 Task: Compose an email with the signature Gage Hill with the subject Request for a survey and the message I am writing to confirm the details of the conference call. from softage.1@softage.net to softage.9@softage.net with an attached document Non-compete_agreement.pdf Undo the message and rewrite the message as Please let me know if there are any changes to the project scope. Send the email. Finally, move the email from Sent Items to the label Shoes
Action: Mouse moved to (388, 621)
Screenshot: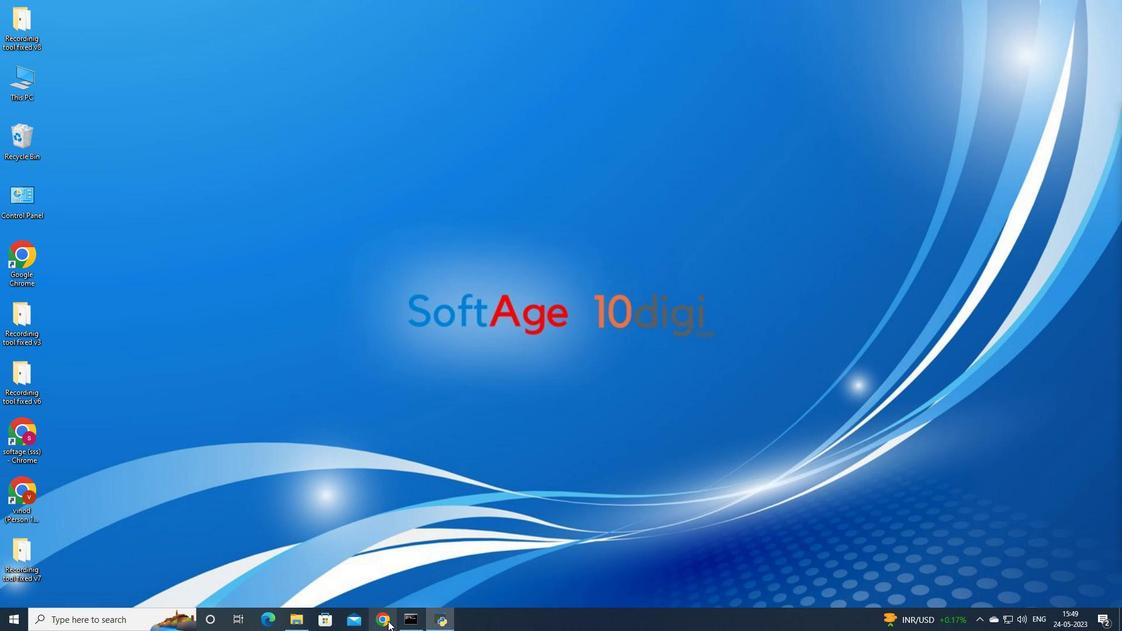 
Action: Mouse pressed left at (388, 621)
Screenshot: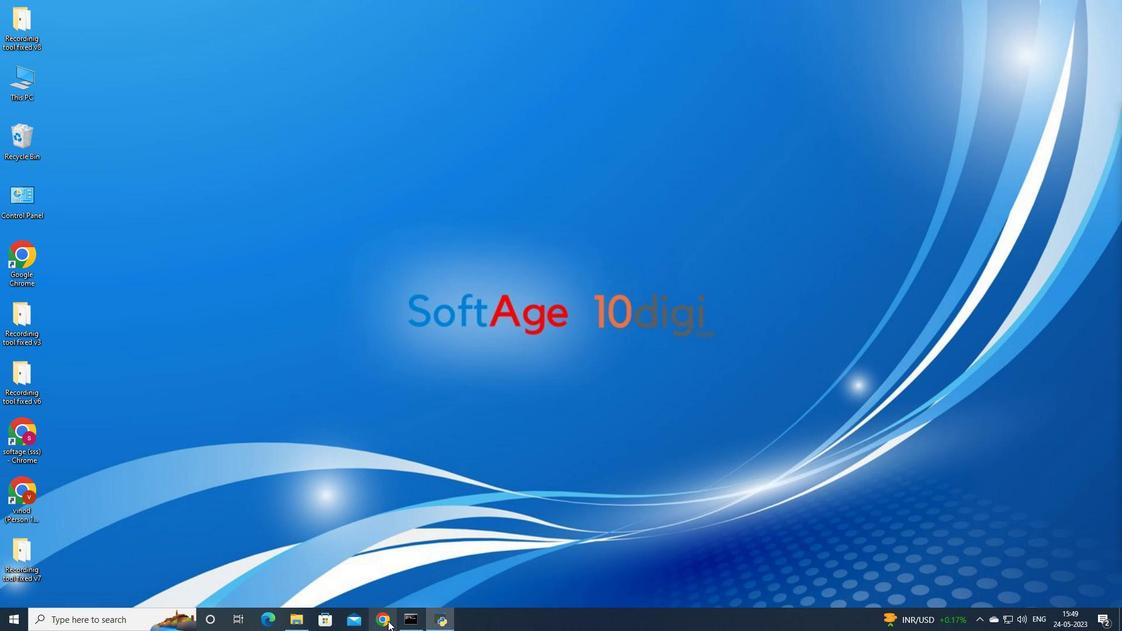 
Action: Mouse moved to (520, 376)
Screenshot: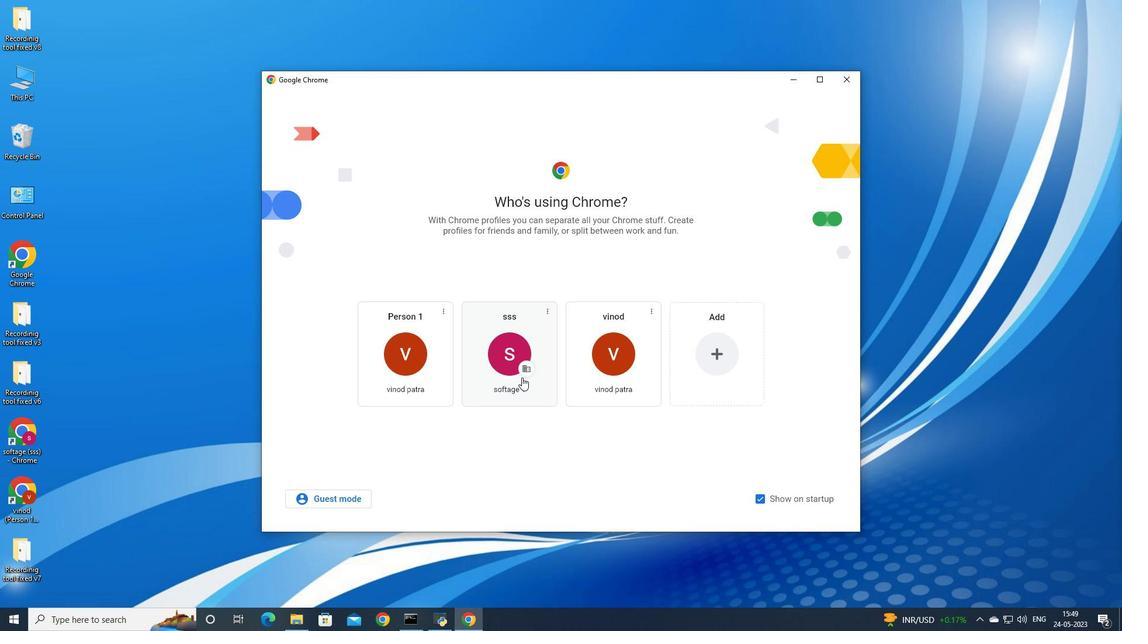 
Action: Mouse pressed left at (520, 376)
Screenshot: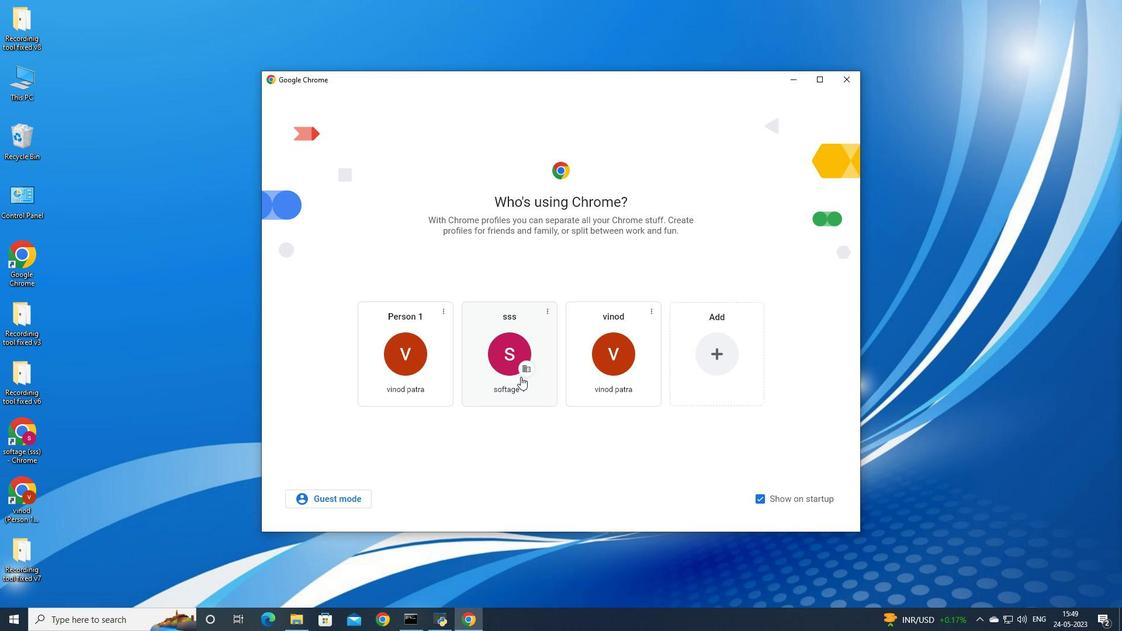 
Action: Mouse moved to (1019, 59)
Screenshot: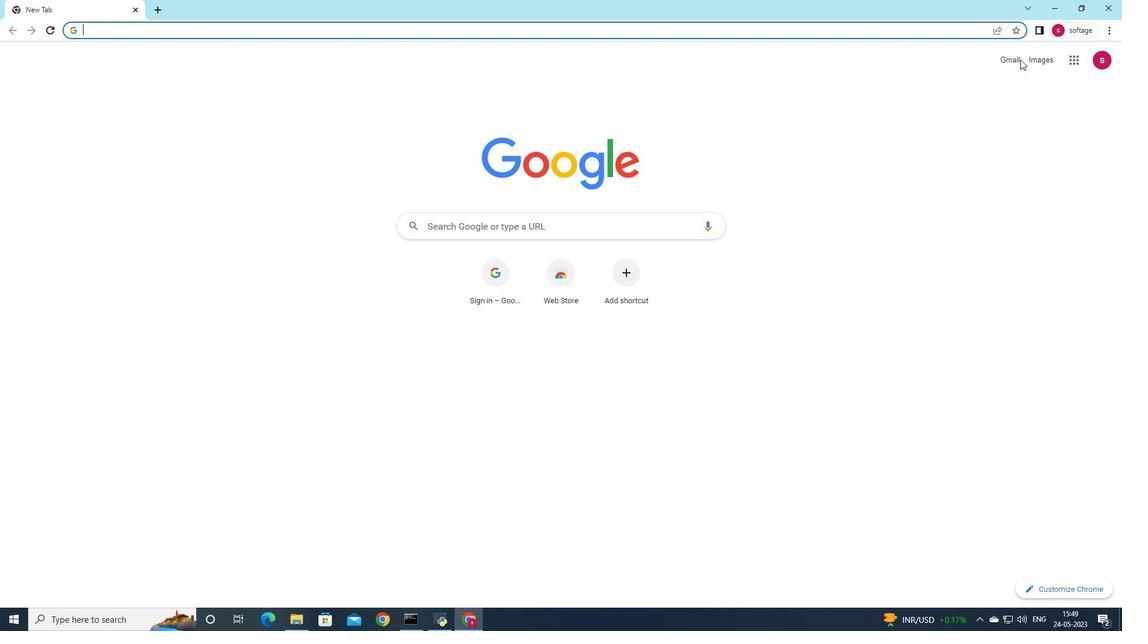 
Action: Mouse pressed left at (1019, 59)
Screenshot: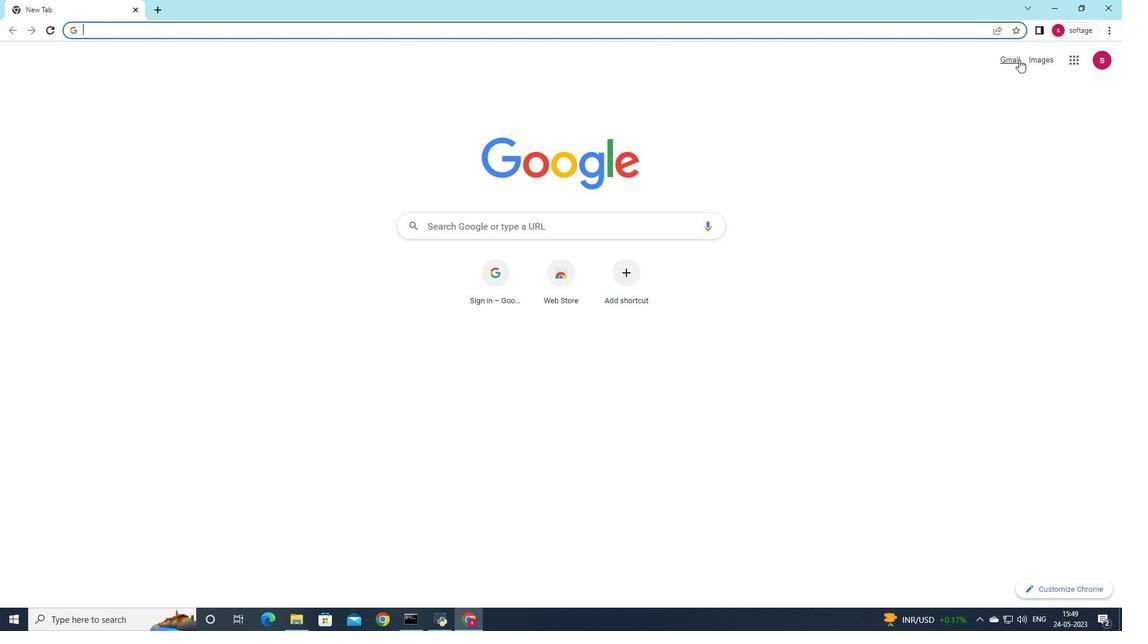 
Action: Mouse moved to (992, 85)
Screenshot: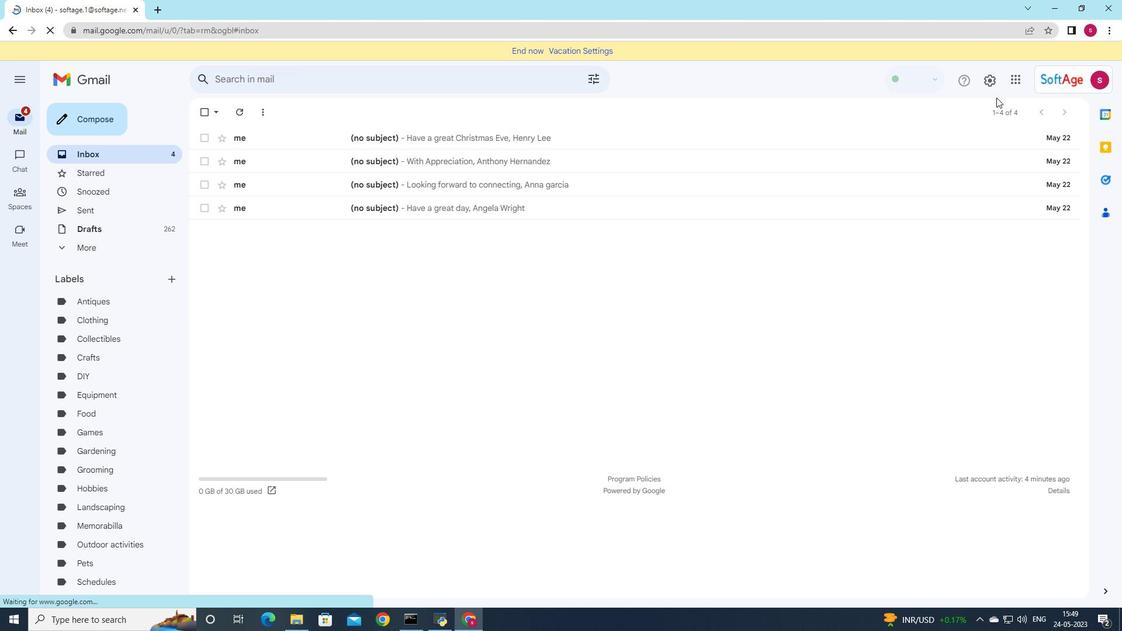 
Action: Mouse pressed left at (992, 85)
Screenshot: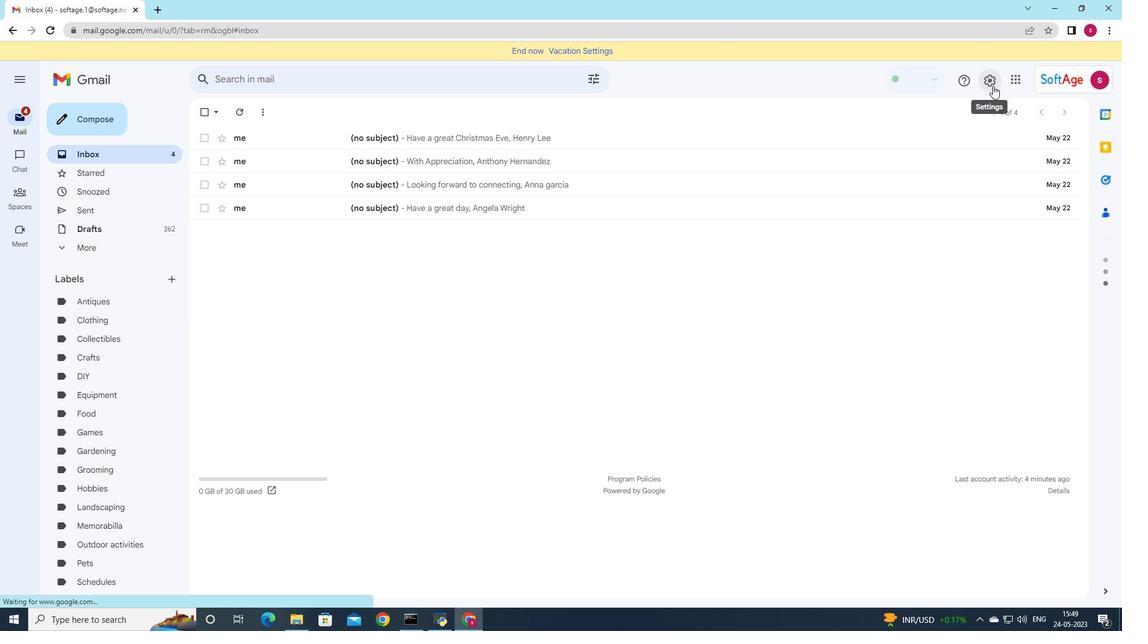 
Action: Mouse moved to (1002, 136)
Screenshot: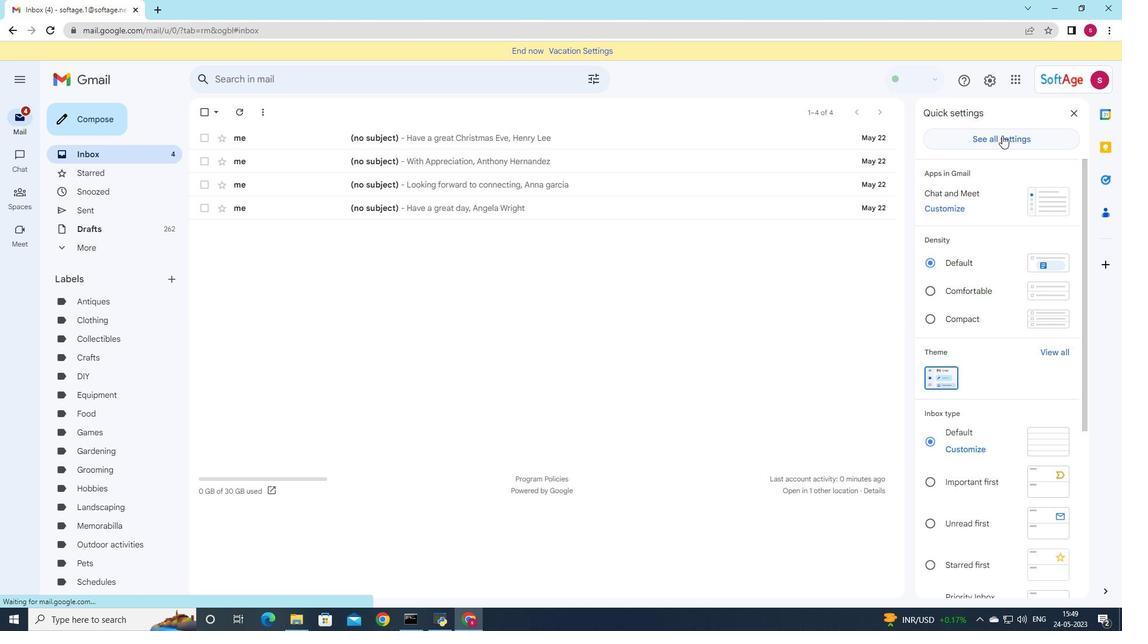 
Action: Mouse pressed left at (1002, 136)
Screenshot: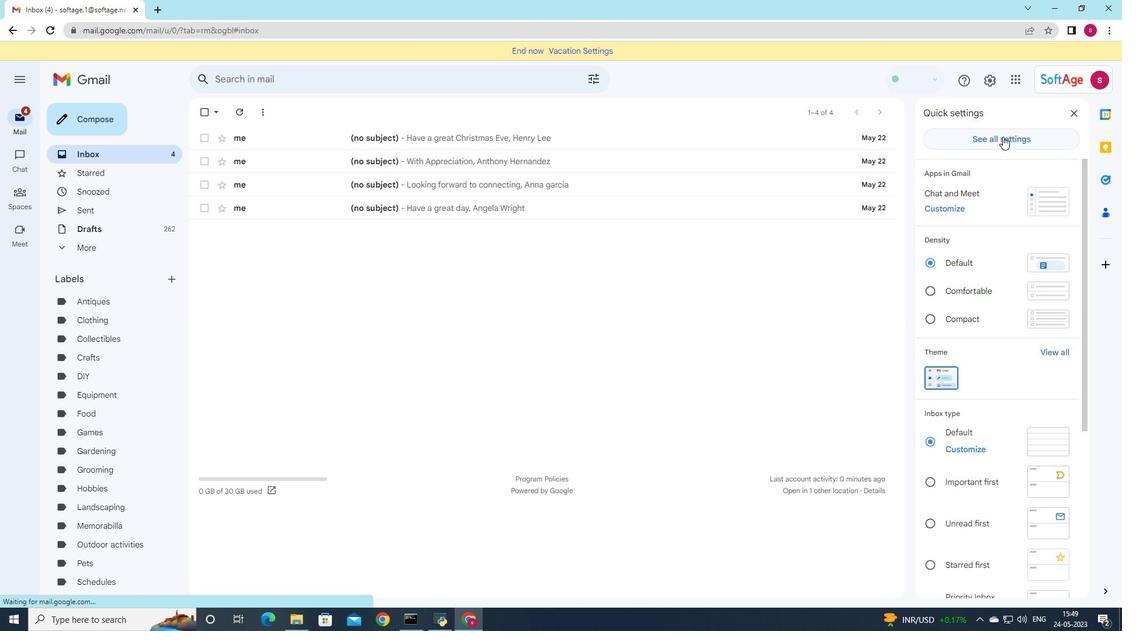 
Action: Mouse moved to (655, 365)
Screenshot: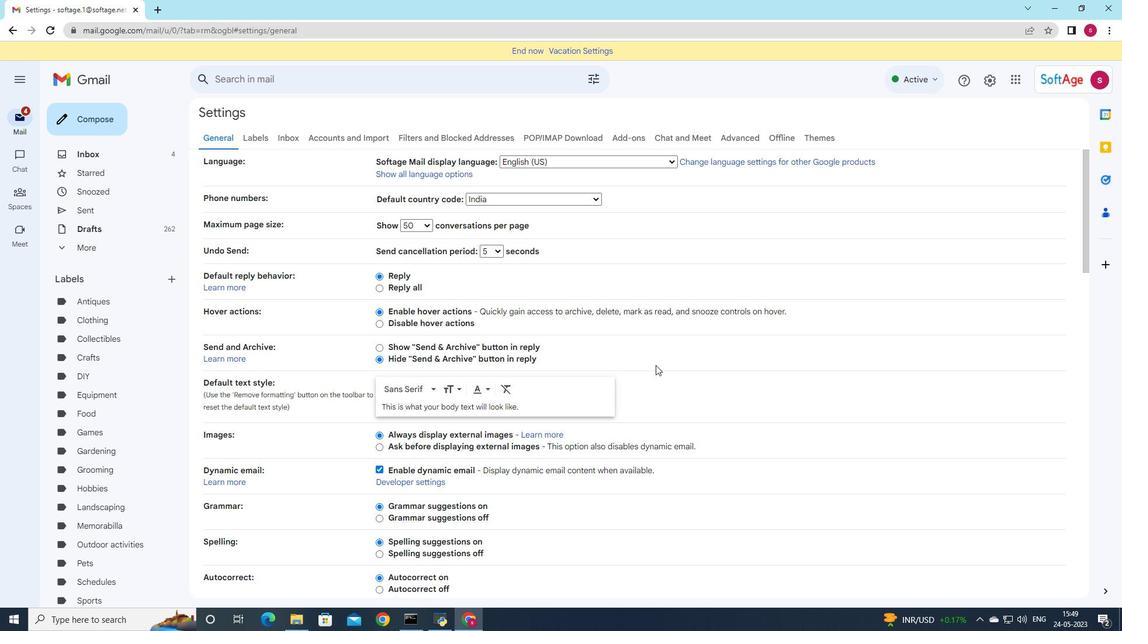 
Action: Mouse scrolled (655, 365) with delta (0, 0)
Screenshot: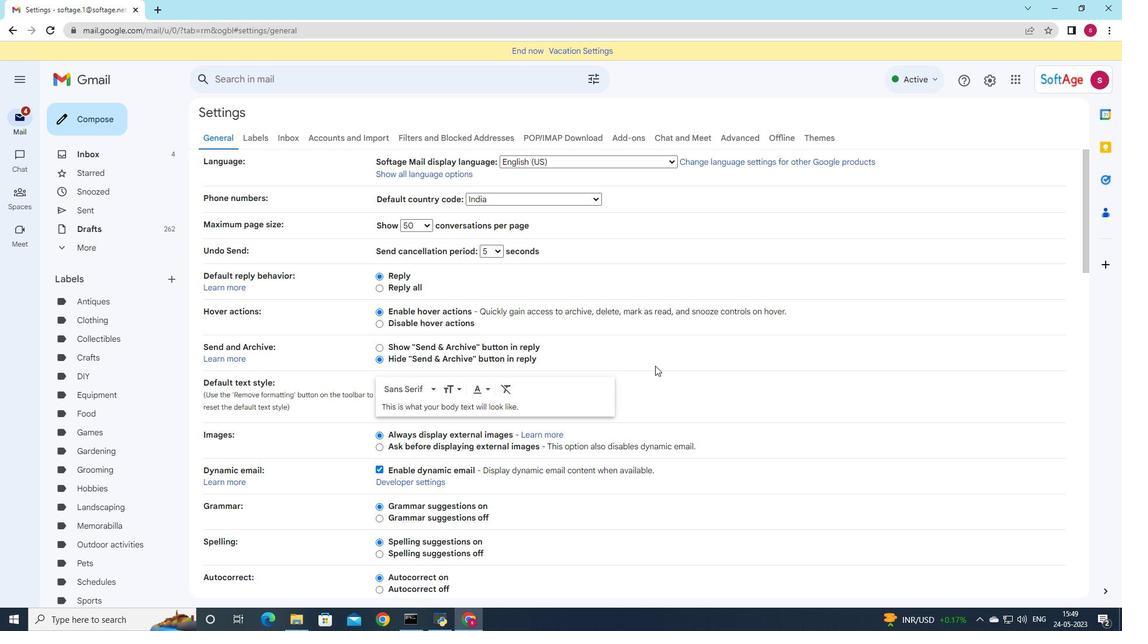 
Action: Mouse scrolled (655, 365) with delta (0, 0)
Screenshot: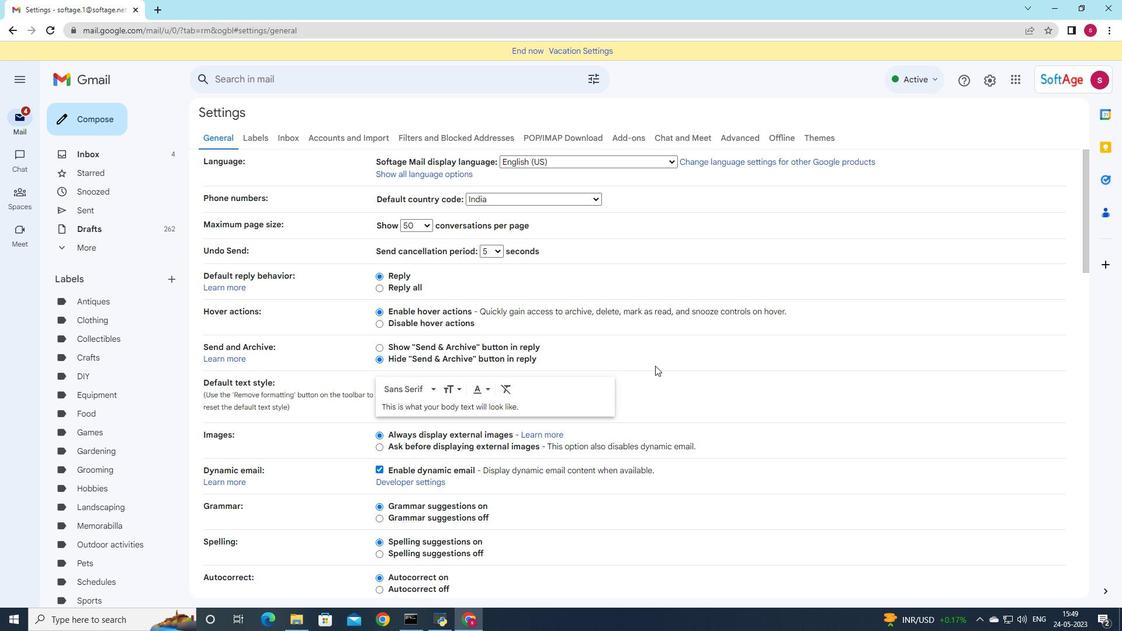 
Action: Mouse scrolled (655, 365) with delta (0, 0)
Screenshot: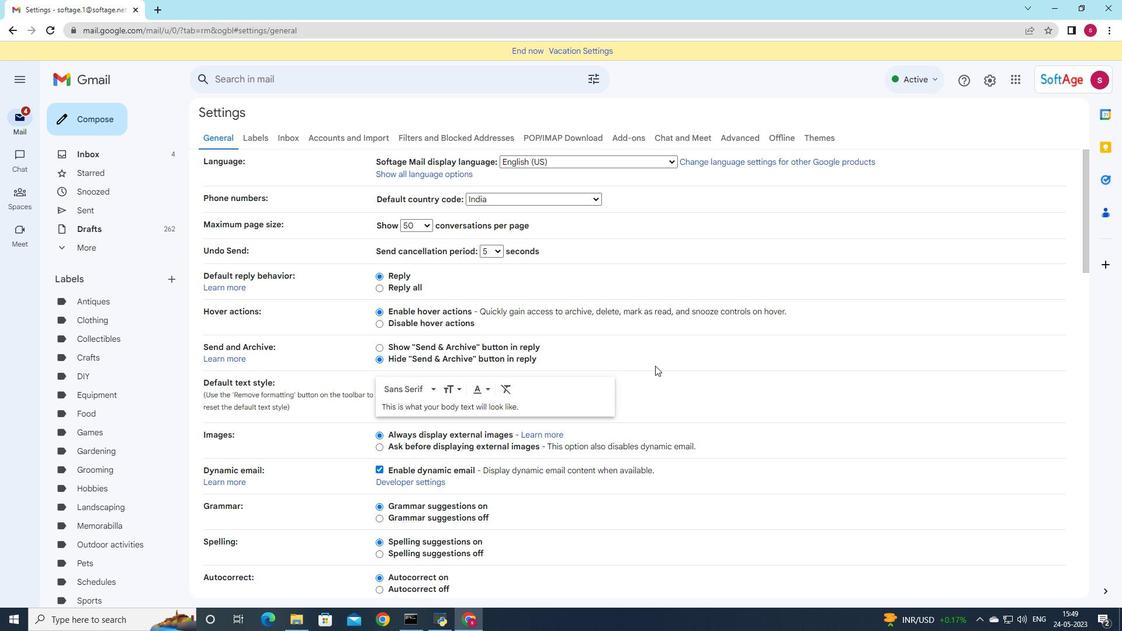 
Action: Mouse scrolled (655, 365) with delta (0, 0)
Screenshot: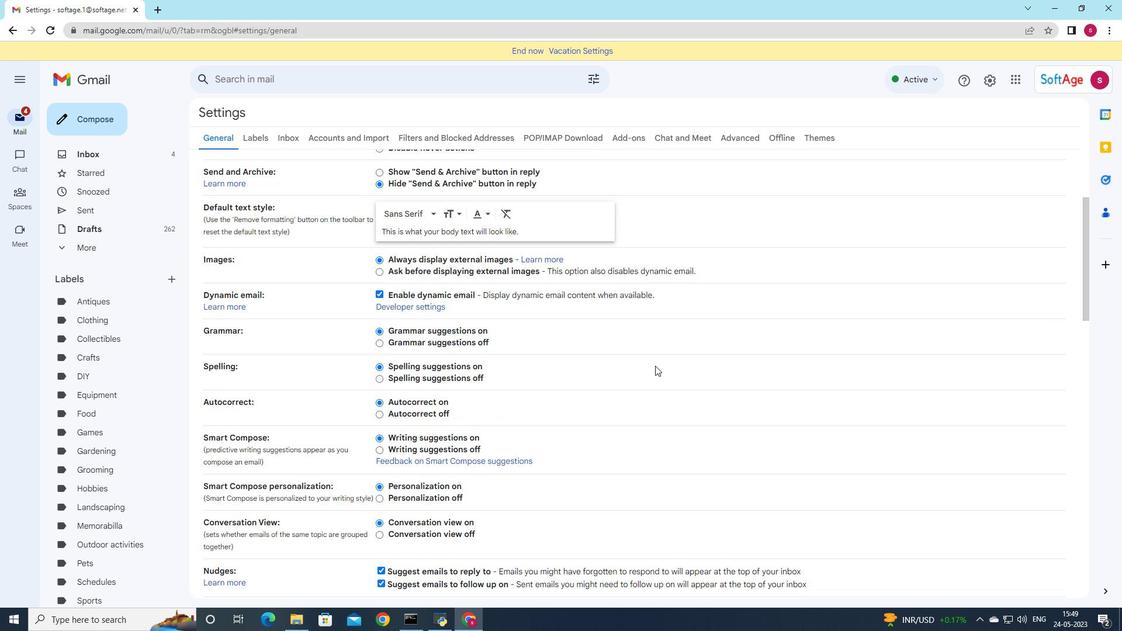 
Action: Mouse scrolled (655, 365) with delta (0, 0)
Screenshot: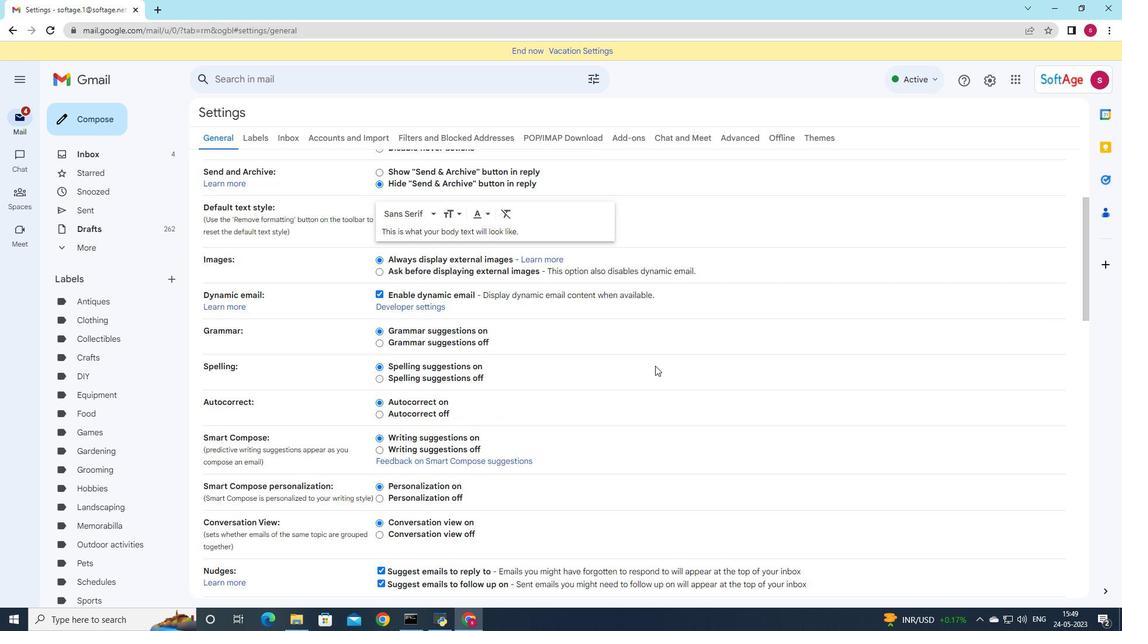 
Action: Mouse scrolled (655, 365) with delta (0, 0)
Screenshot: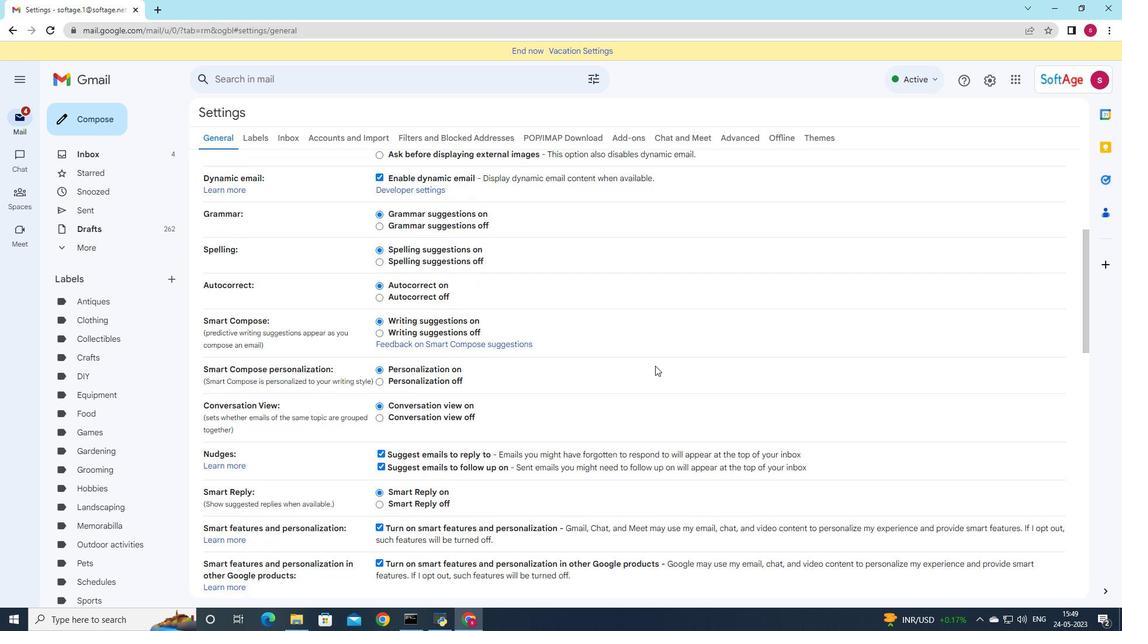 
Action: Mouse scrolled (655, 365) with delta (0, 0)
Screenshot: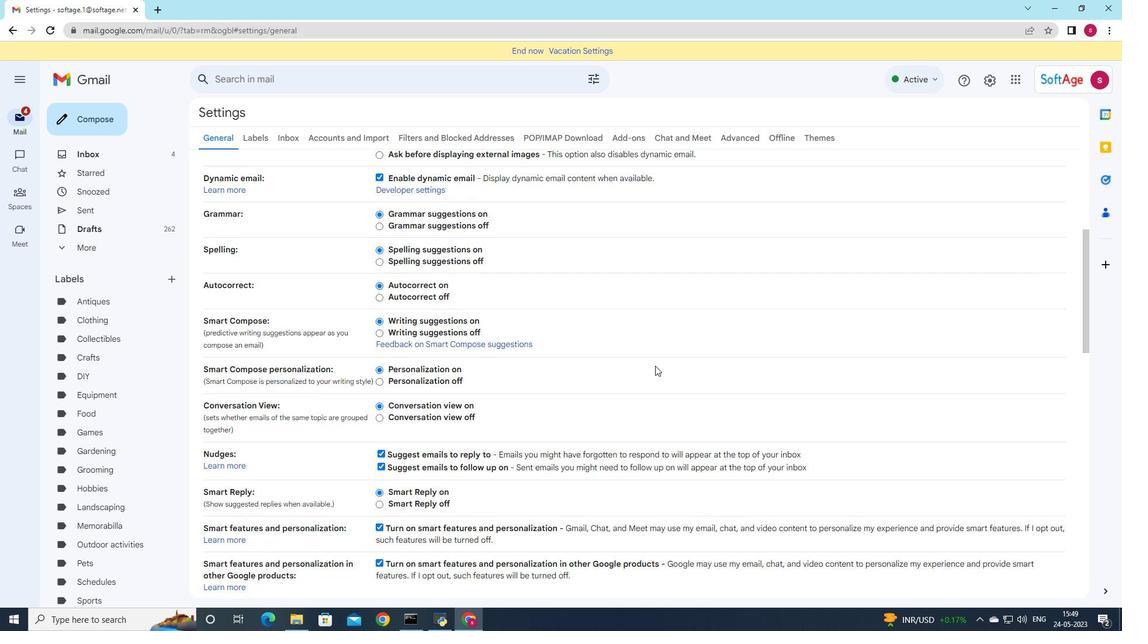 
Action: Mouse scrolled (655, 365) with delta (0, 0)
Screenshot: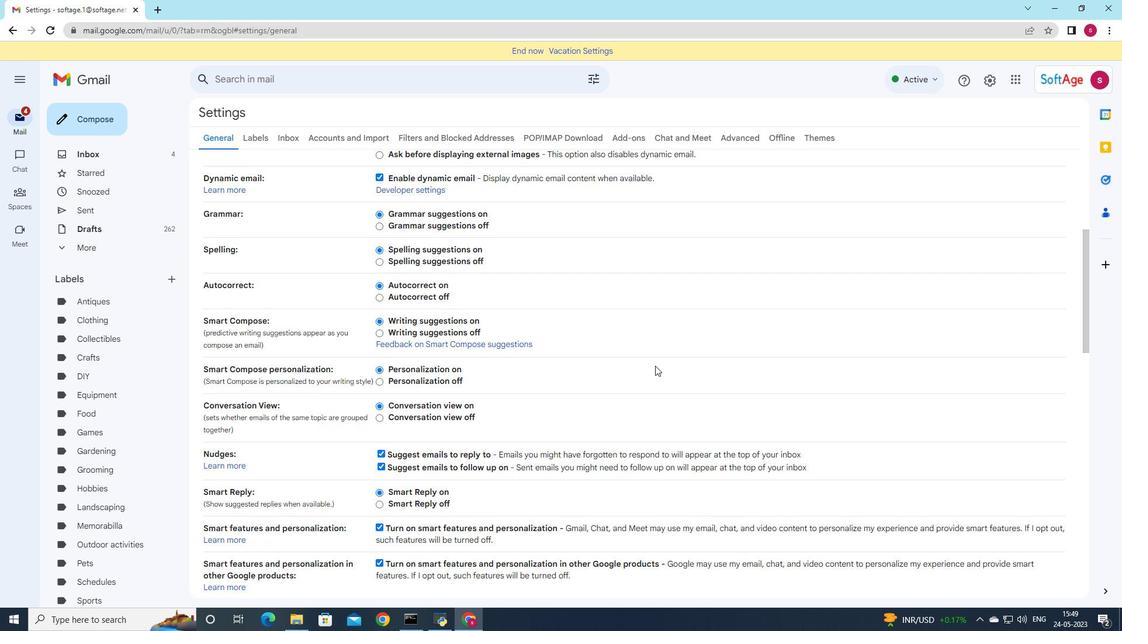 
Action: Mouse scrolled (655, 365) with delta (0, 0)
Screenshot: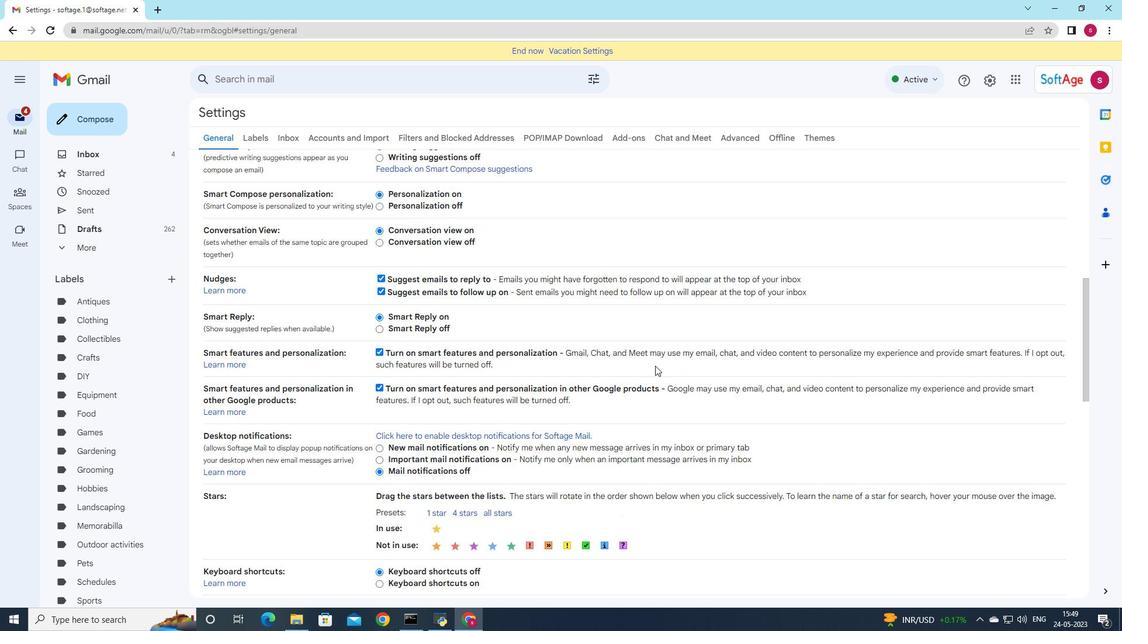 
Action: Mouse scrolled (655, 365) with delta (0, 0)
Screenshot: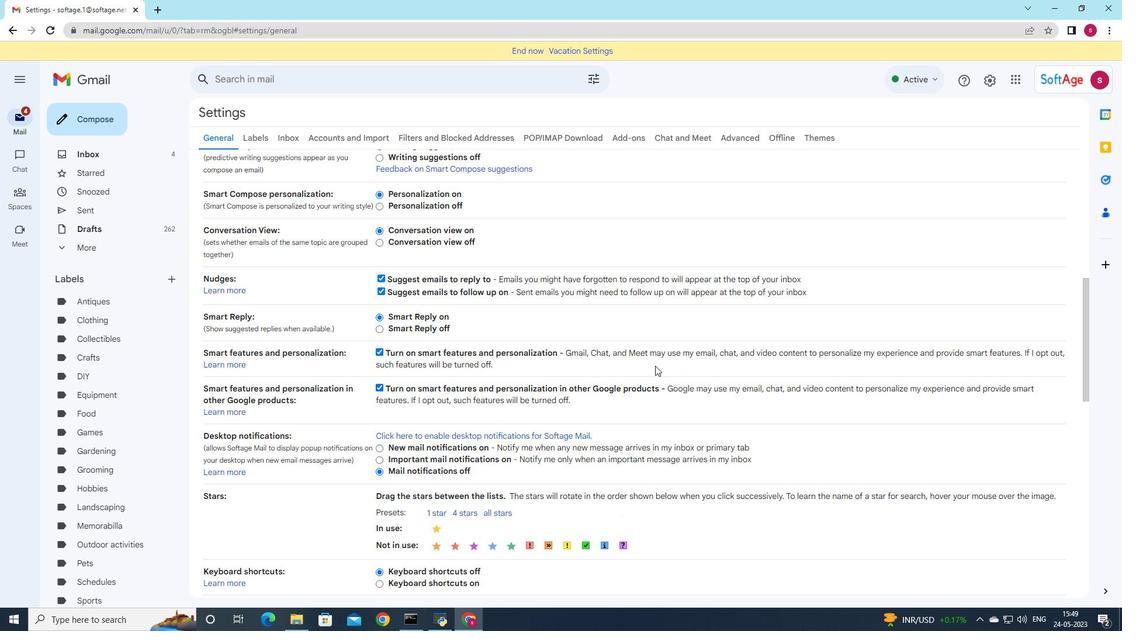 
Action: Mouse scrolled (655, 365) with delta (0, 0)
Screenshot: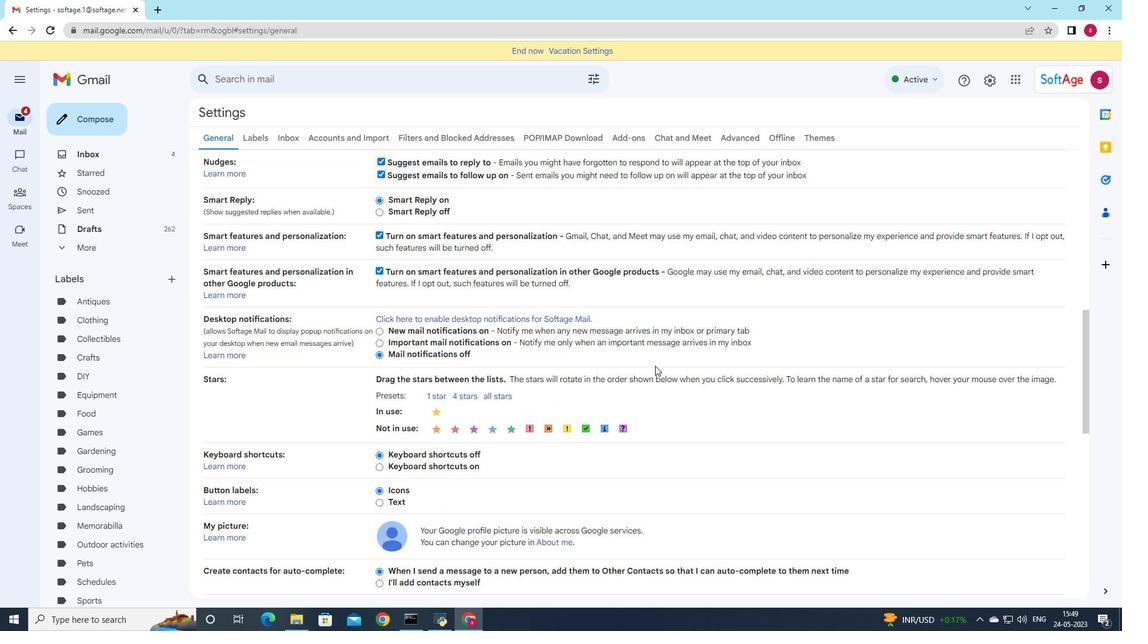 
Action: Mouse scrolled (655, 365) with delta (0, 0)
Screenshot: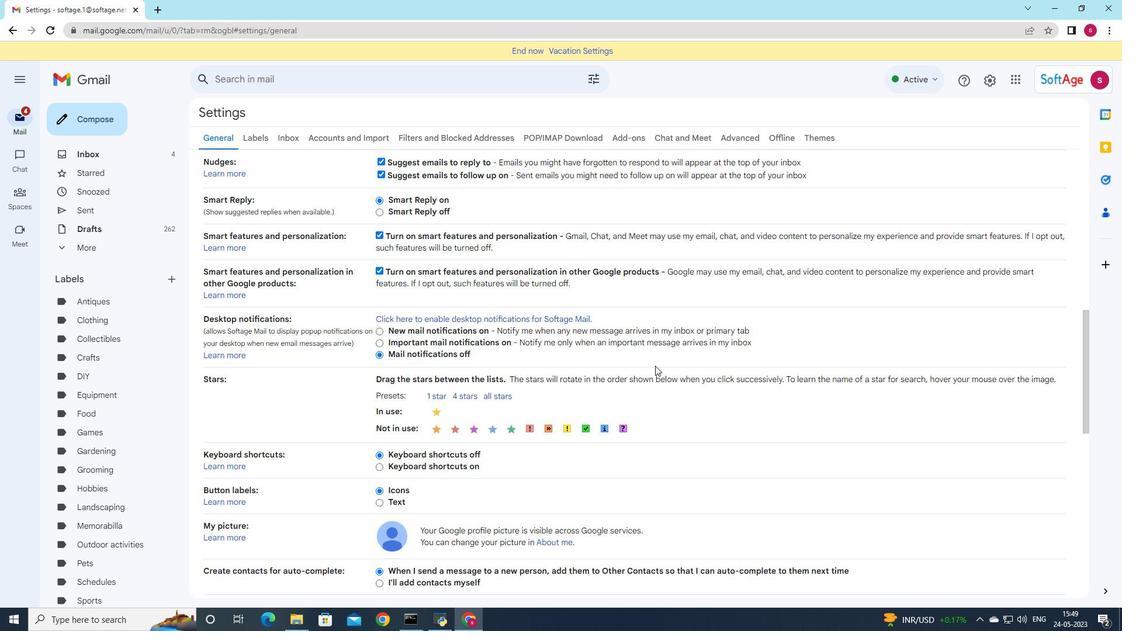 
Action: Mouse scrolled (655, 365) with delta (0, 0)
Screenshot: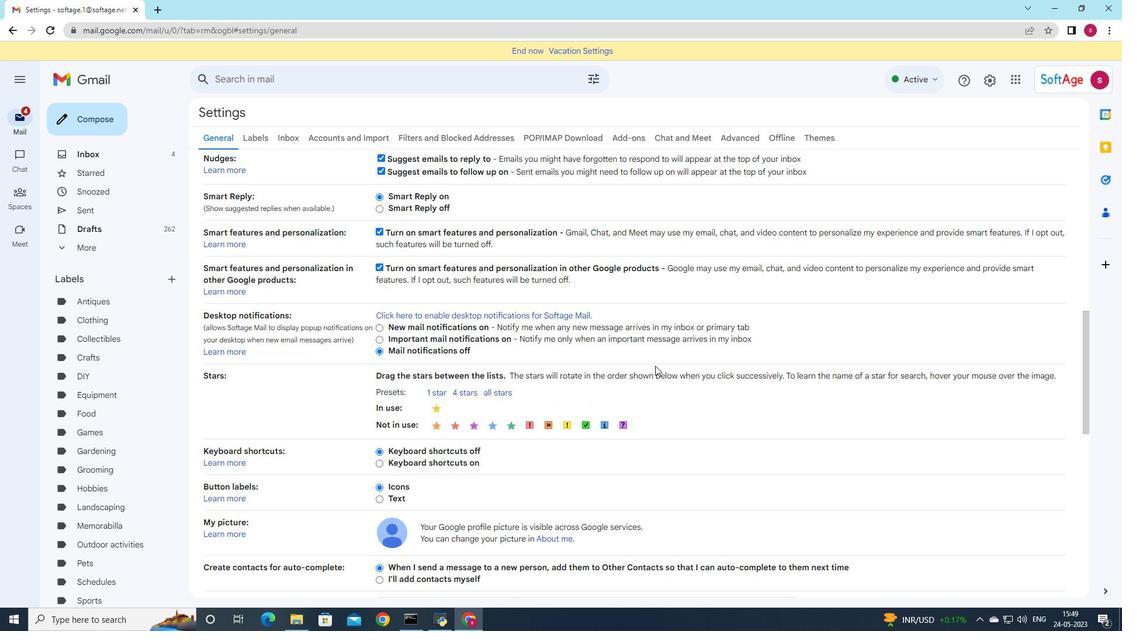 
Action: Mouse scrolled (655, 365) with delta (0, 0)
Screenshot: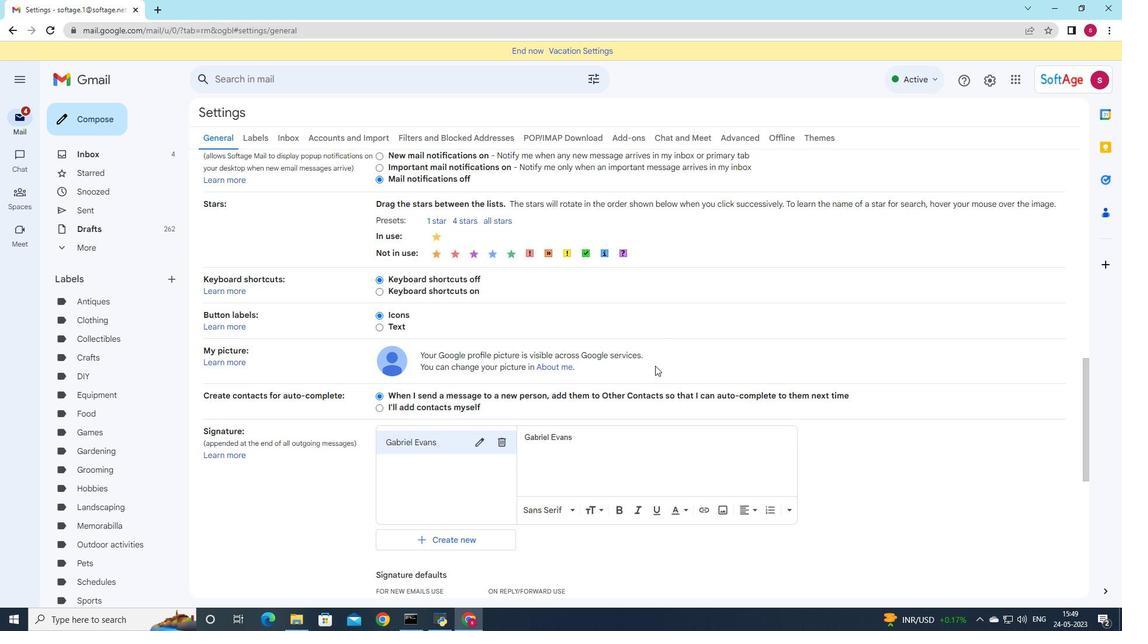 
Action: Mouse scrolled (655, 365) with delta (0, 0)
Screenshot: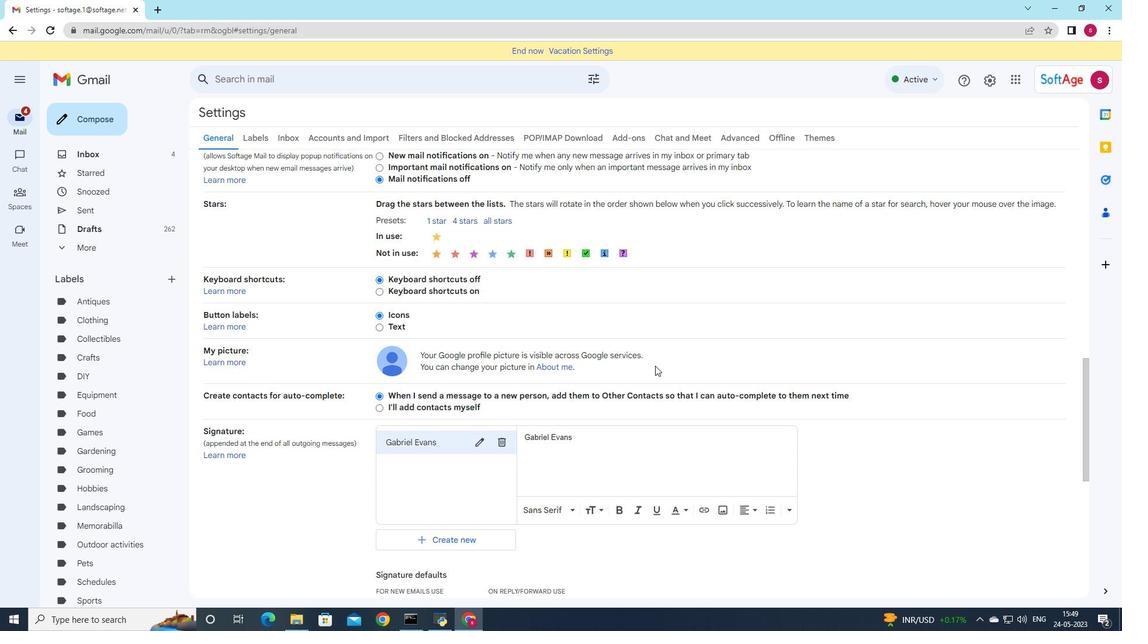 
Action: Mouse moved to (509, 329)
Screenshot: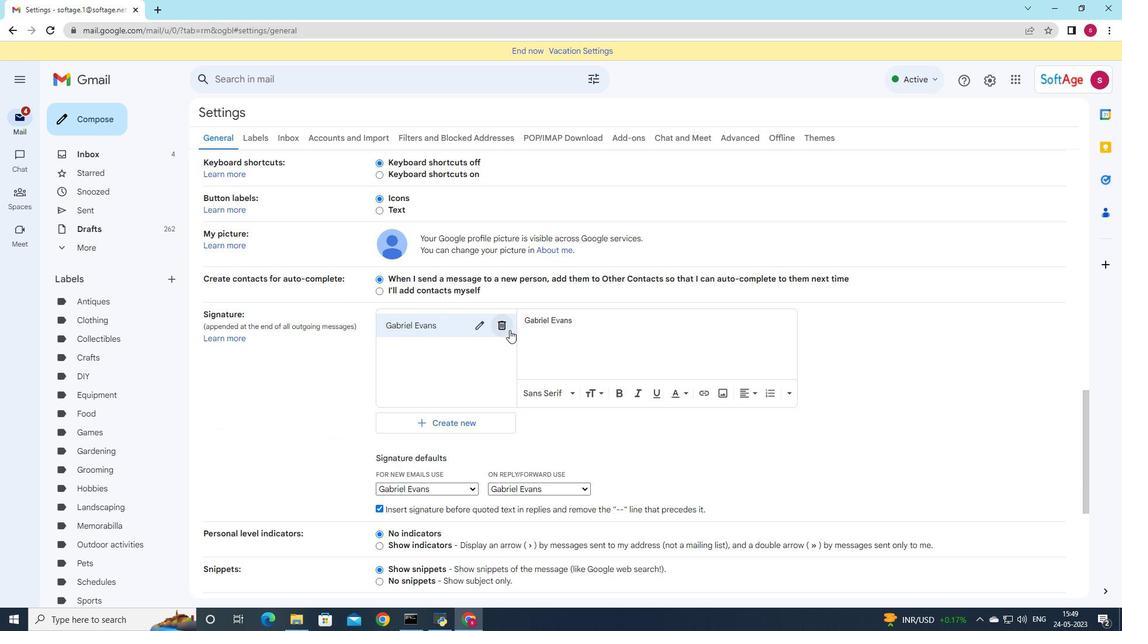
Action: Mouse pressed left at (509, 329)
Screenshot: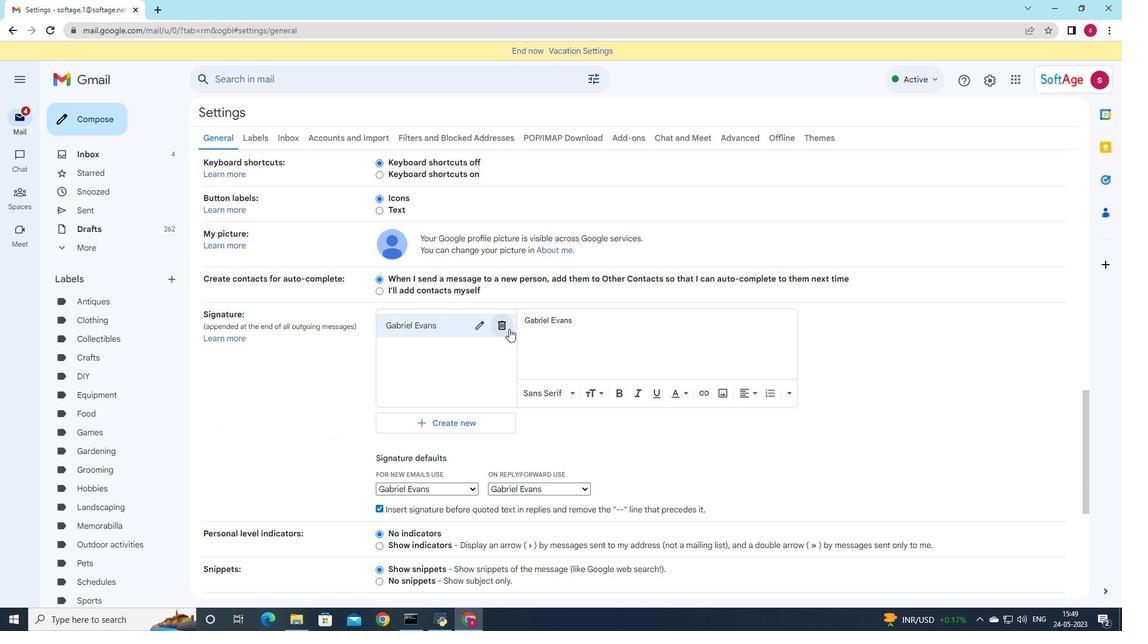 
Action: Mouse moved to (659, 350)
Screenshot: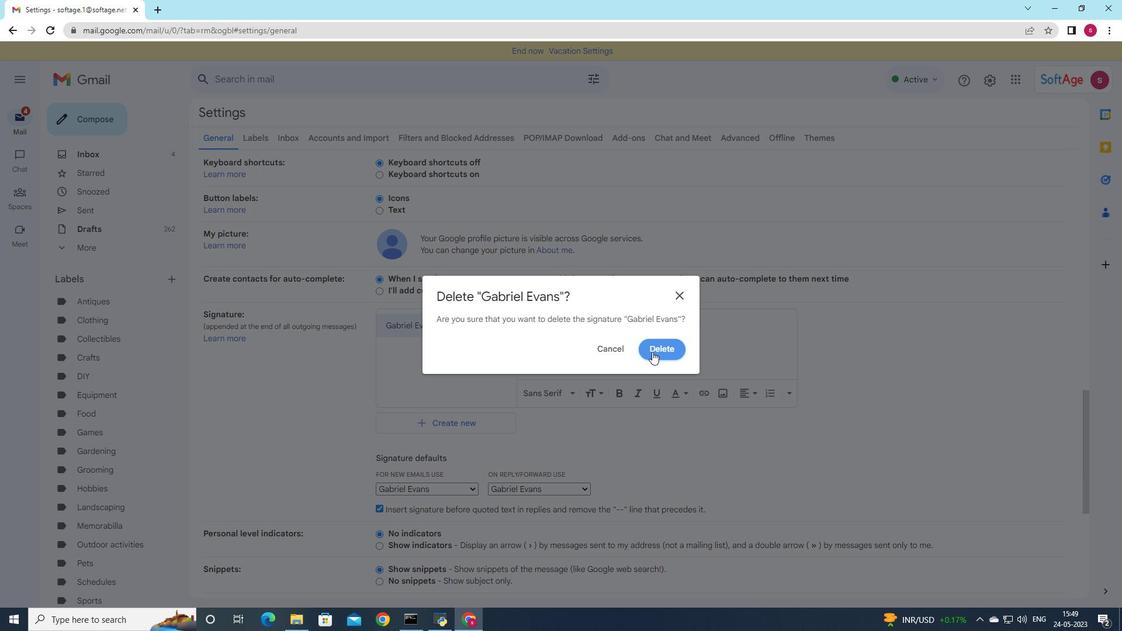 
Action: Mouse pressed left at (659, 350)
Screenshot: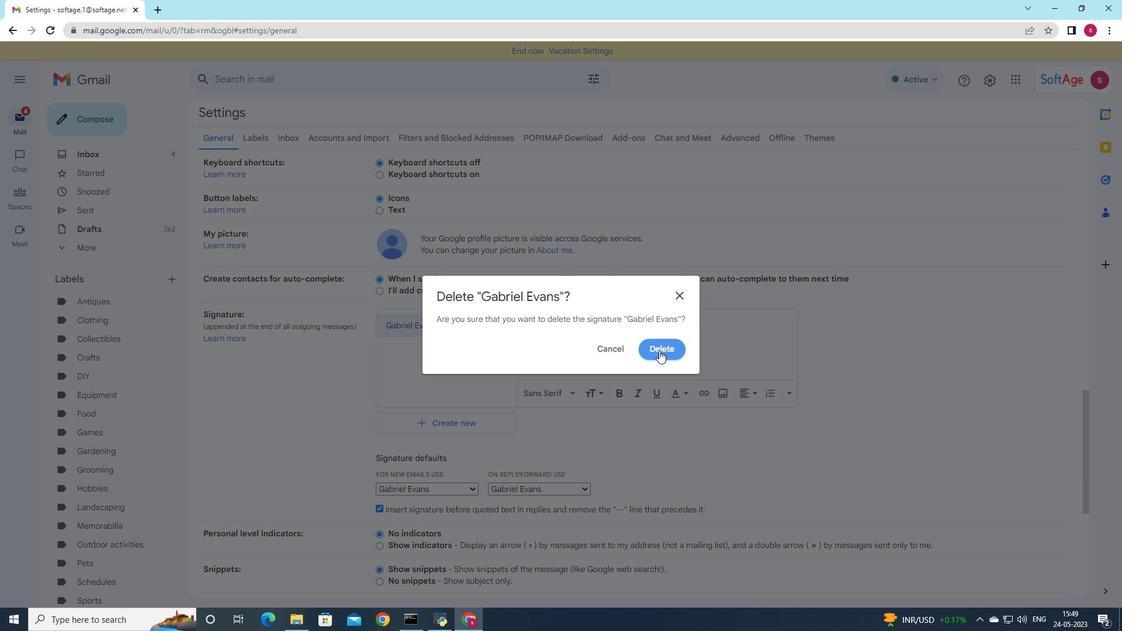 
Action: Mouse moved to (446, 335)
Screenshot: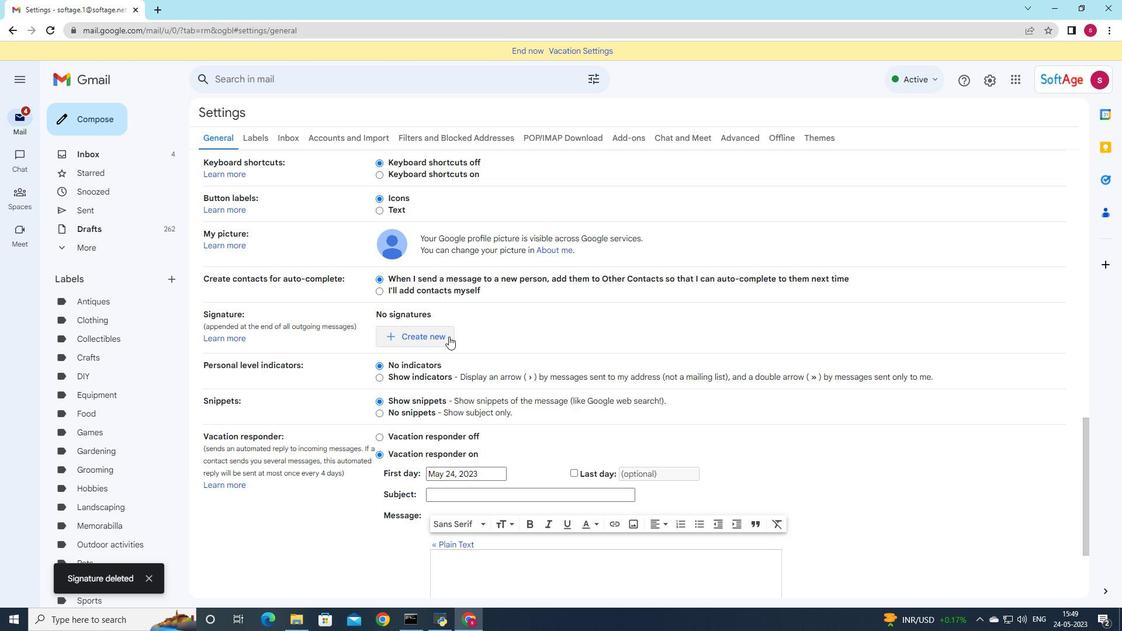 
Action: Mouse pressed left at (446, 335)
Screenshot: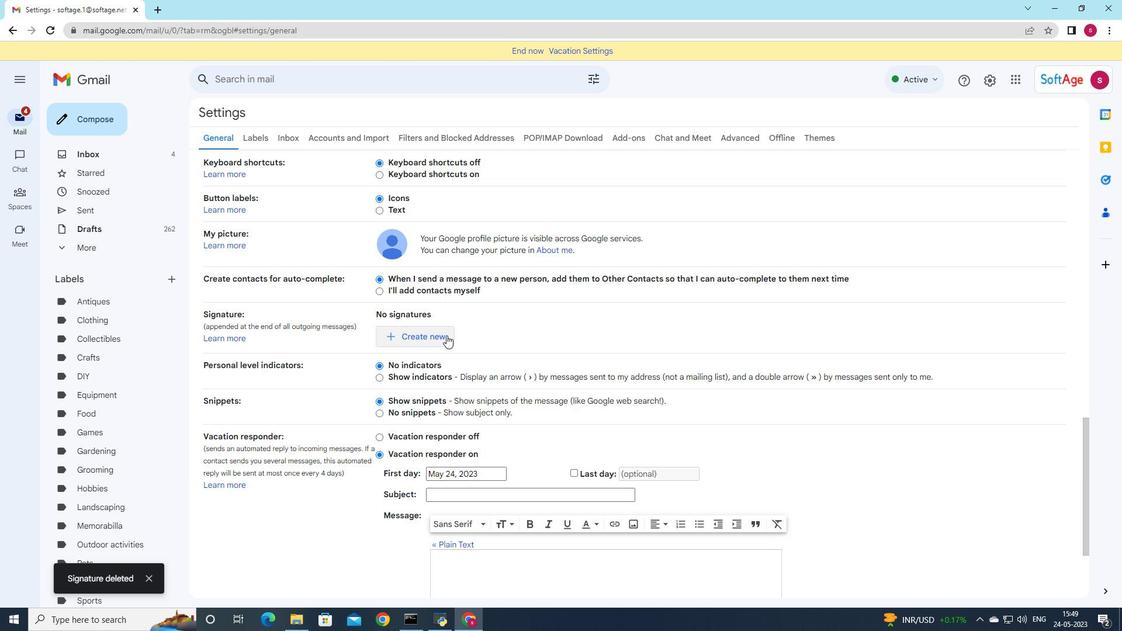
Action: Mouse moved to (584, 325)
Screenshot: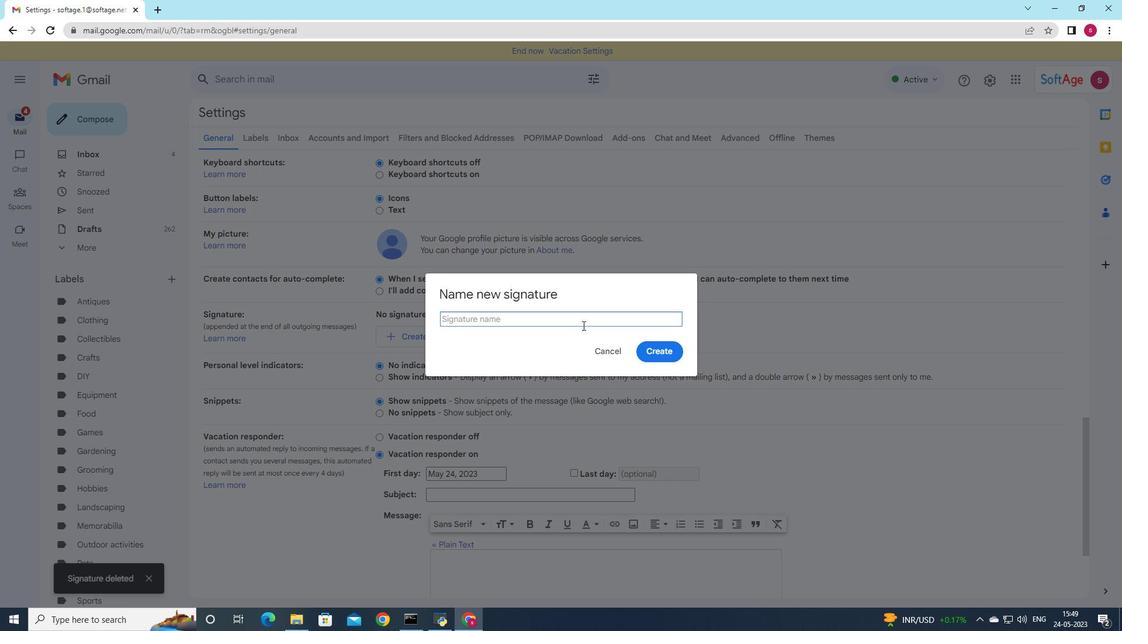 
Action: Key pressed <Key.shift>Gage<Key.space><Key.shift><Key.shift><Key.shift><Key.shift><Key.shift><Key.shift><Key.shift><Key.shift><Key.shift><Key.shift><Key.shift>Hill
Screenshot: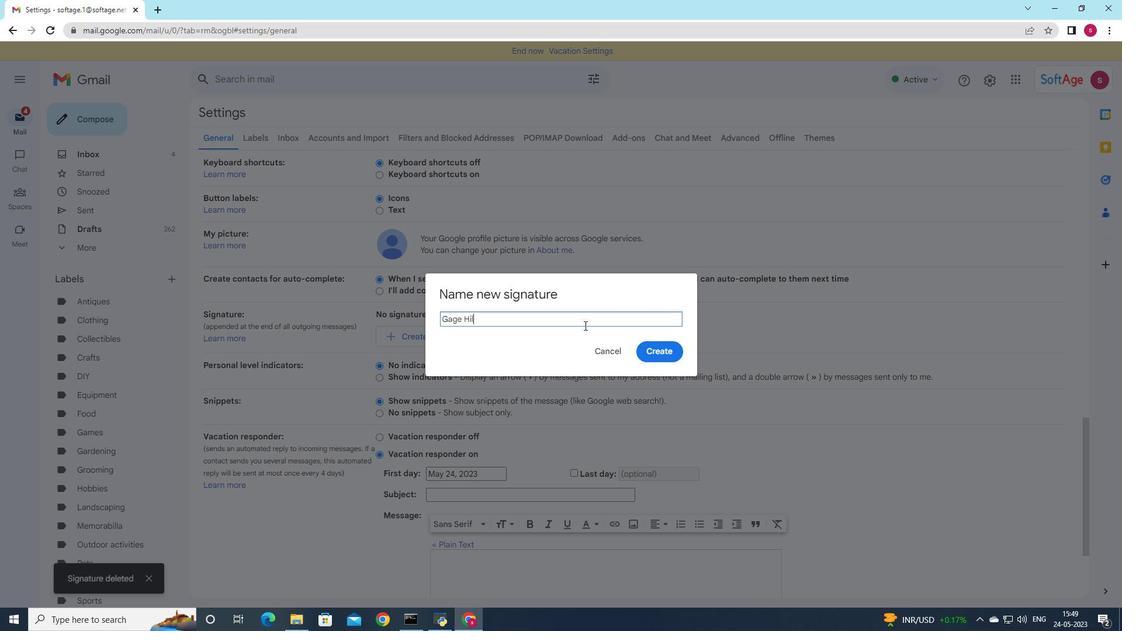 
Action: Mouse moved to (669, 345)
Screenshot: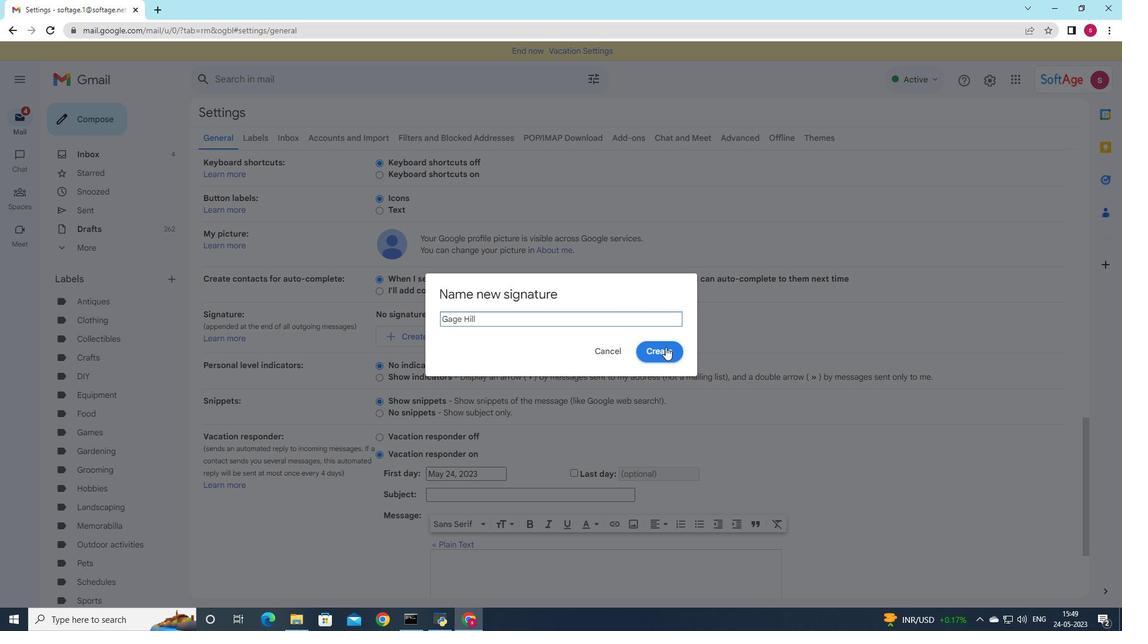 
Action: Mouse pressed left at (669, 345)
Screenshot: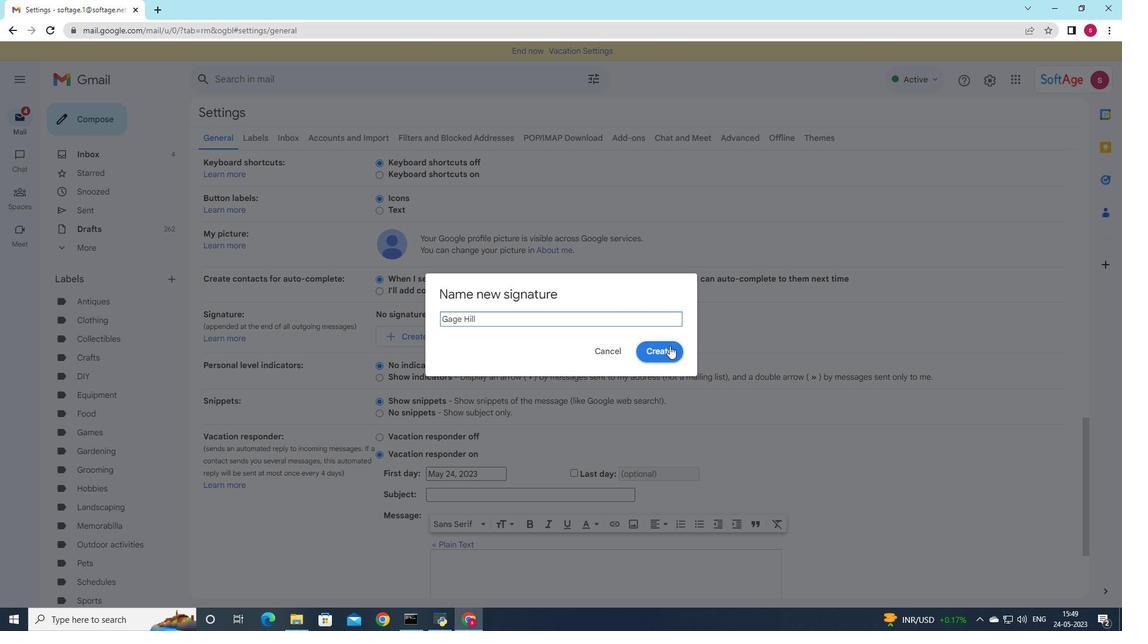 
Action: Mouse moved to (545, 323)
Screenshot: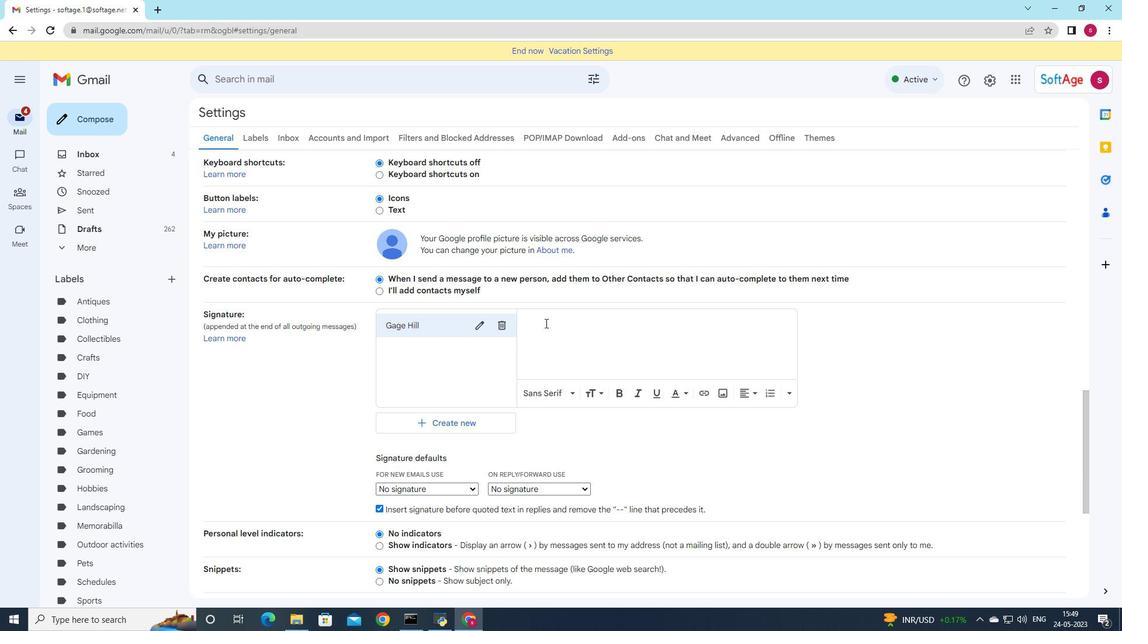 
Action: Mouse pressed left at (545, 323)
Screenshot: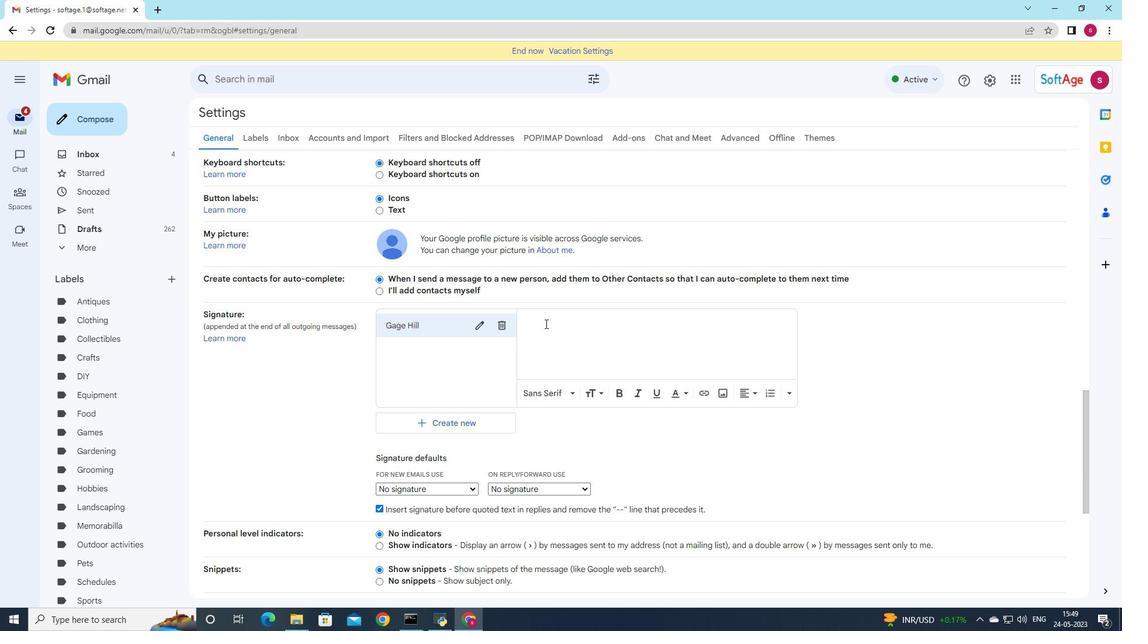 
Action: Key pressed <Key.shift><Key.shift><Key.shift><Key.shift><Key.shift><Key.shift><Key.shift><Key.shift><Key.shift>Gage<Key.space><Key.shift><Key.shift><Key.shift><Key.shift><Key.shift><Key.shift><Key.shift><Key.shift><Key.shift><Key.shift><Key.shift><Key.shift><Key.shift><Key.shift><Key.shift><Key.shift><Key.shift><Key.shift><Key.shift><Key.shift><Key.shift><Key.shift><Key.shift><Key.shift>Hill
Screenshot: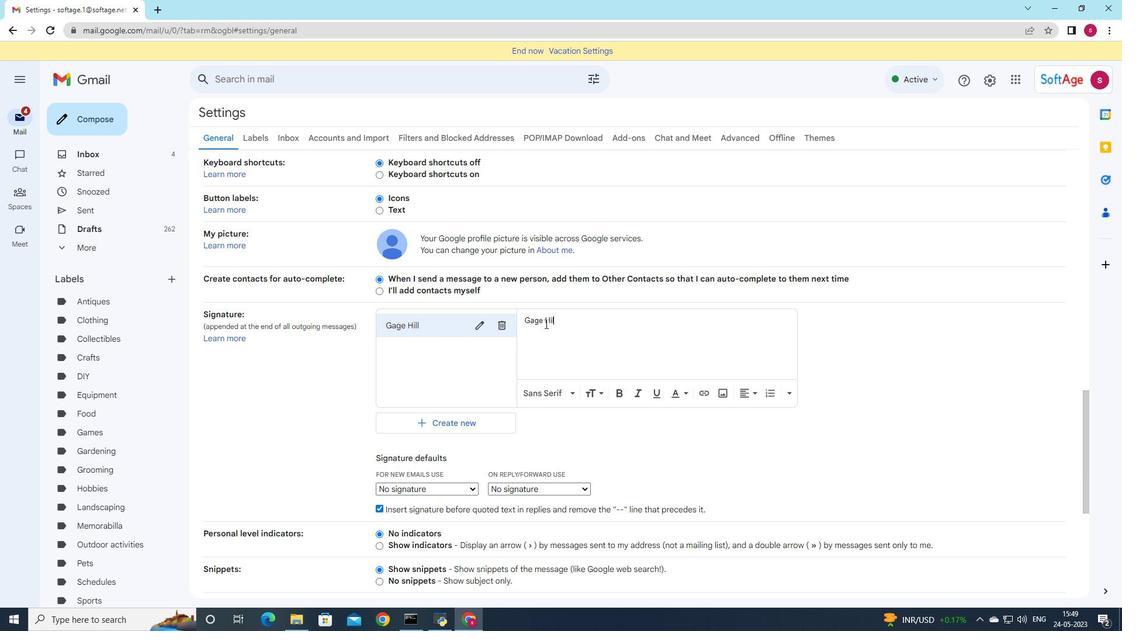 
Action: Mouse moved to (453, 488)
Screenshot: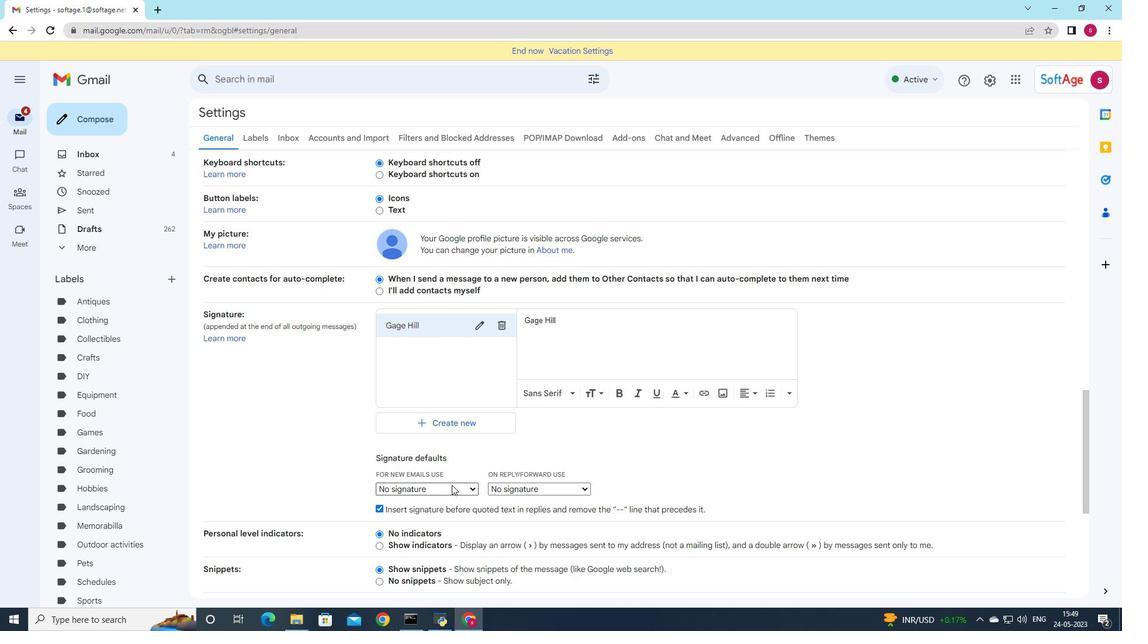 
Action: Mouse pressed left at (453, 488)
Screenshot: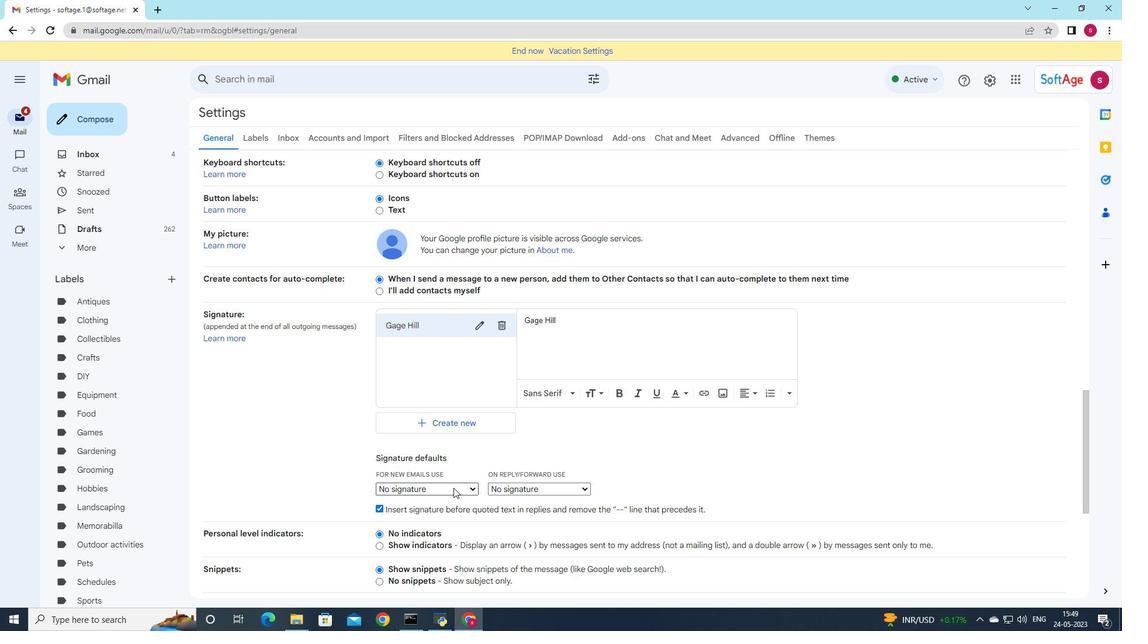 
Action: Mouse moved to (452, 513)
Screenshot: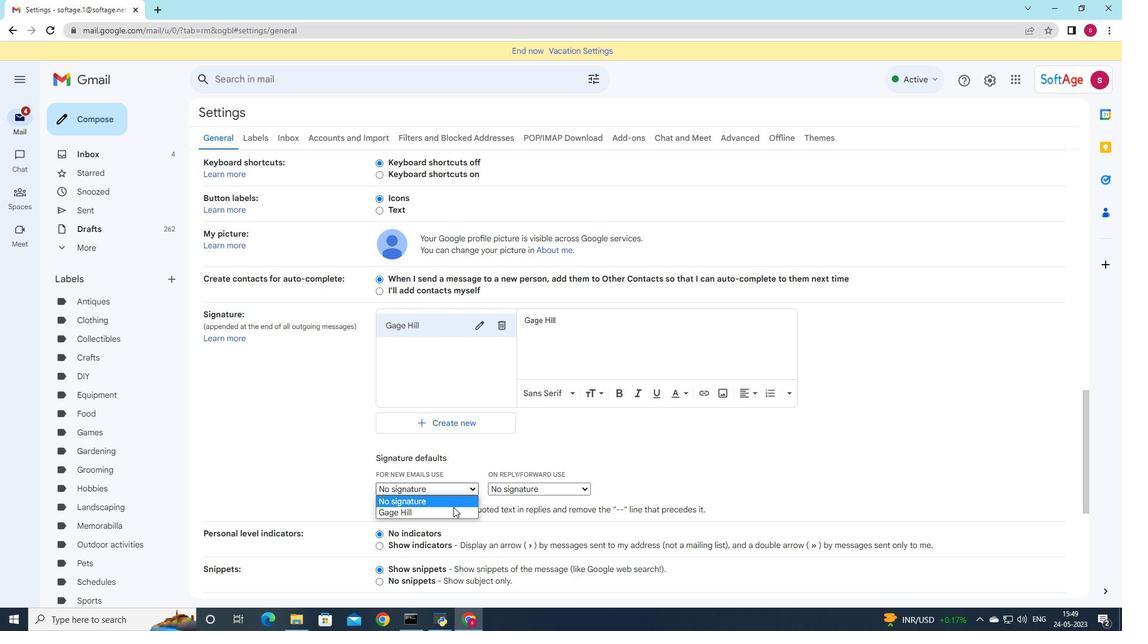 
Action: Mouse pressed left at (452, 513)
Screenshot: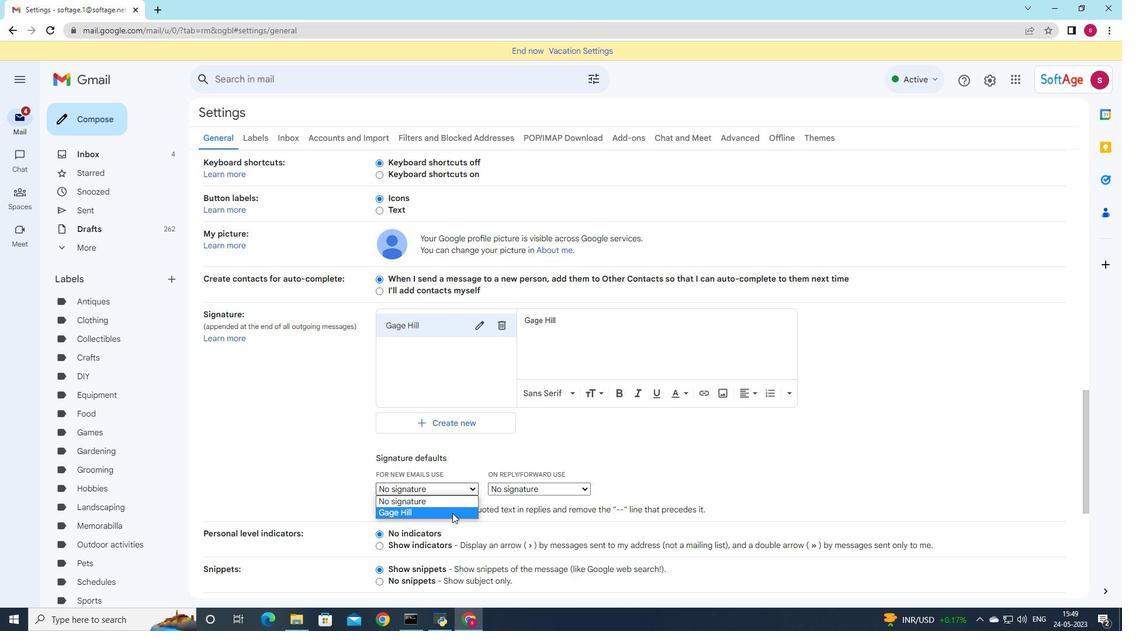
Action: Mouse moved to (520, 484)
Screenshot: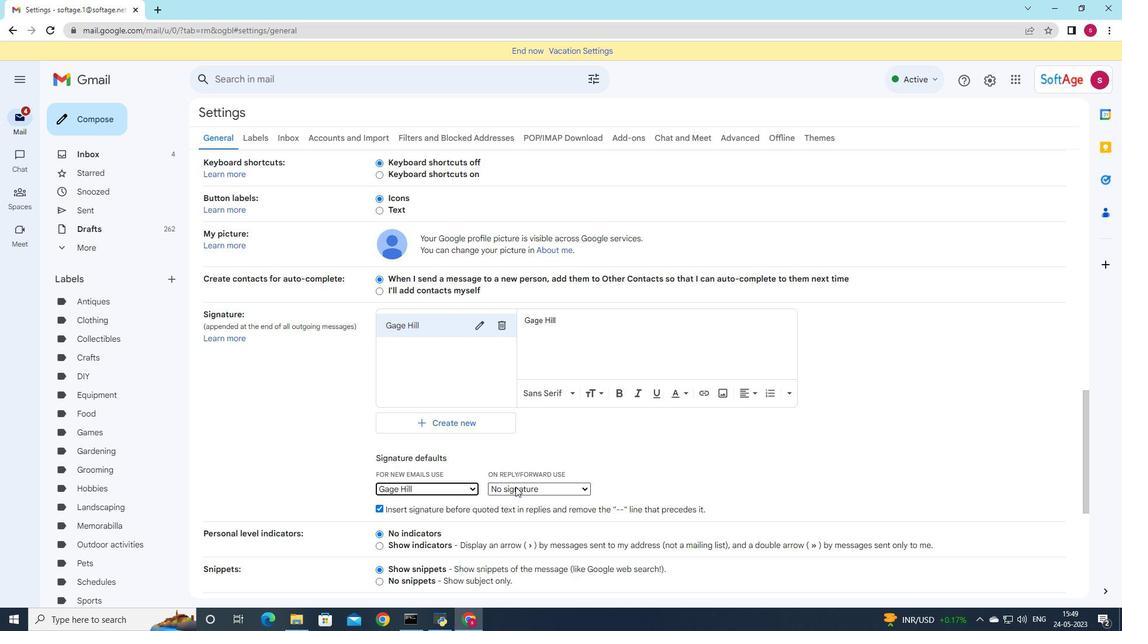 
Action: Mouse pressed left at (520, 484)
Screenshot: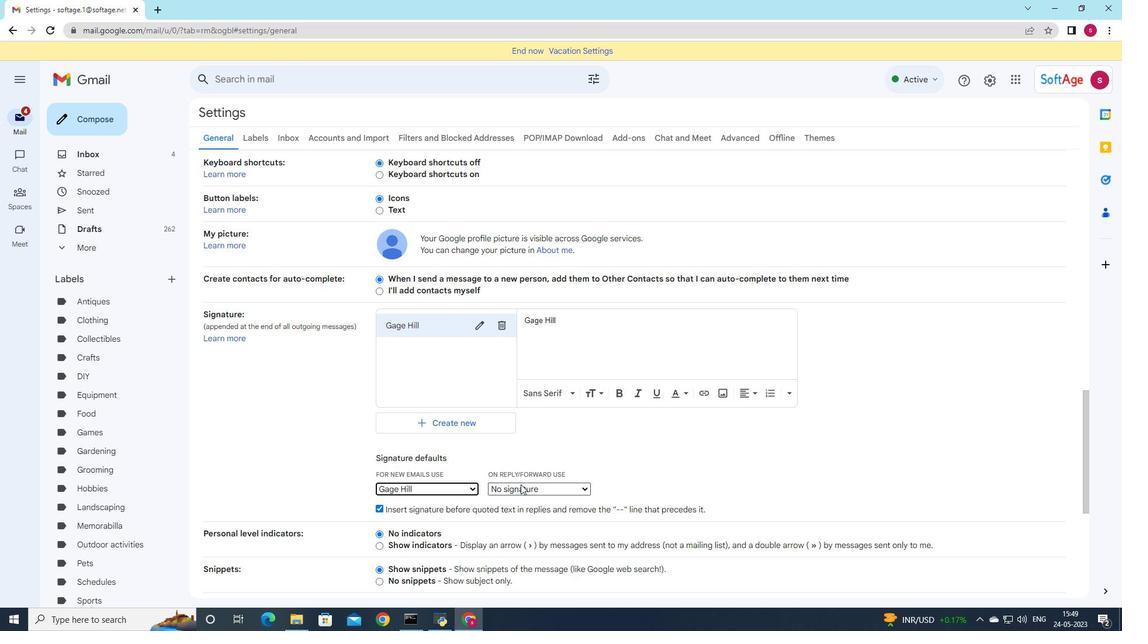 
Action: Mouse moved to (521, 510)
Screenshot: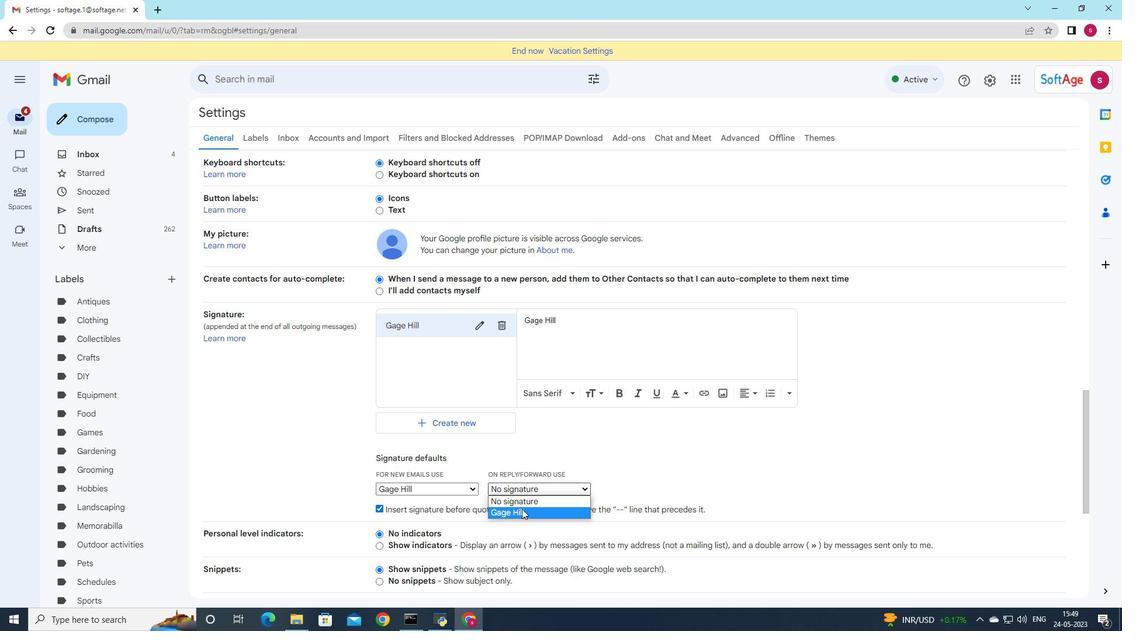 
Action: Mouse pressed left at (521, 510)
Screenshot: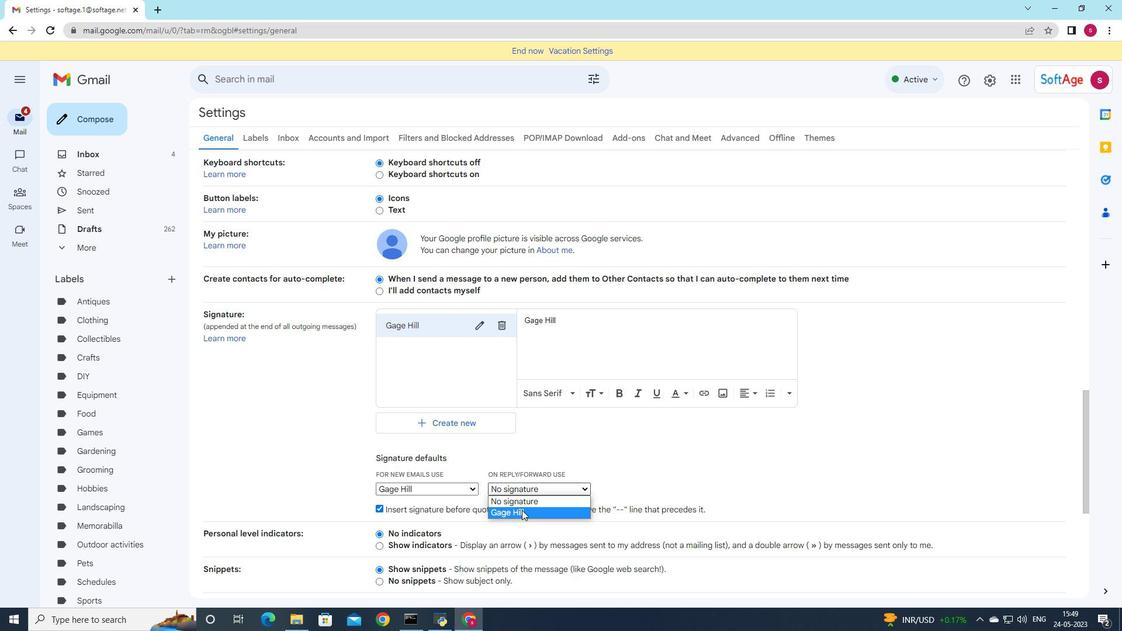 
Action: Mouse moved to (524, 489)
Screenshot: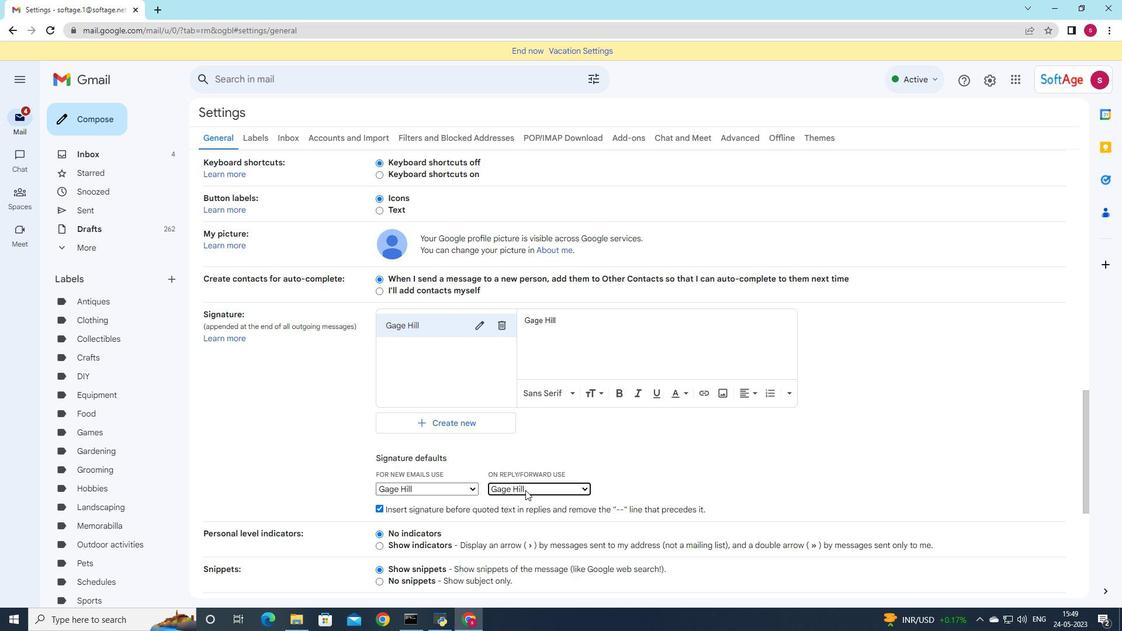 
Action: Mouse scrolled (524, 488) with delta (0, 0)
Screenshot: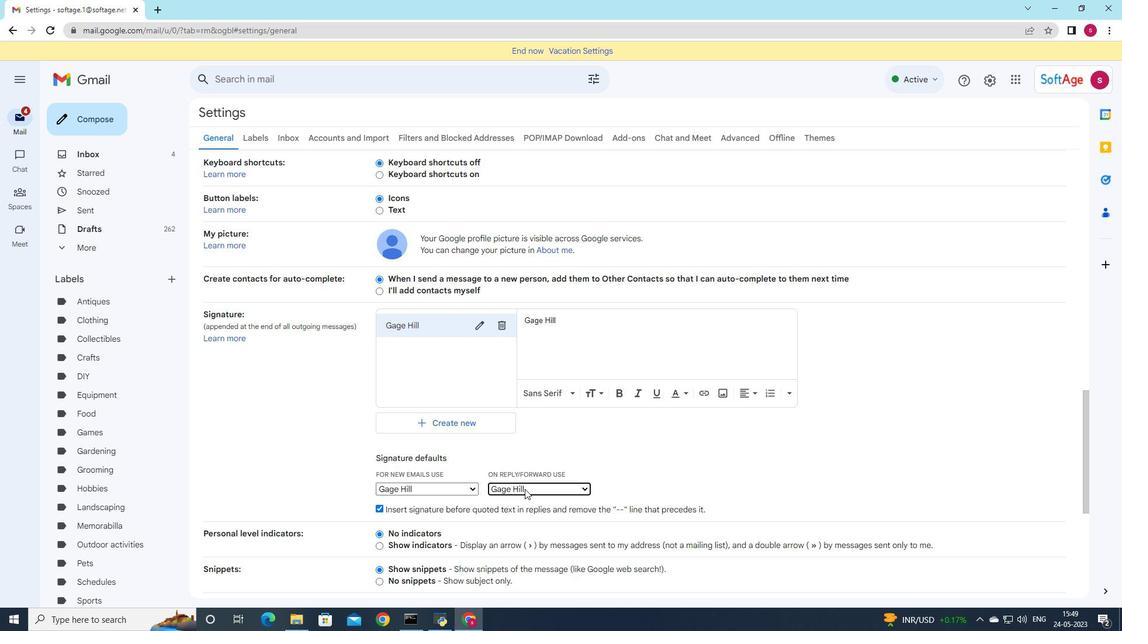 
Action: Mouse scrolled (524, 488) with delta (0, 0)
Screenshot: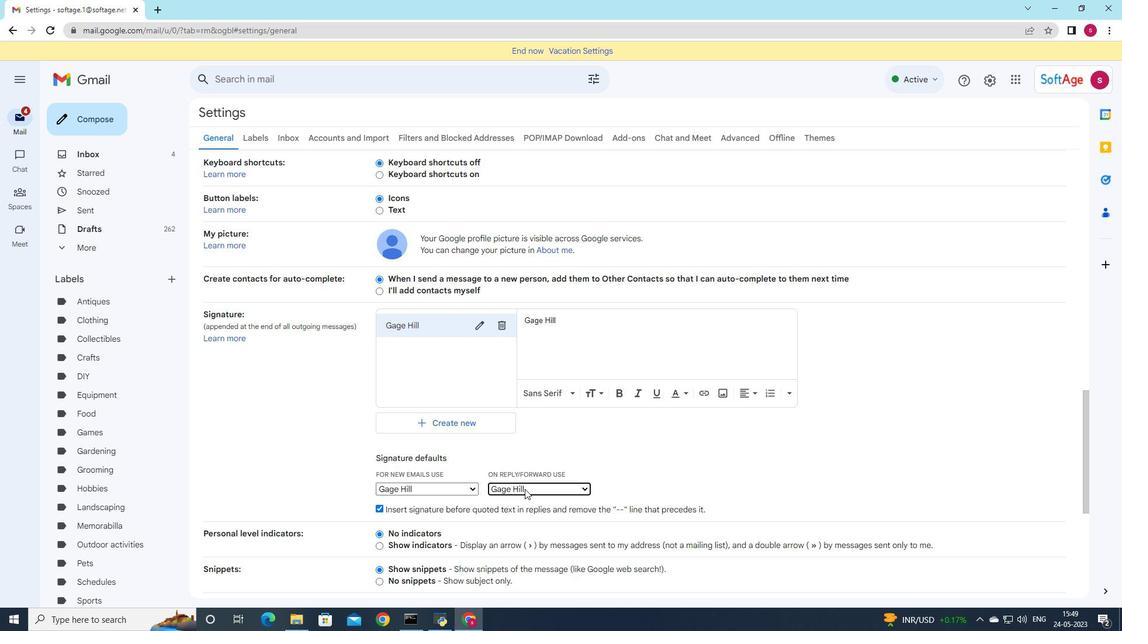 
Action: Mouse scrolled (524, 488) with delta (0, 0)
Screenshot: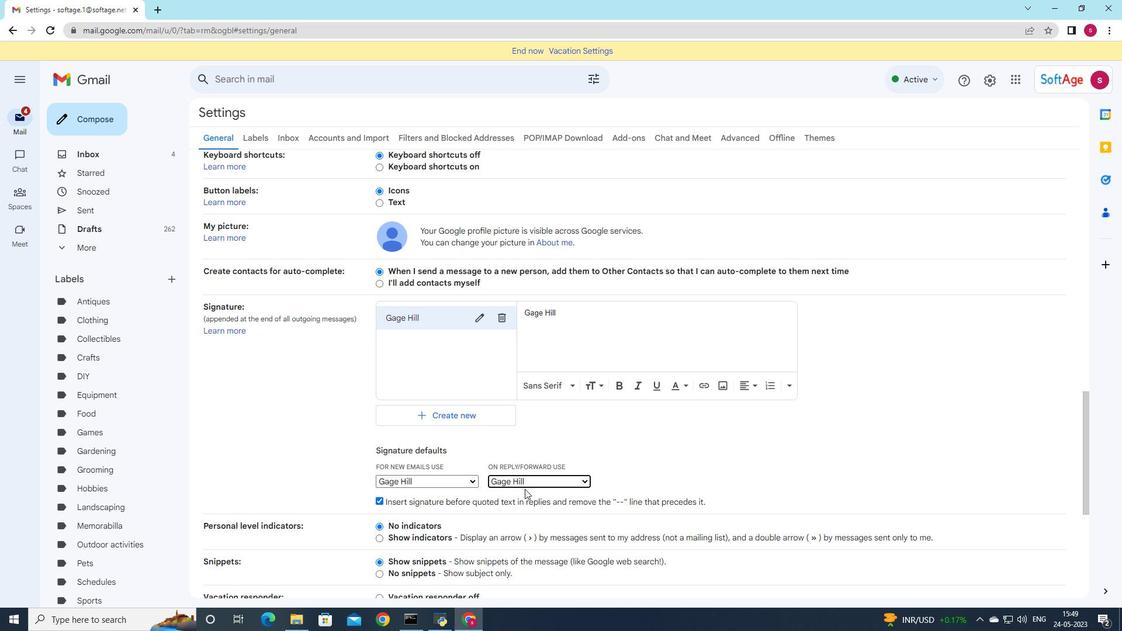 
Action: Mouse scrolled (524, 488) with delta (0, 0)
Screenshot: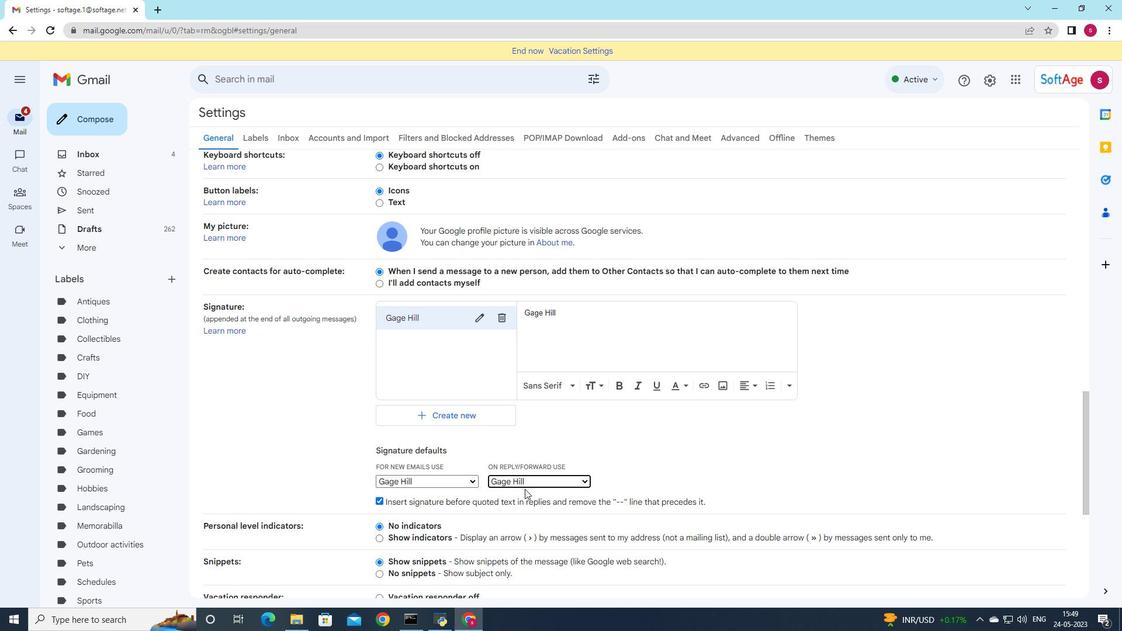 
Action: Mouse scrolled (524, 488) with delta (0, 0)
Screenshot: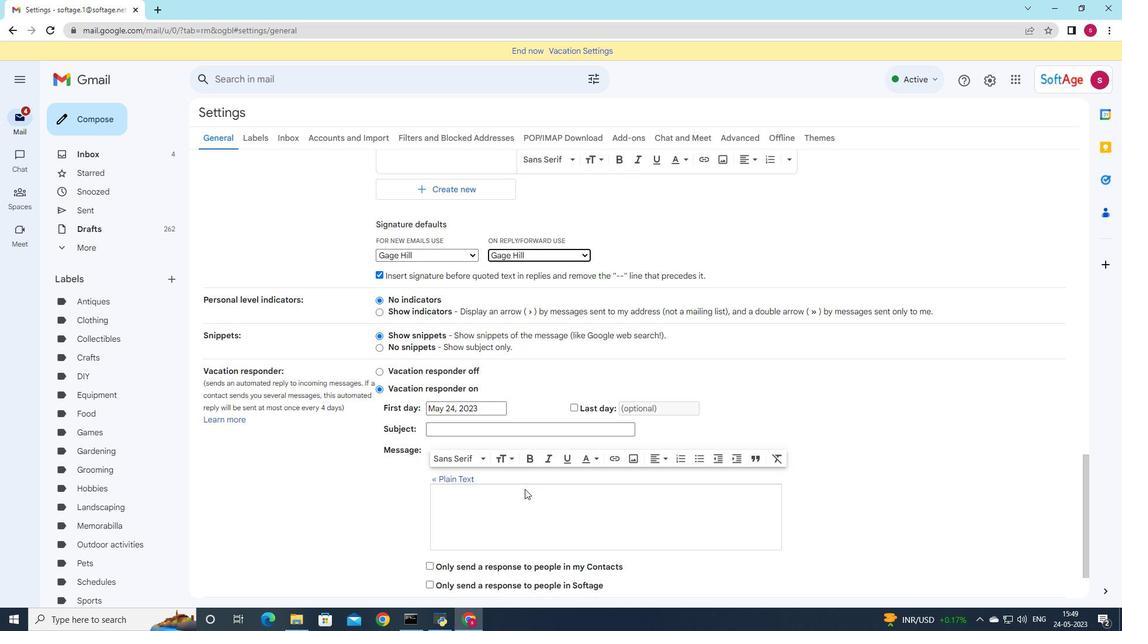 
Action: Mouse scrolled (524, 488) with delta (0, 0)
Screenshot: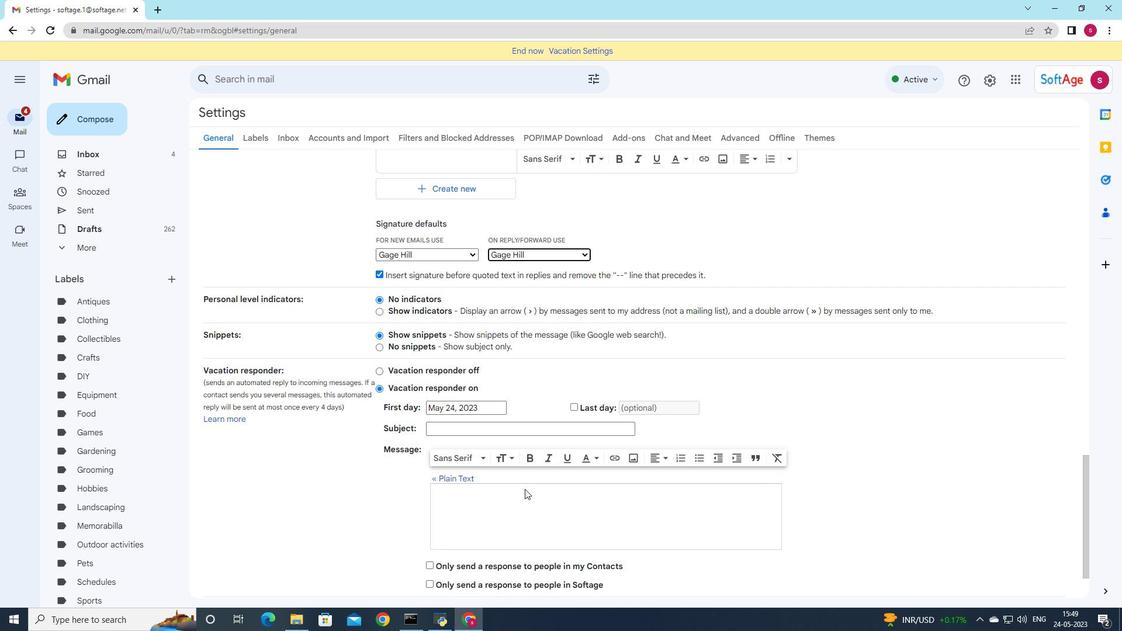 
Action: Mouse scrolled (524, 488) with delta (0, 0)
Screenshot: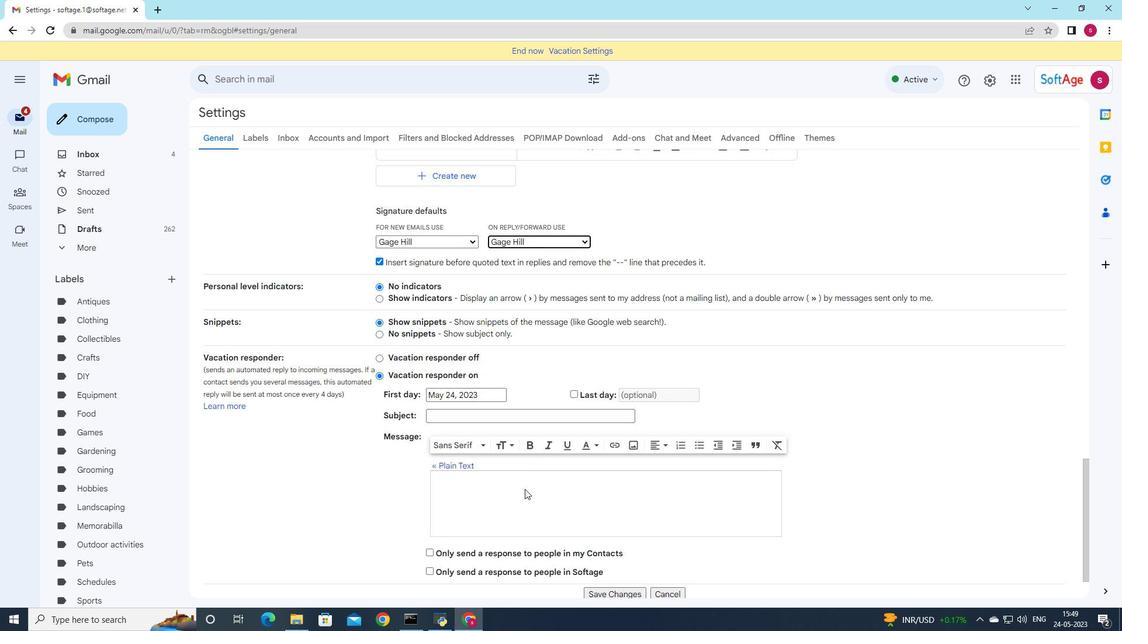 
Action: Mouse scrolled (524, 488) with delta (0, 0)
Screenshot: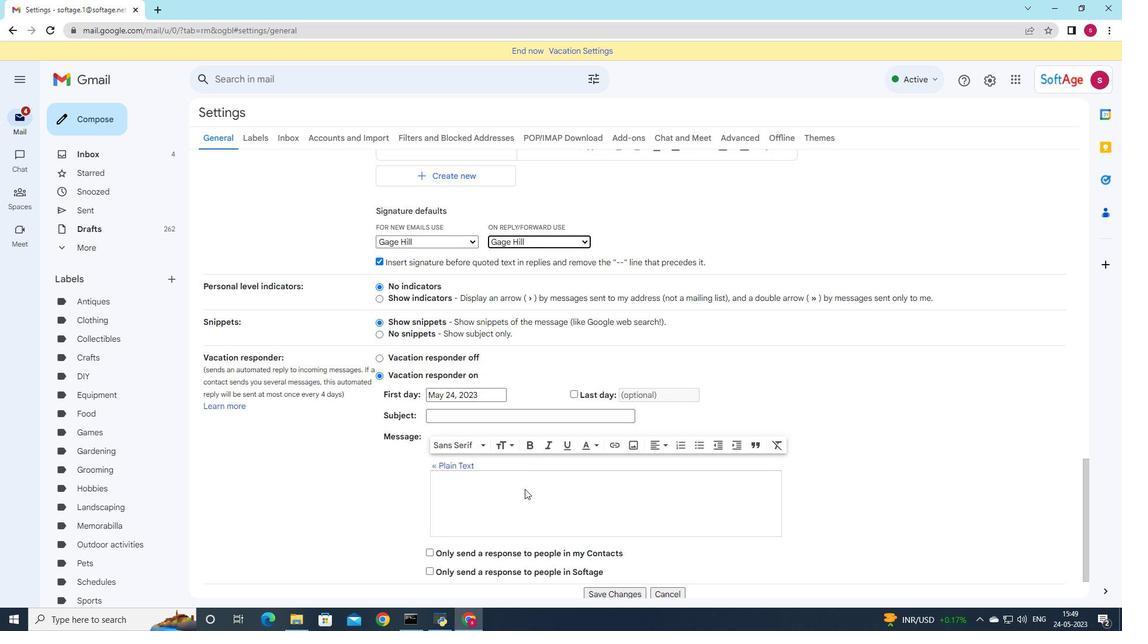 
Action: Mouse moved to (527, 490)
Screenshot: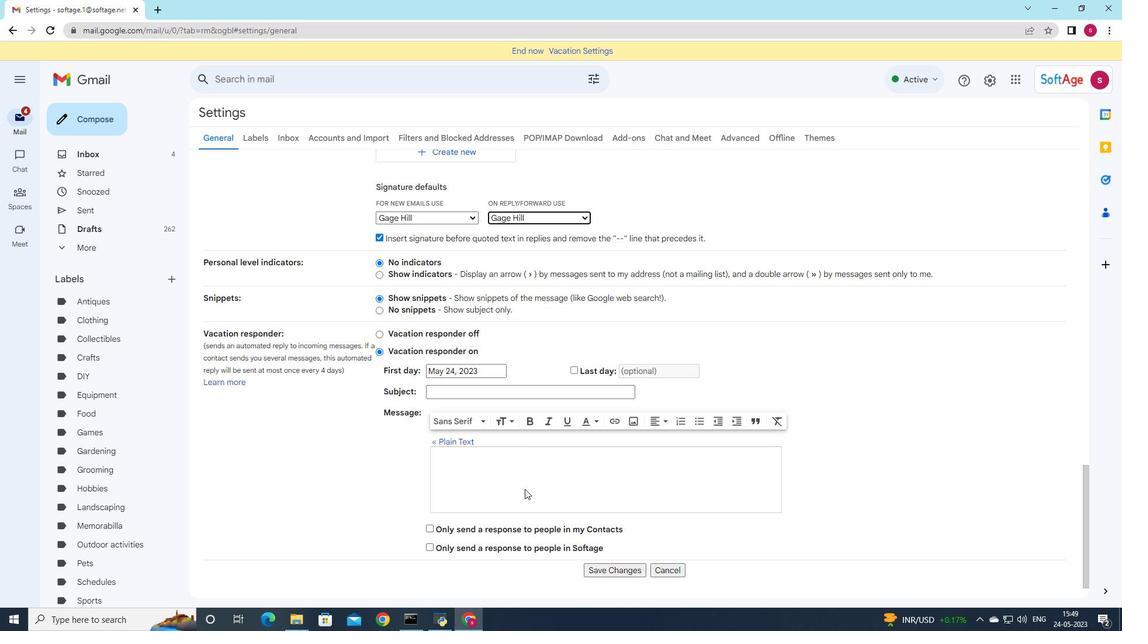 
Action: Mouse scrolled (527, 489) with delta (0, 0)
Screenshot: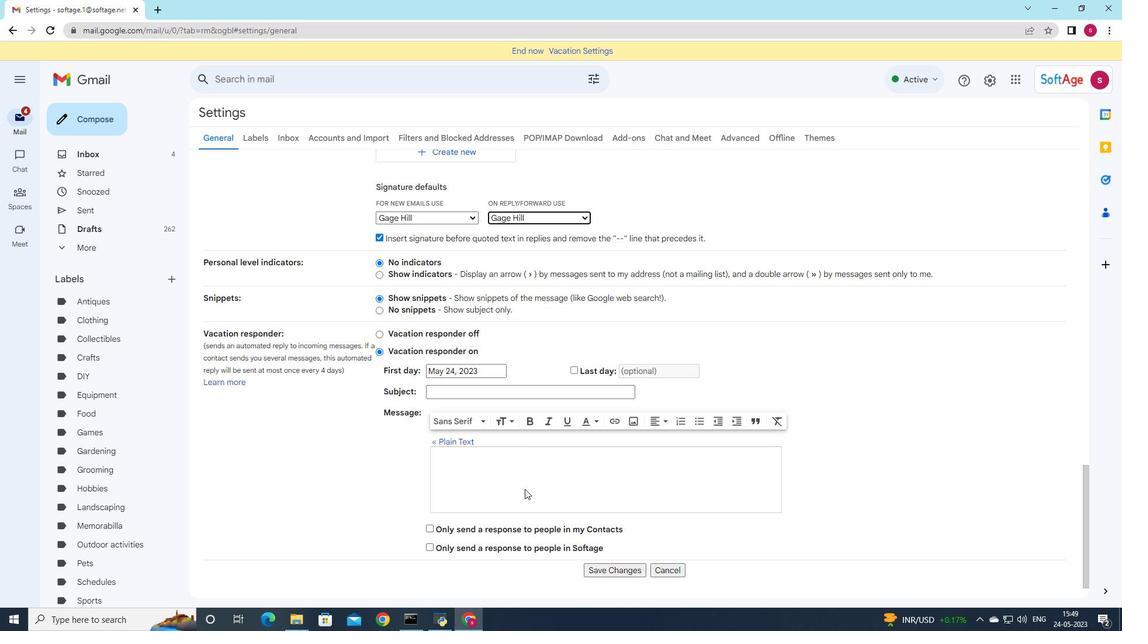 
Action: Mouse moved to (611, 540)
Screenshot: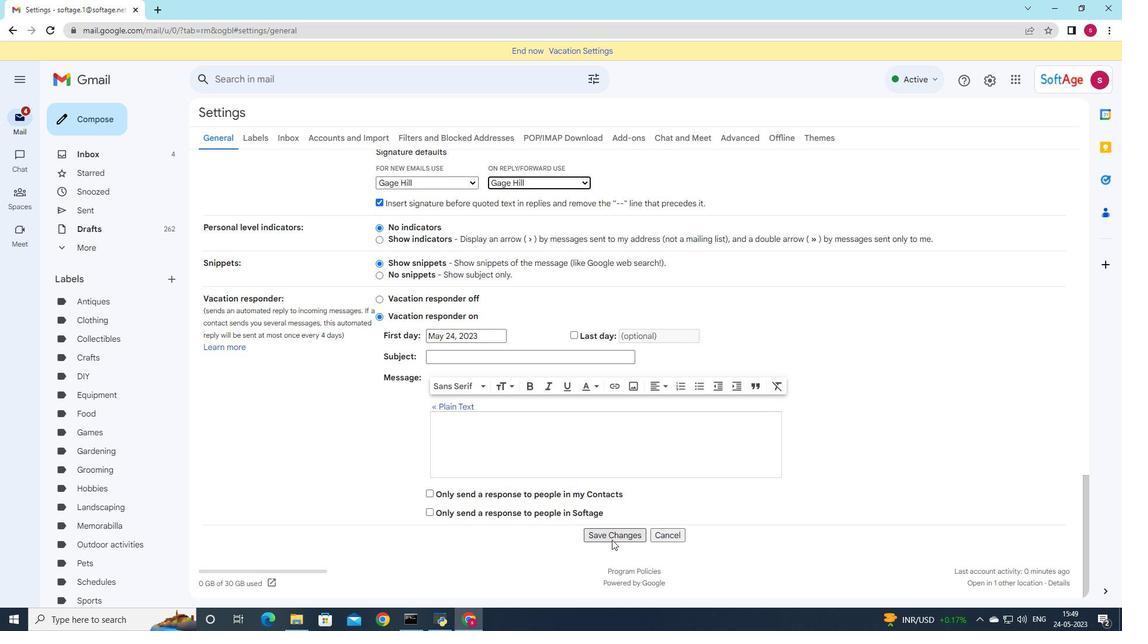 
Action: Mouse pressed left at (611, 540)
Screenshot: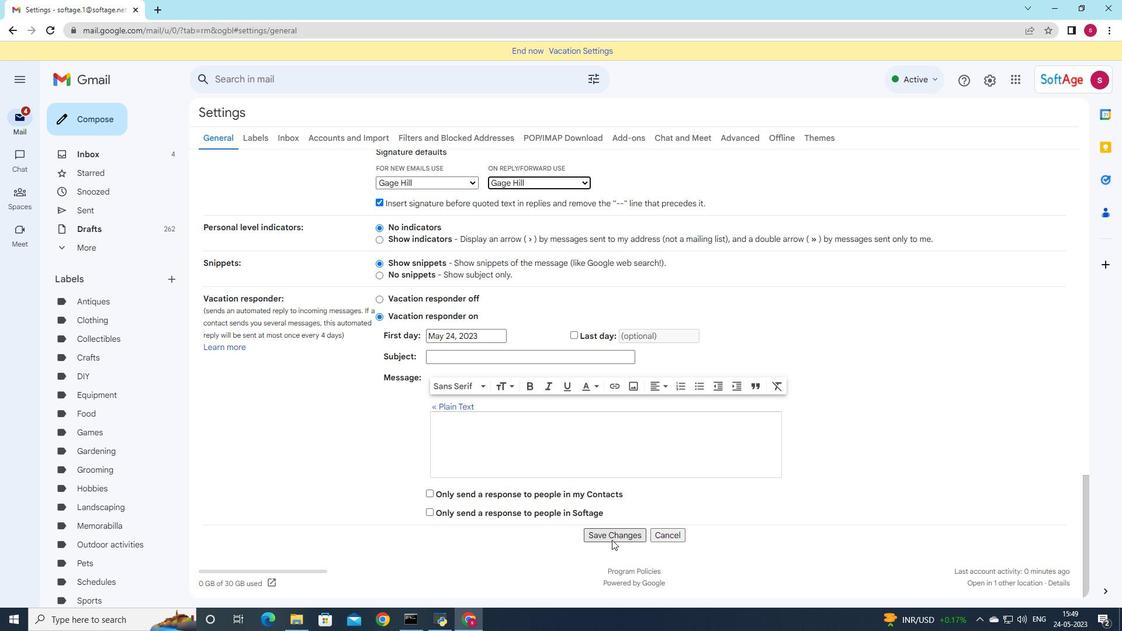 
Action: Mouse moved to (97, 118)
Screenshot: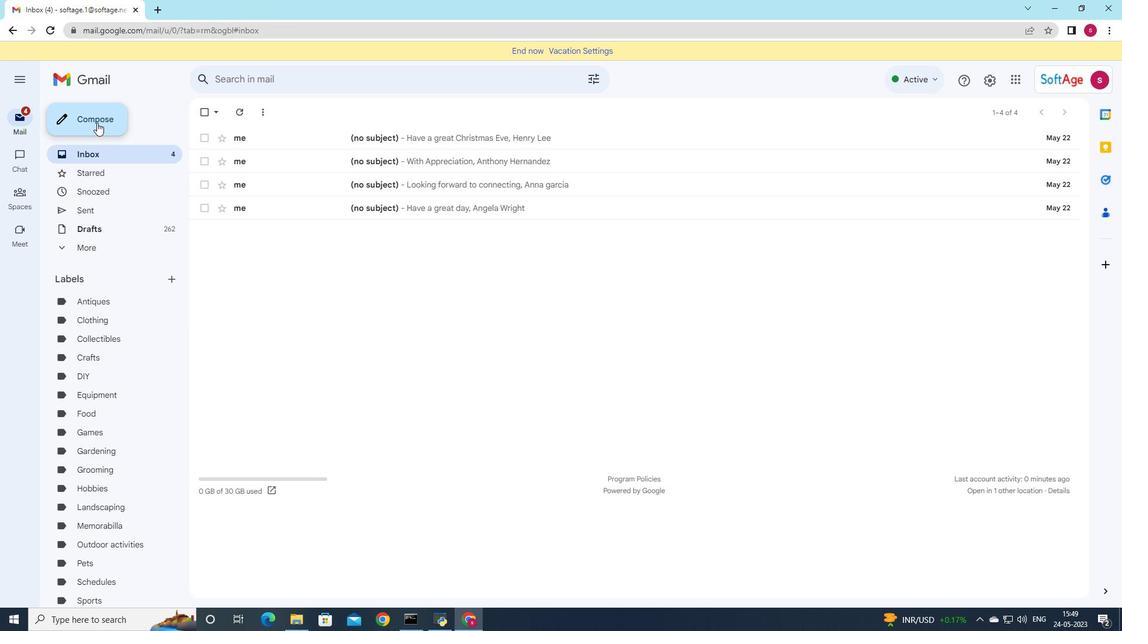 
Action: Mouse pressed left at (97, 118)
Screenshot: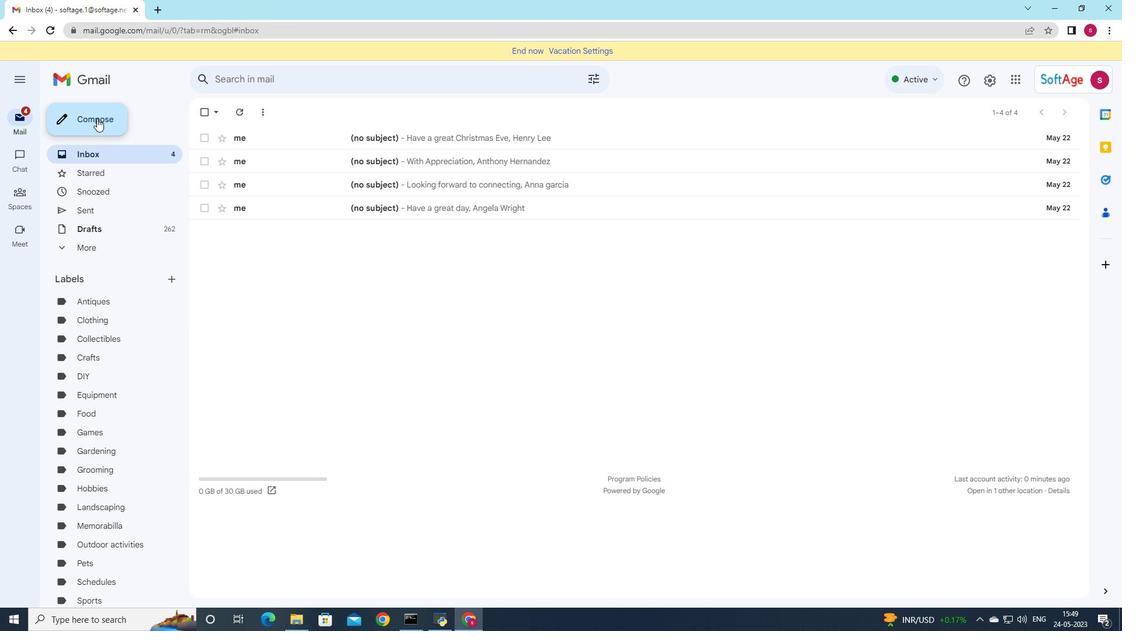 
Action: Mouse moved to (721, 372)
Screenshot: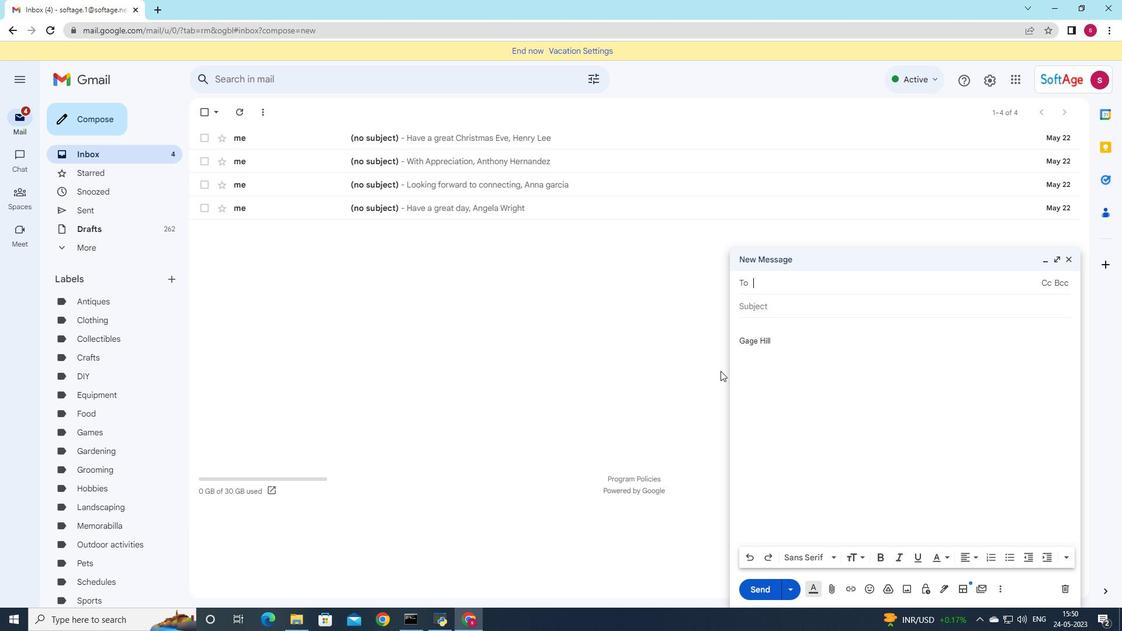 
Action: Key pressed softage.9
Screenshot: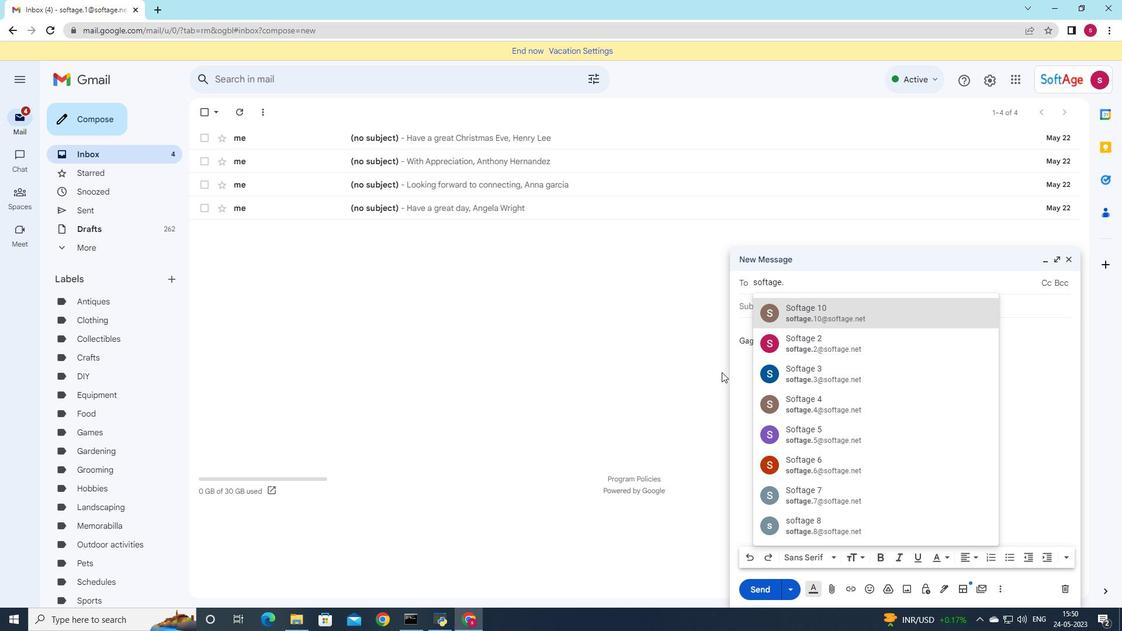 
Action: Mouse moved to (870, 308)
Screenshot: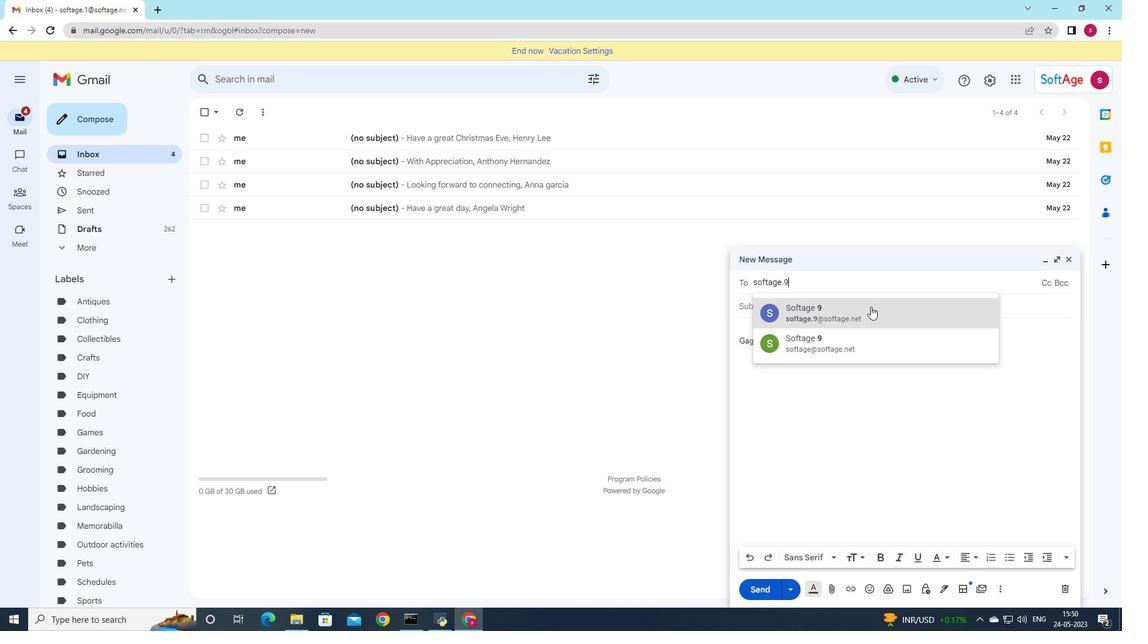 
Action: Mouse pressed left at (870, 308)
Screenshot: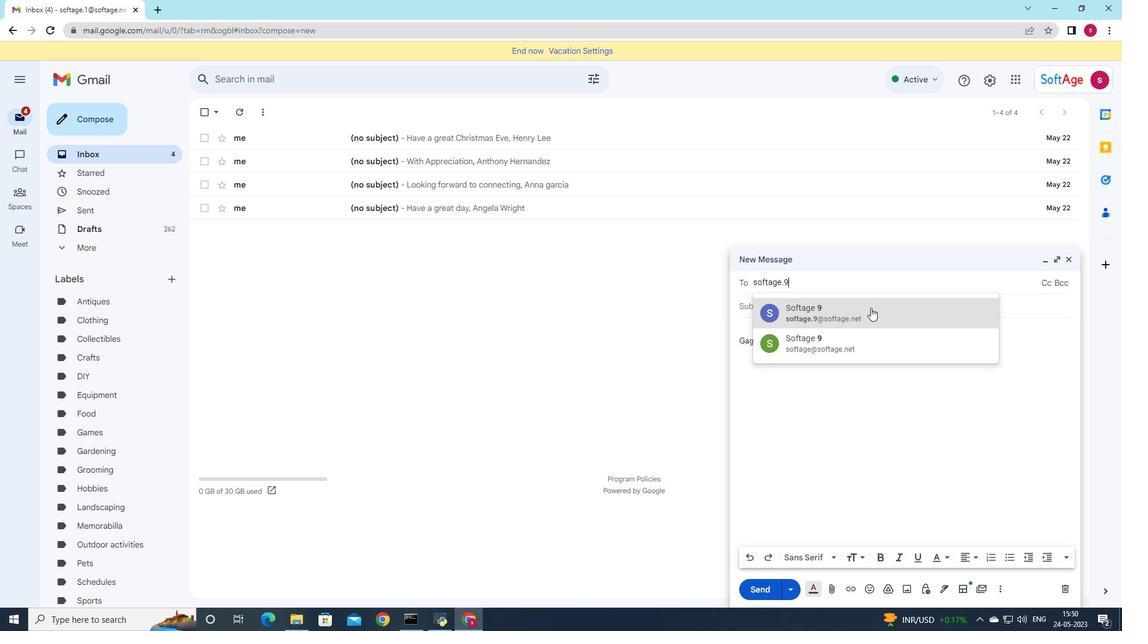 
Action: Mouse moved to (756, 313)
Screenshot: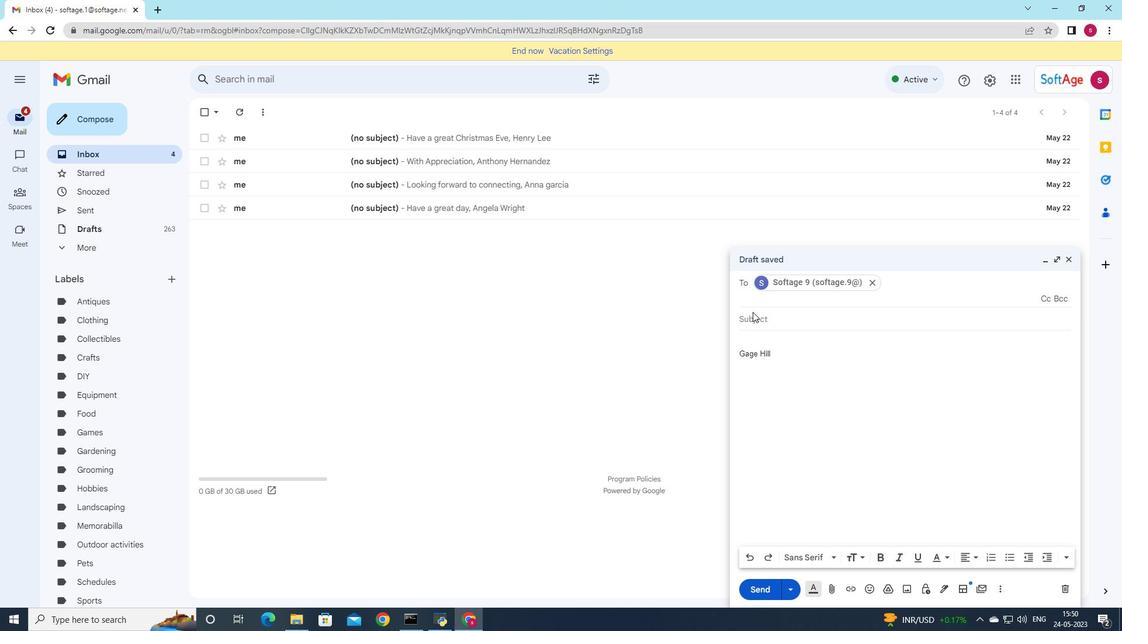 
Action: Mouse pressed left at (756, 313)
Screenshot: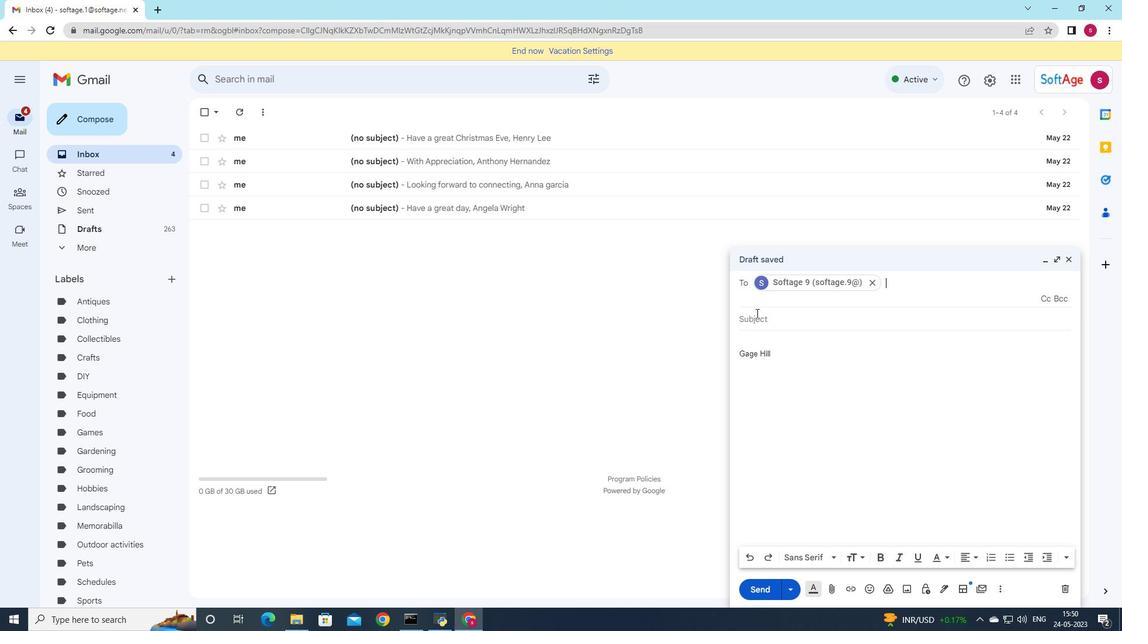 
Action: Key pressed <Key.shift><Key.shift><Key.shift><Key.shift><Key.shift><Key.shift><Key.shift><Key.shift><Key.shift><Key.shift><Key.shift><Key.shift>Request<Key.space>fo<Key.space>a<Key.space>sue<Key.backspace>rvey
Screenshot: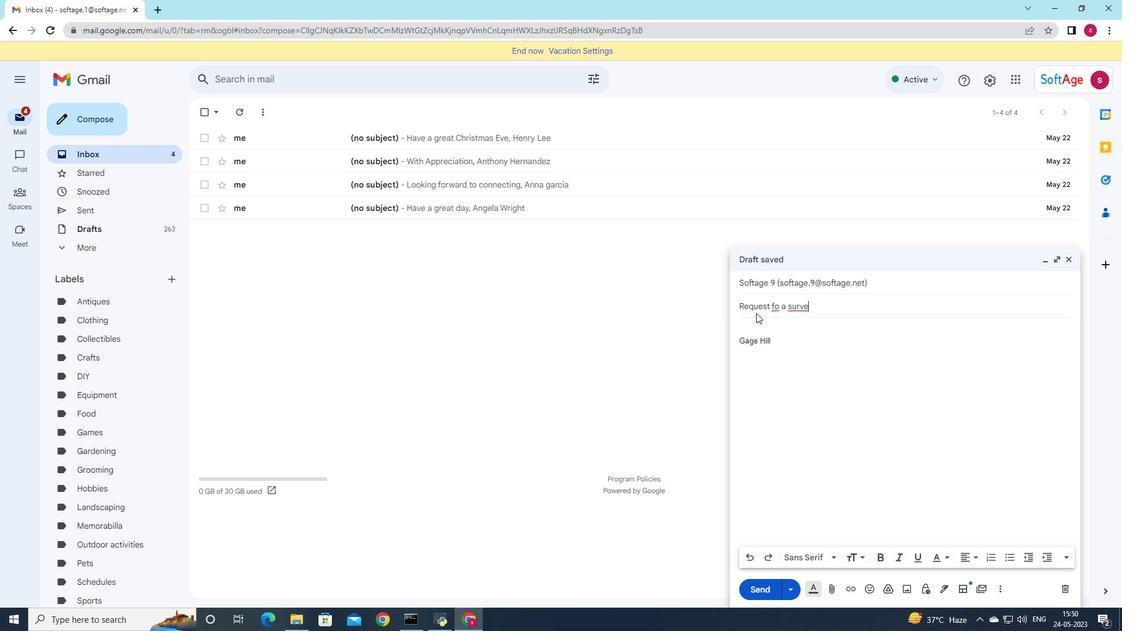 
Action: Mouse moved to (777, 307)
Screenshot: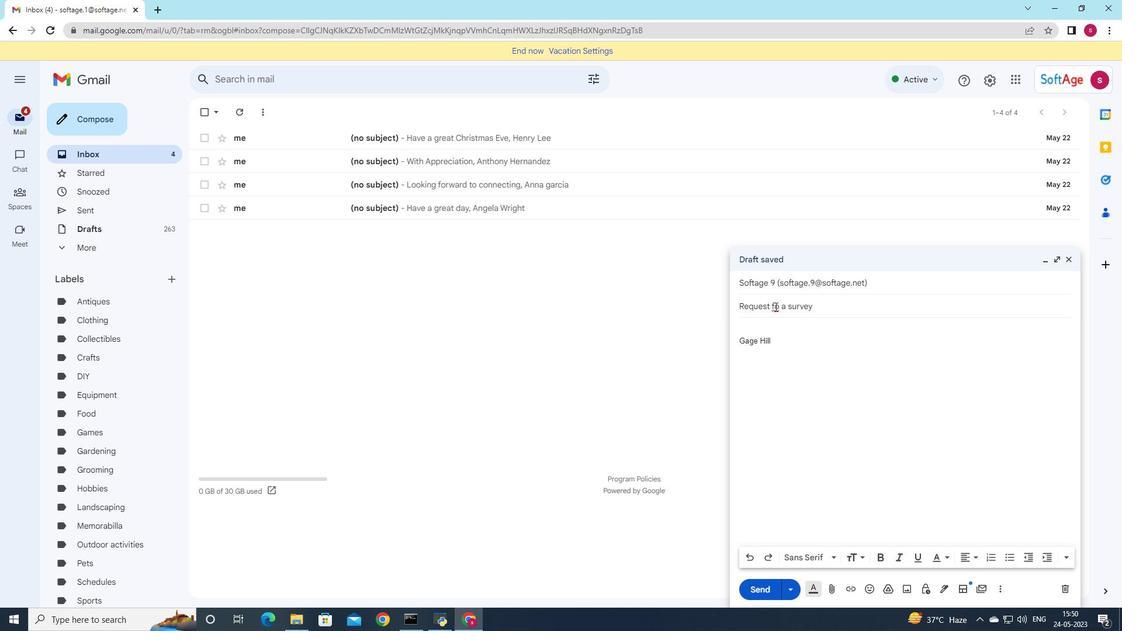 
Action: Mouse pressed left at (777, 307)
Screenshot: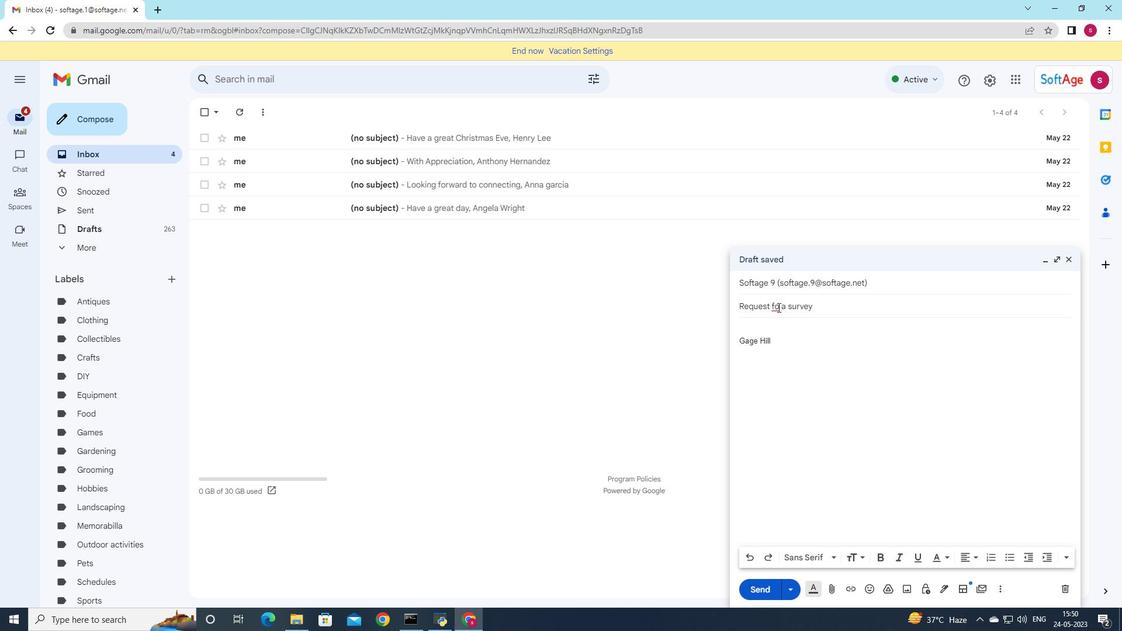 
Action: Key pressed r
Screenshot: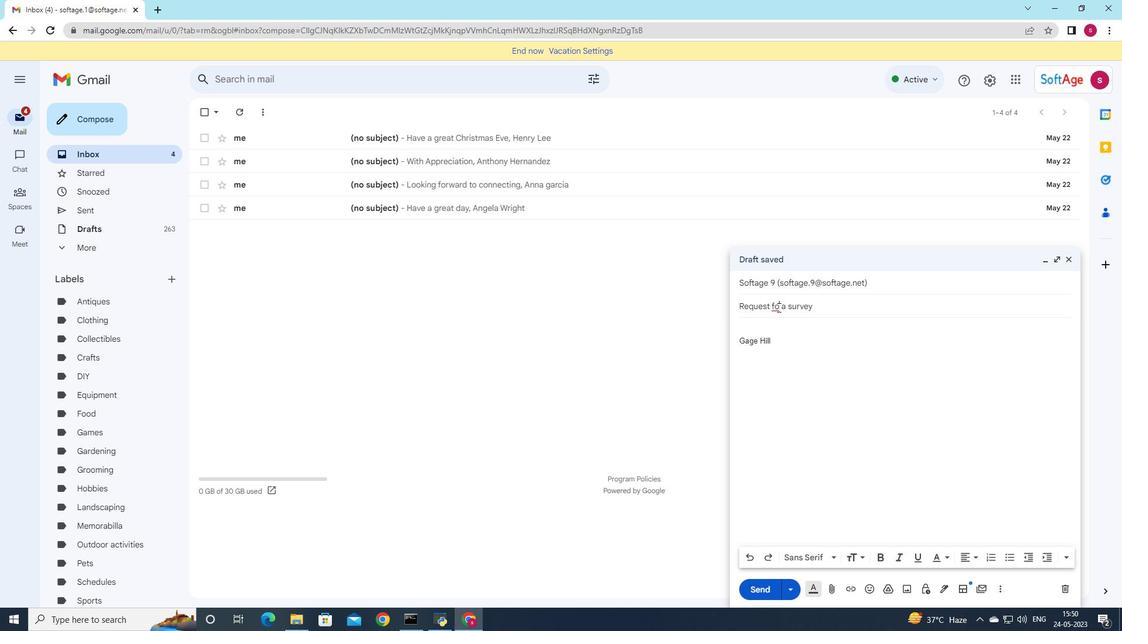 
Action: Mouse moved to (834, 593)
Screenshot: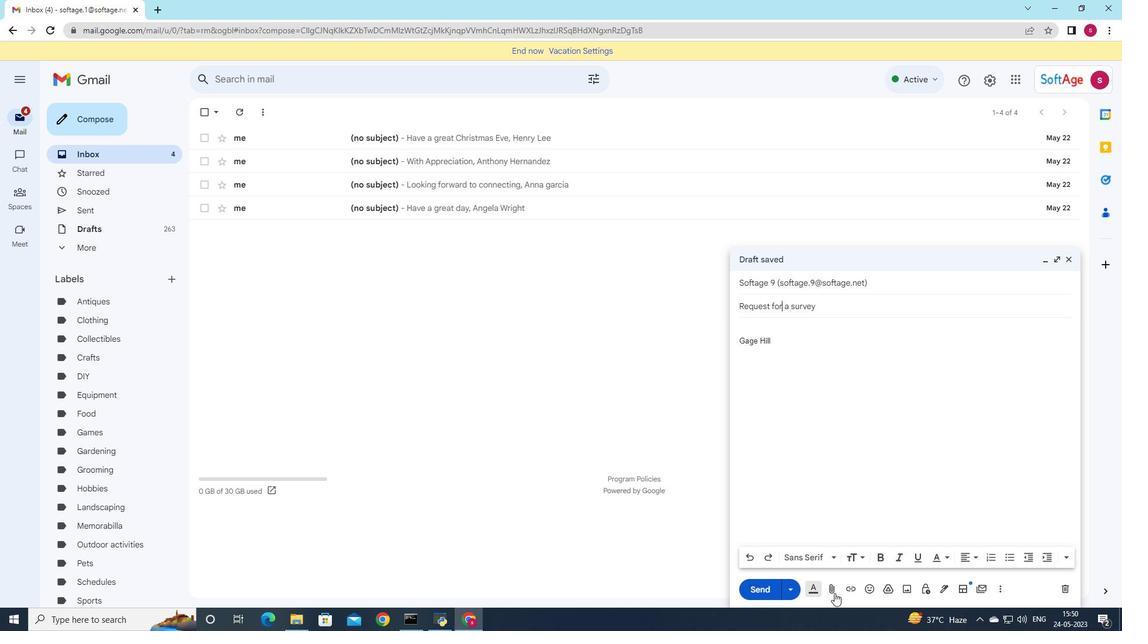 
Action: Mouse pressed left at (834, 593)
Screenshot: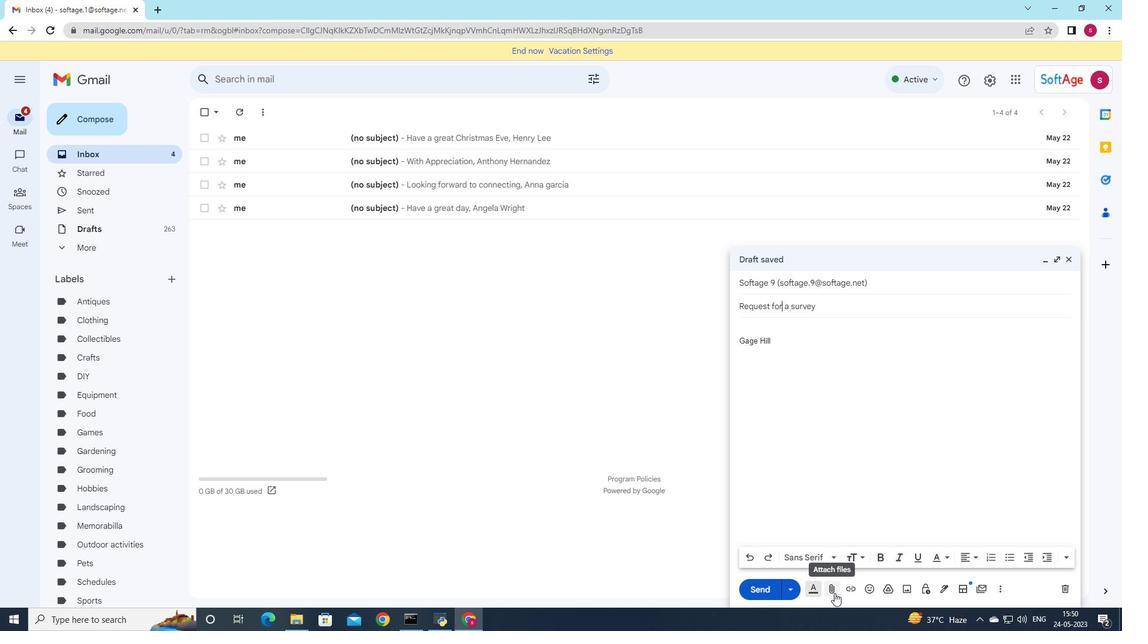 
Action: Mouse moved to (270, 88)
Screenshot: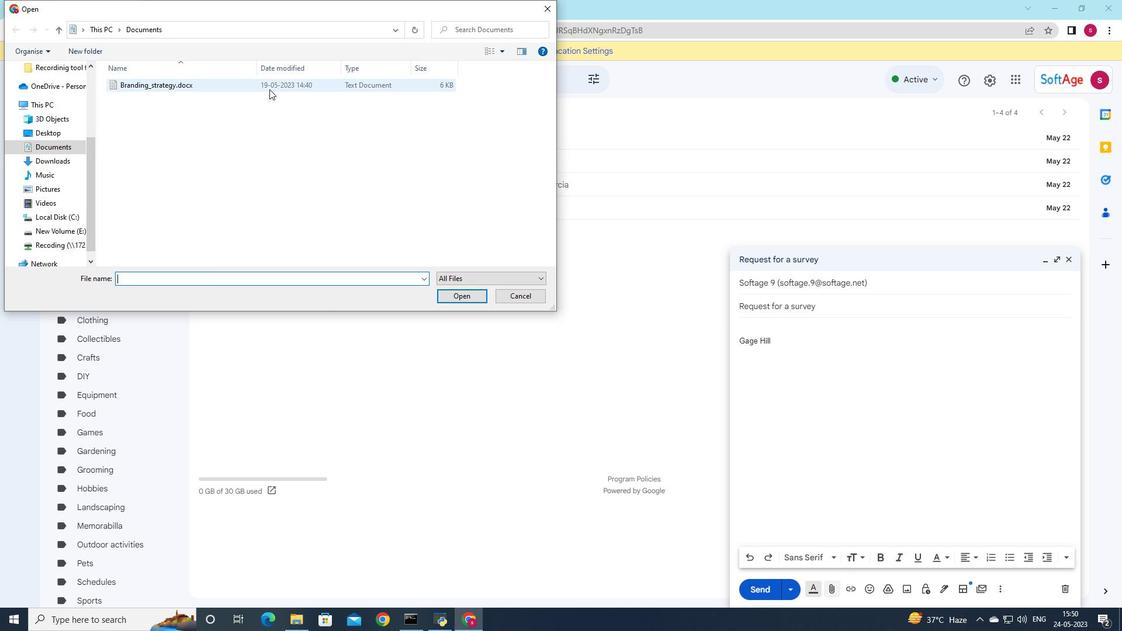 
Action: Mouse pressed left at (270, 88)
Screenshot: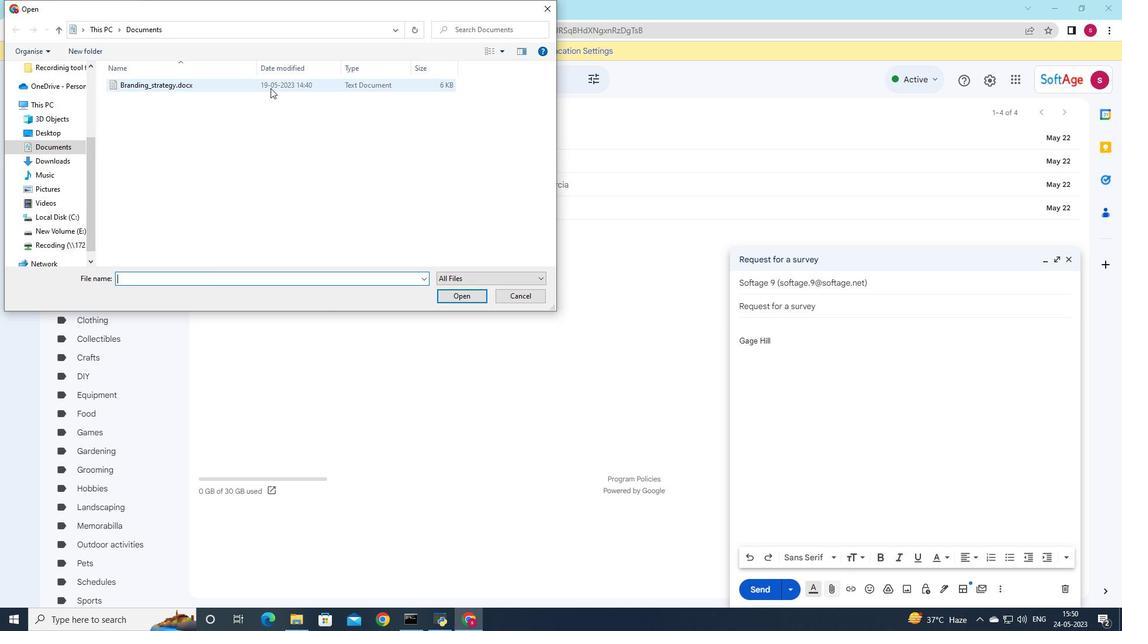 
Action: Mouse pressed left at (270, 88)
Screenshot: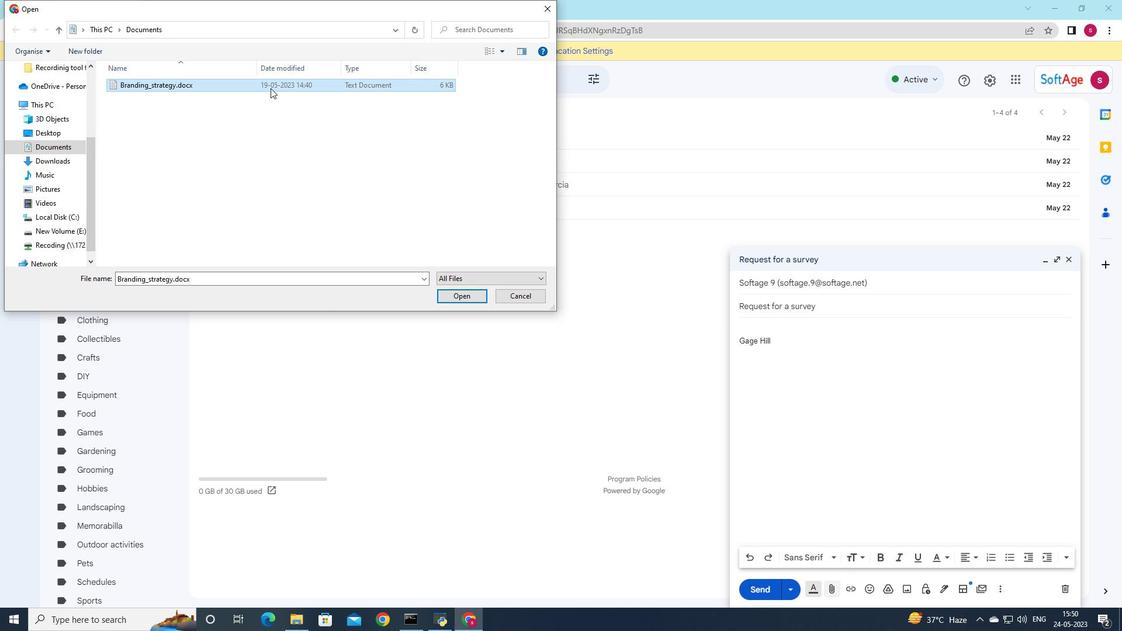 
Action: Mouse moved to (209, 84)
Screenshot: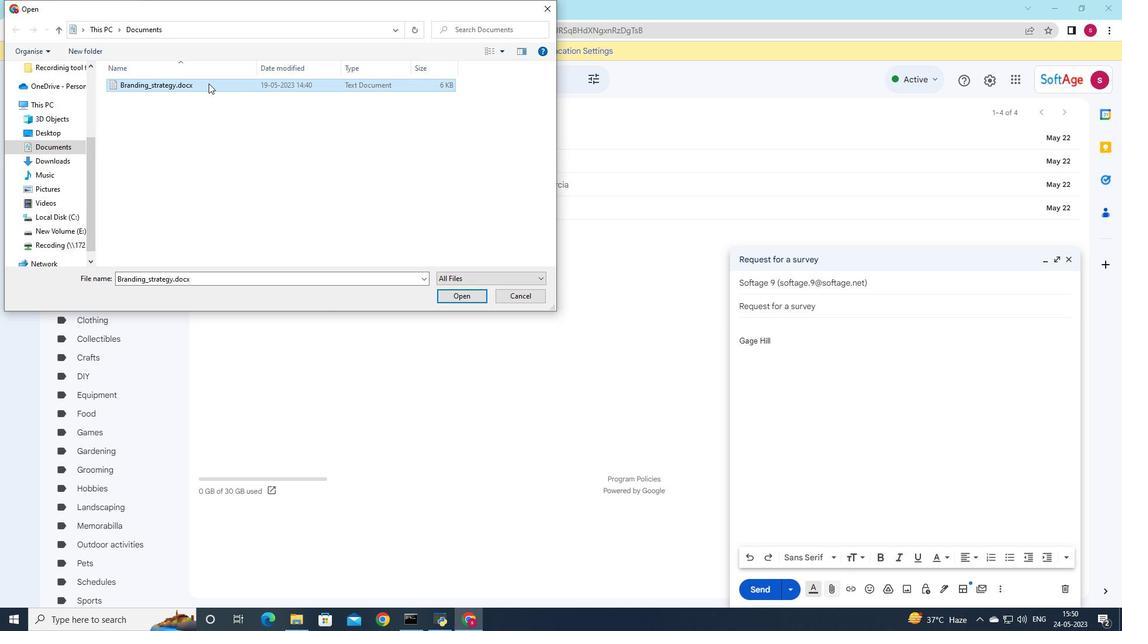 
Action: Mouse pressed left at (209, 84)
Screenshot: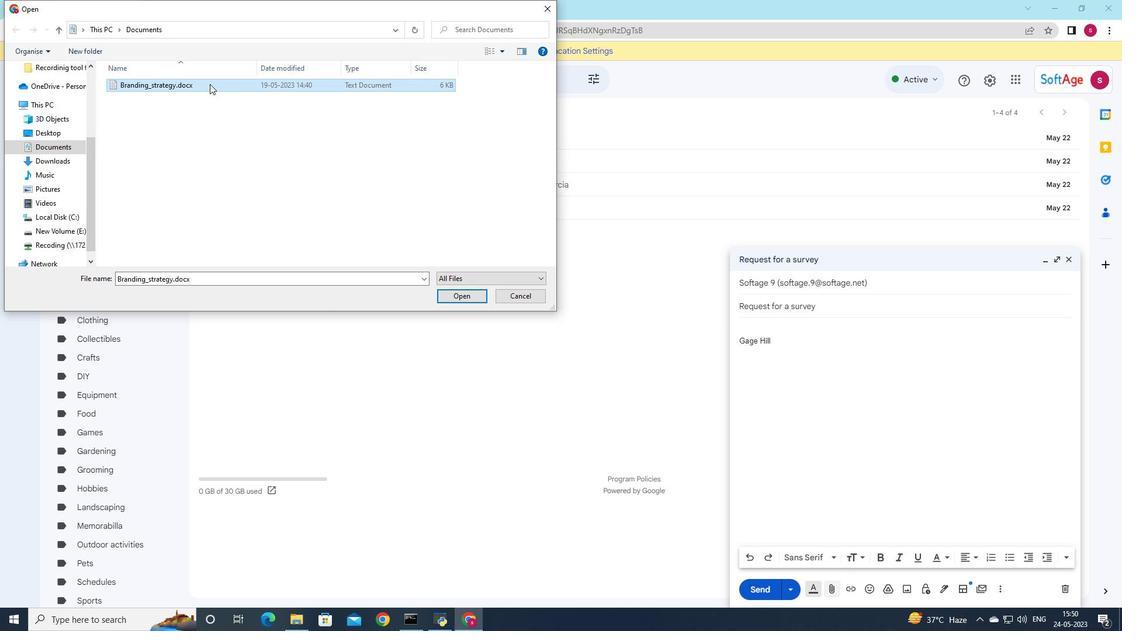 
Action: Mouse moved to (561, 309)
Screenshot: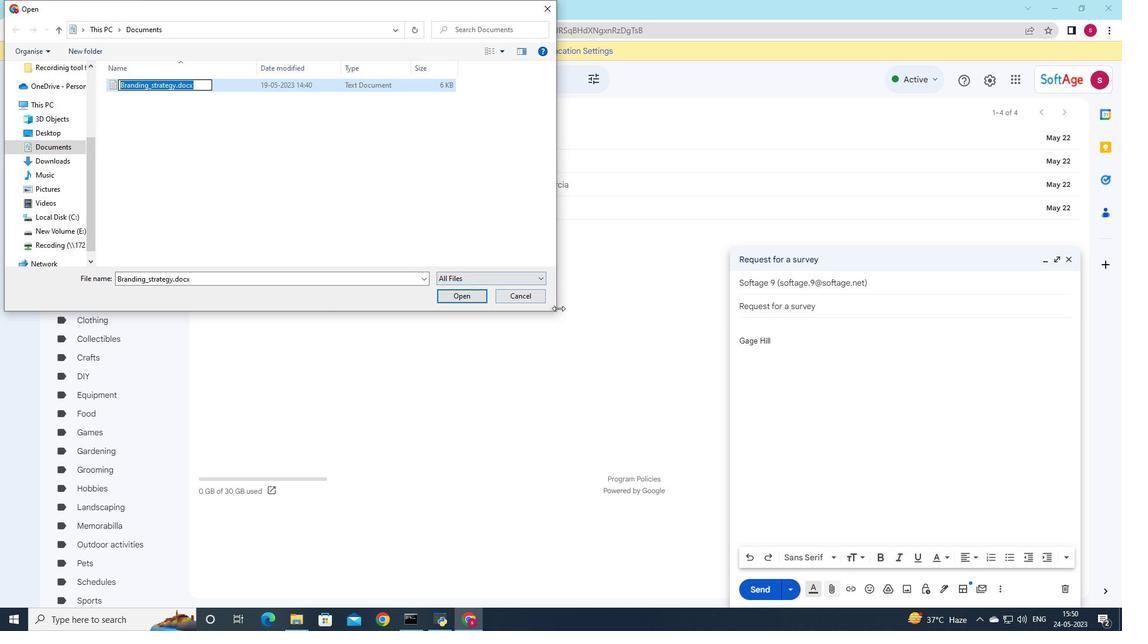 
Action: Key pressed <Key.shift><Key.shift><Key.shift><Key.shift><Key.shift><Key.shift><Key.shift><Key.shift><Key.shift>Non-complete<Key.shift><Key.shift><Key.shift><Key.shift><Key.shift><Key.shift><Key.shift><Key.shift_r><Key.shift_r><Key.shift_r><Key.shift_r><Key.shift_r>_agreement.pdf
Screenshot: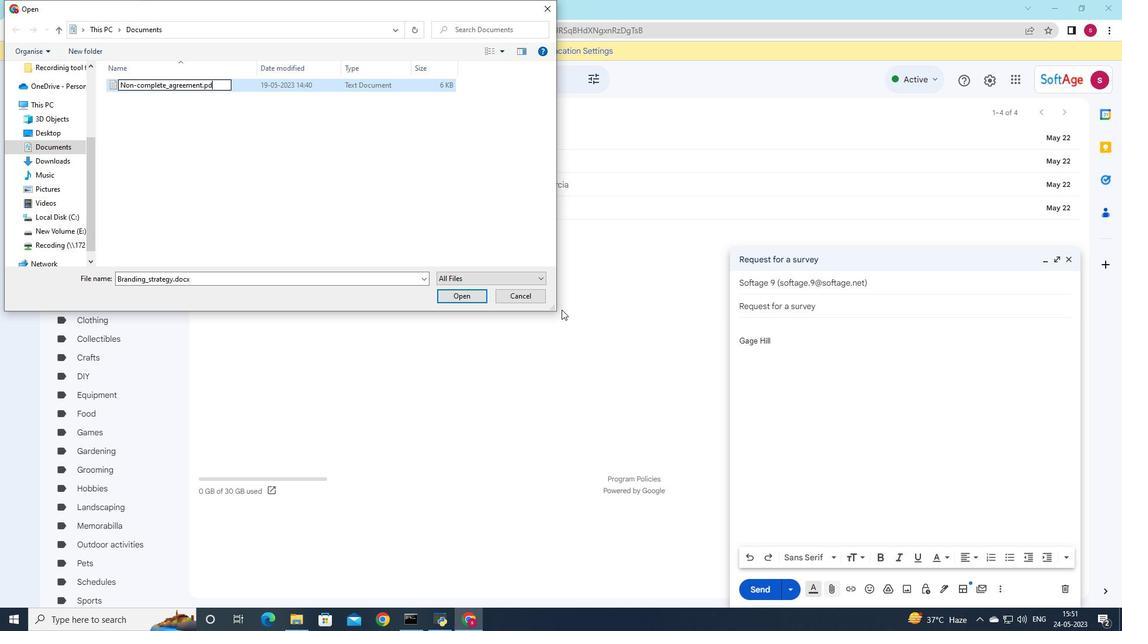 
Action: Mouse moved to (424, 86)
Screenshot: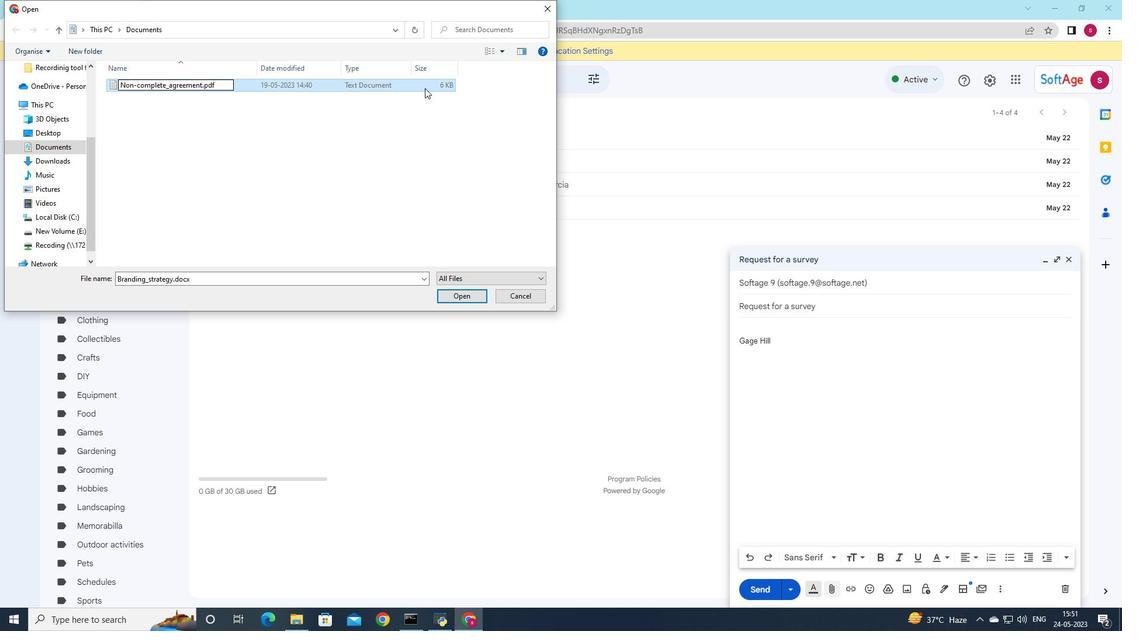 
Action: Mouse pressed left at (424, 86)
Screenshot: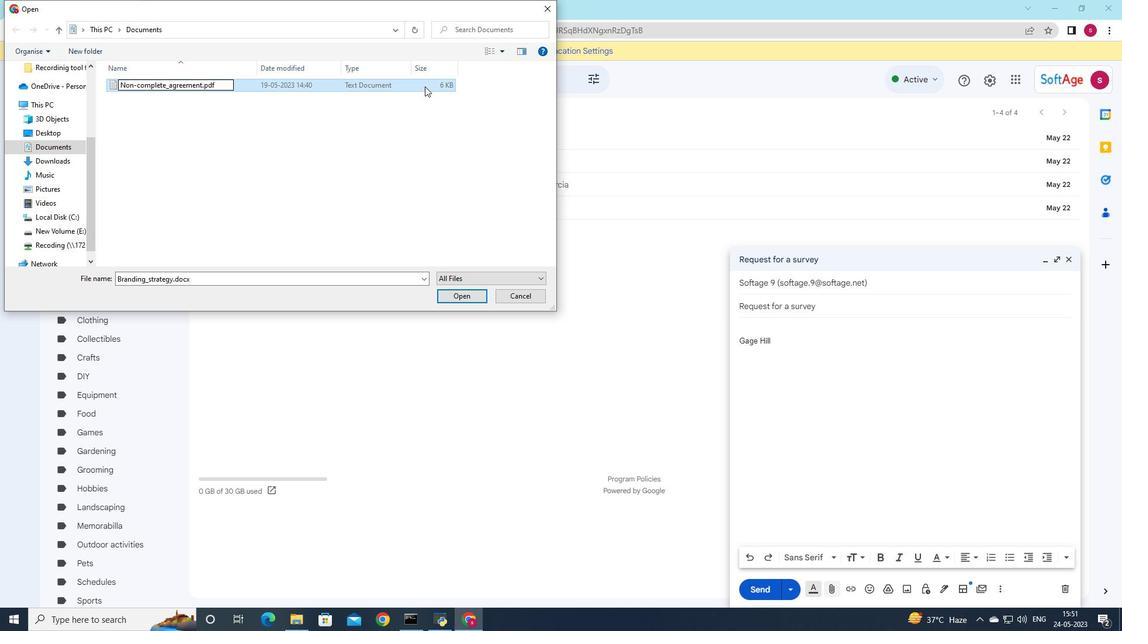 
Action: Mouse moved to (454, 302)
Screenshot: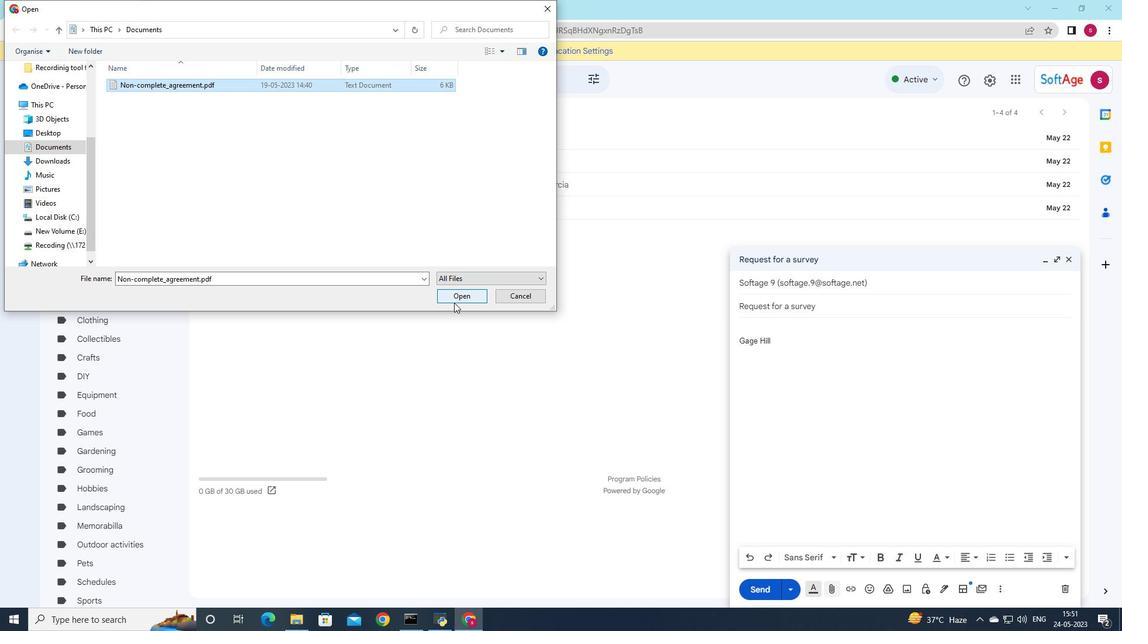 
Action: Mouse pressed left at (454, 302)
Screenshot: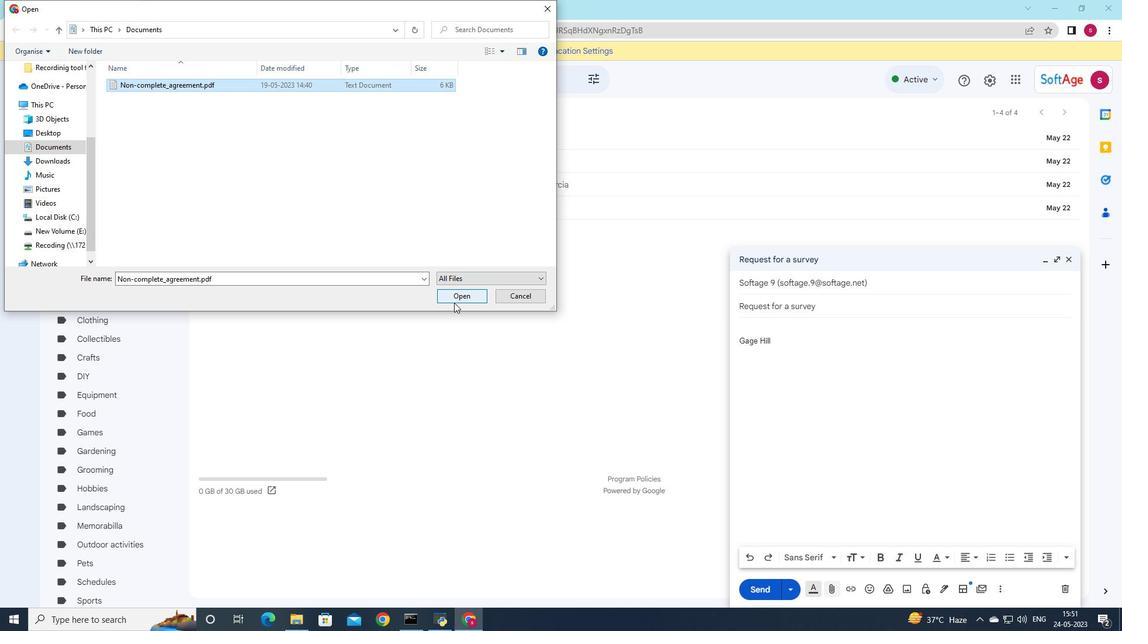 
Action: Mouse moved to (777, 377)
Screenshot: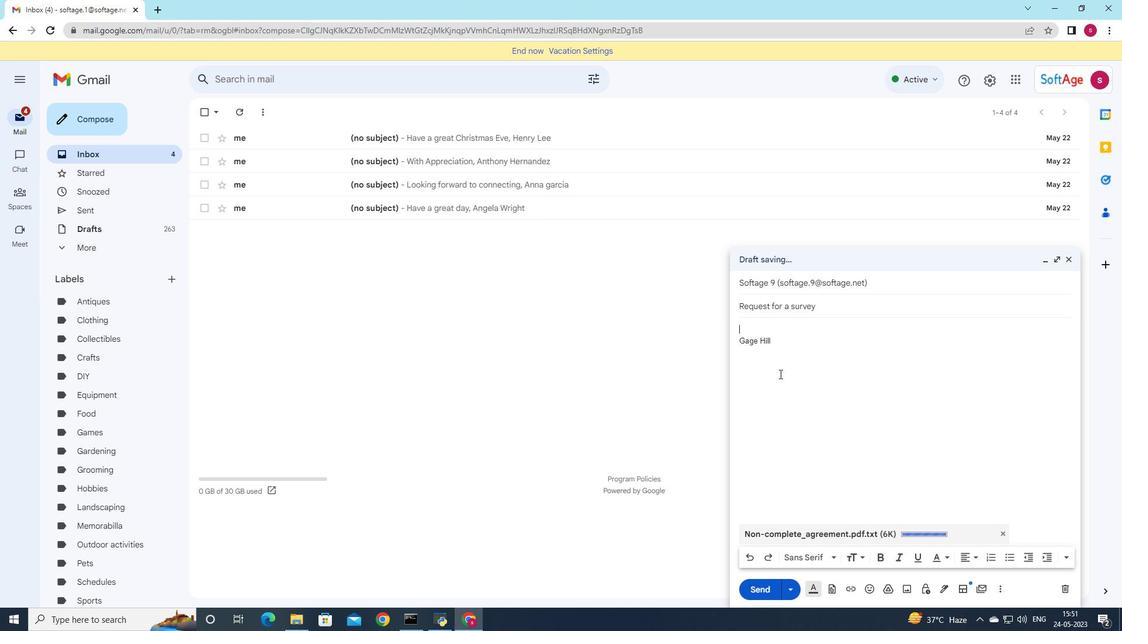 
Action: Key pressed <Key.shift><Key.shift><Key.shift><Key.shift>I<Key.space>am<Key.space>writing<Key.space>to<Key.space>confirm<Key.space>the<Key.space>details<Key.space>of<Key.space>the<Key.space>conference<Key.space>call.
Screenshot: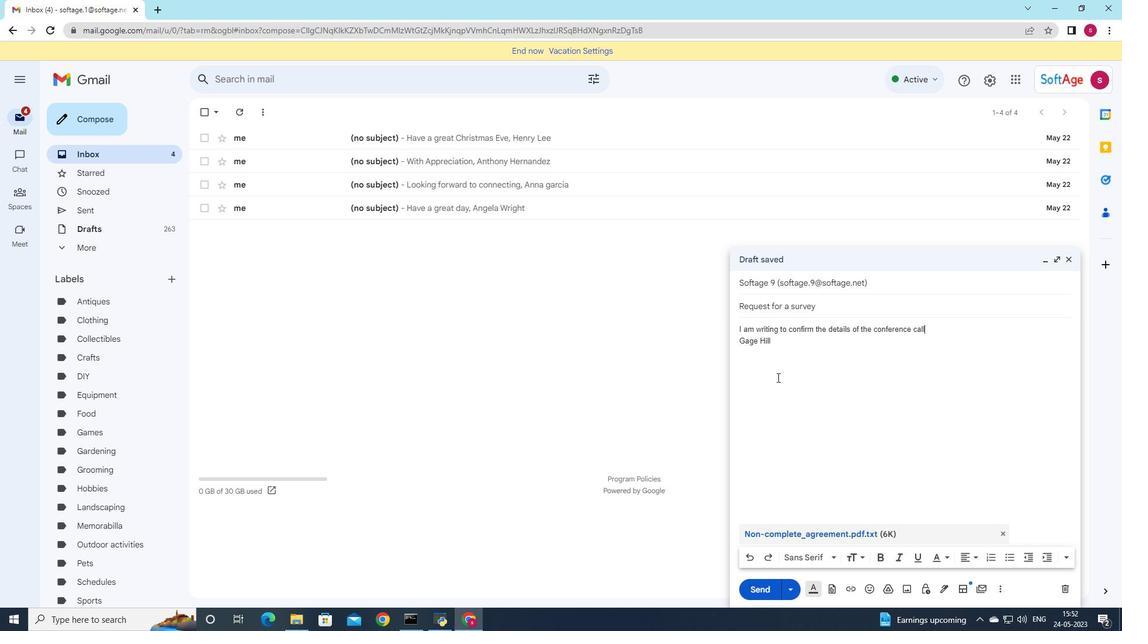 
Action: Mouse moved to (748, 559)
Screenshot: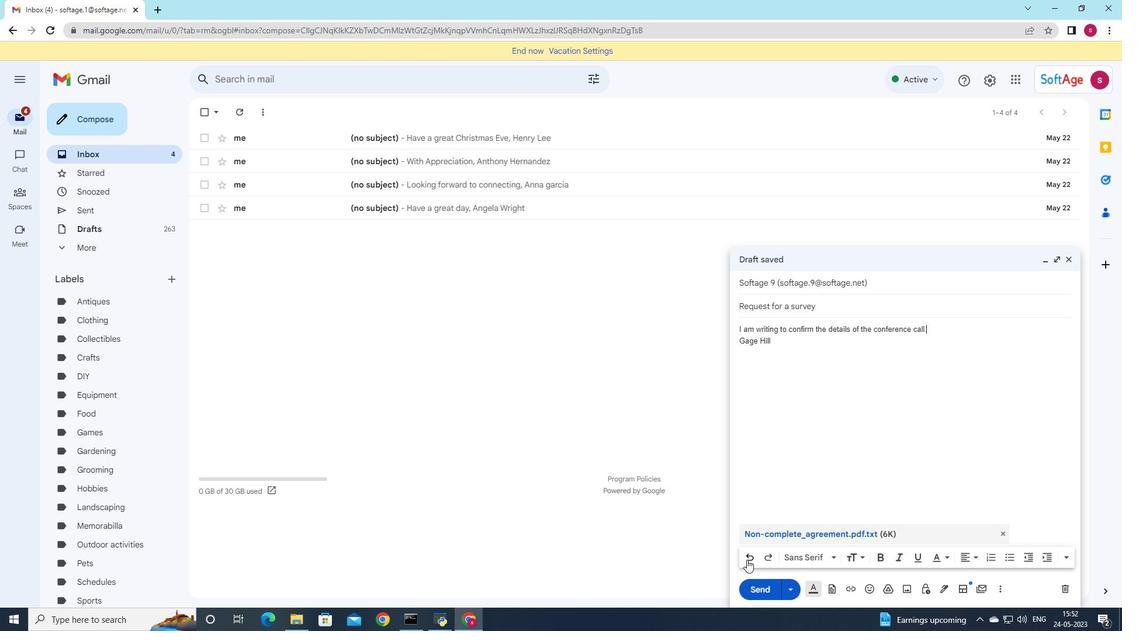 
Action: Mouse pressed left at (748, 559)
Screenshot: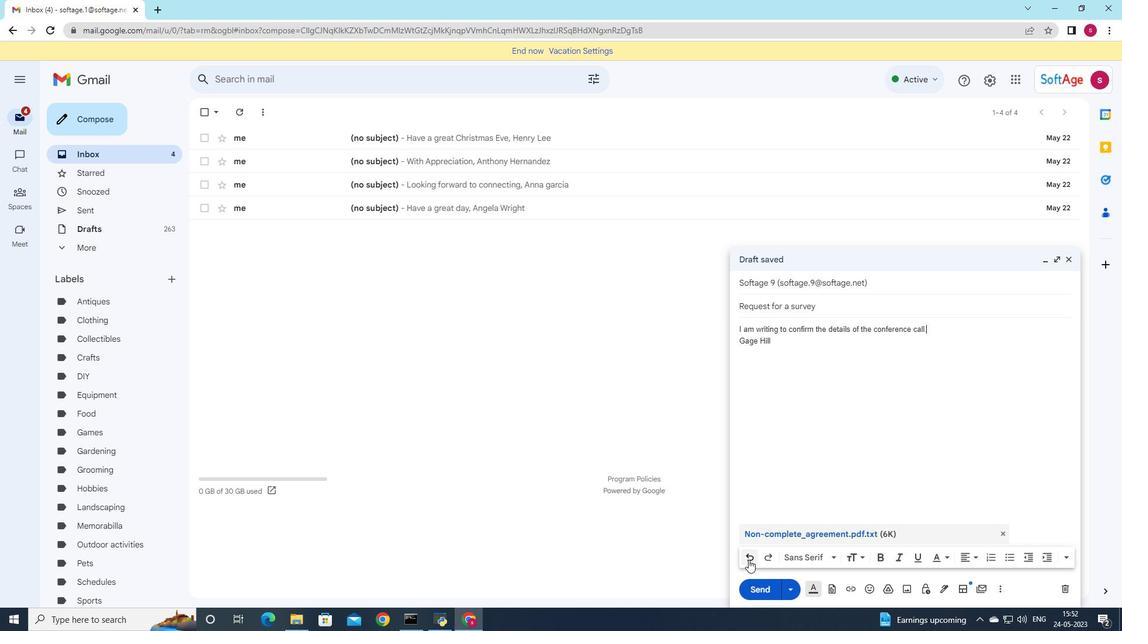 
Action: Mouse pressed left at (748, 559)
Screenshot: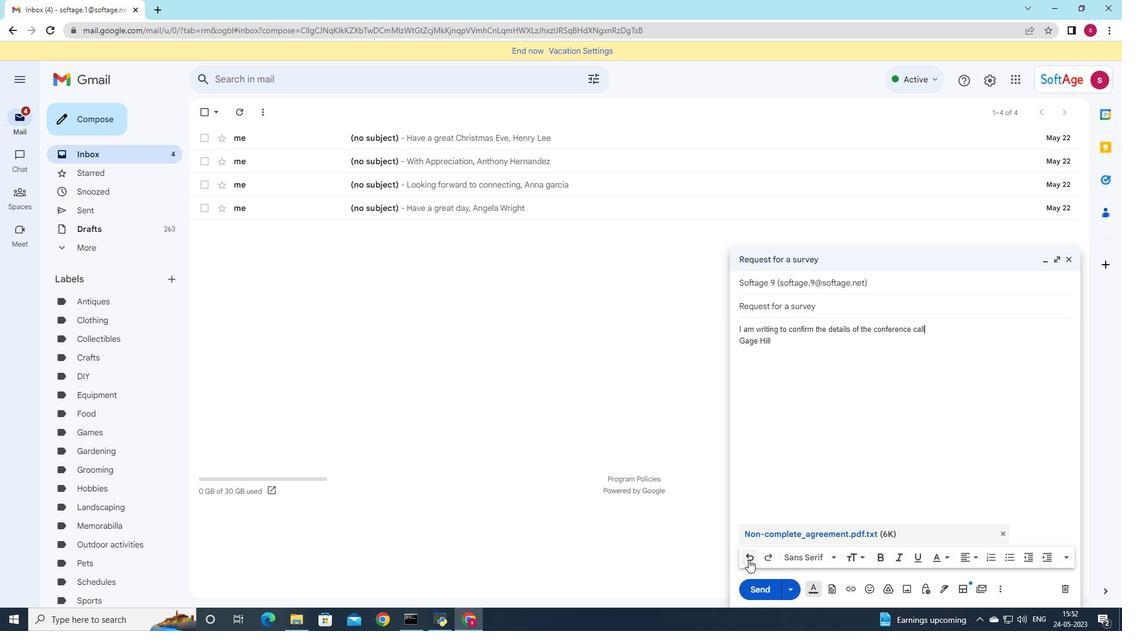 
Action: Mouse pressed left at (748, 559)
Screenshot: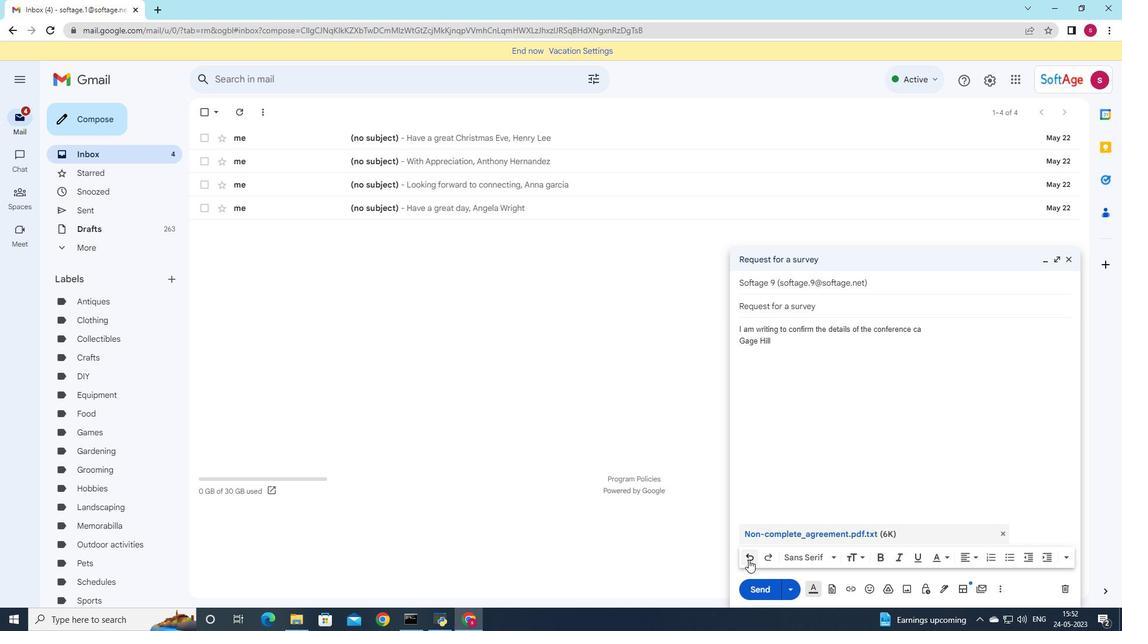 
Action: Mouse pressed left at (748, 559)
Screenshot: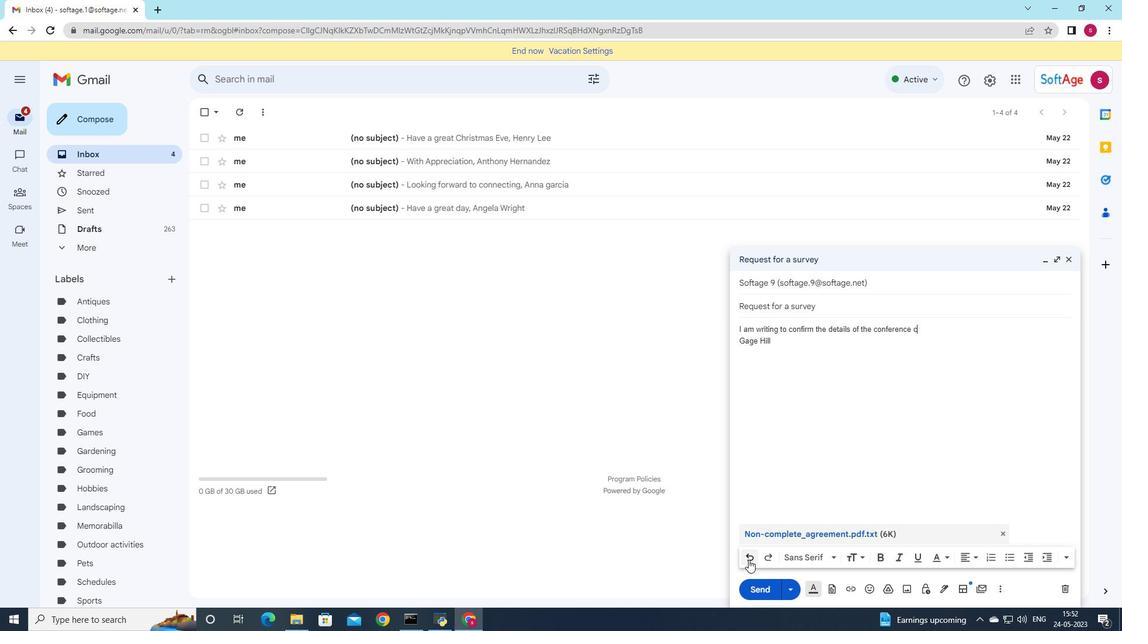 
Action: Mouse pressed left at (748, 559)
Screenshot: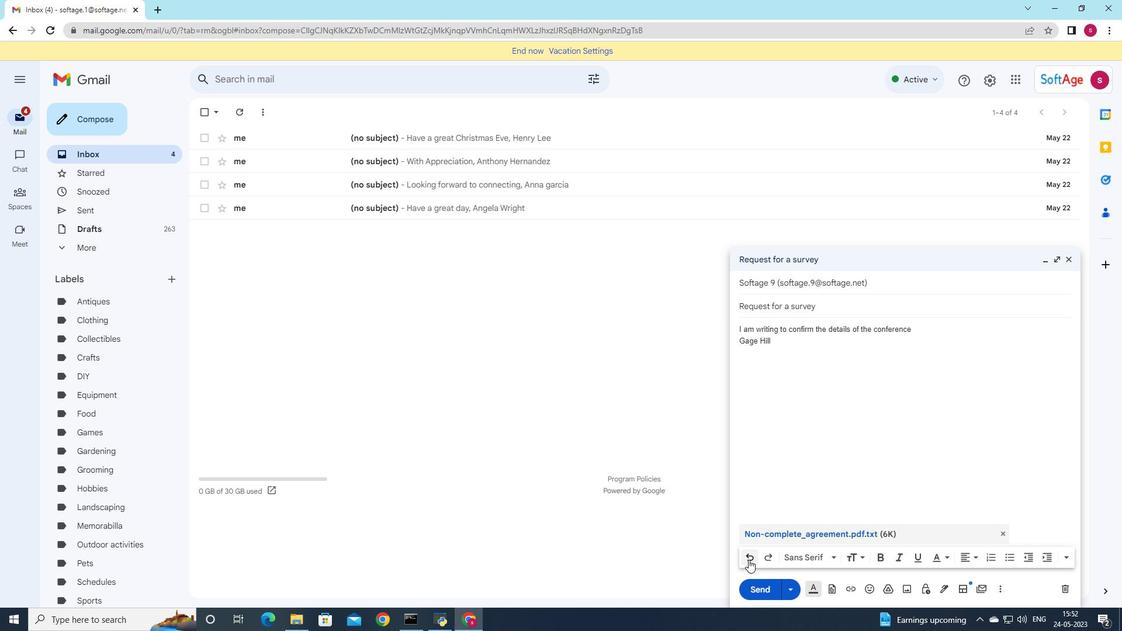 
Action: Mouse pressed left at (748, 559)
Screenshot: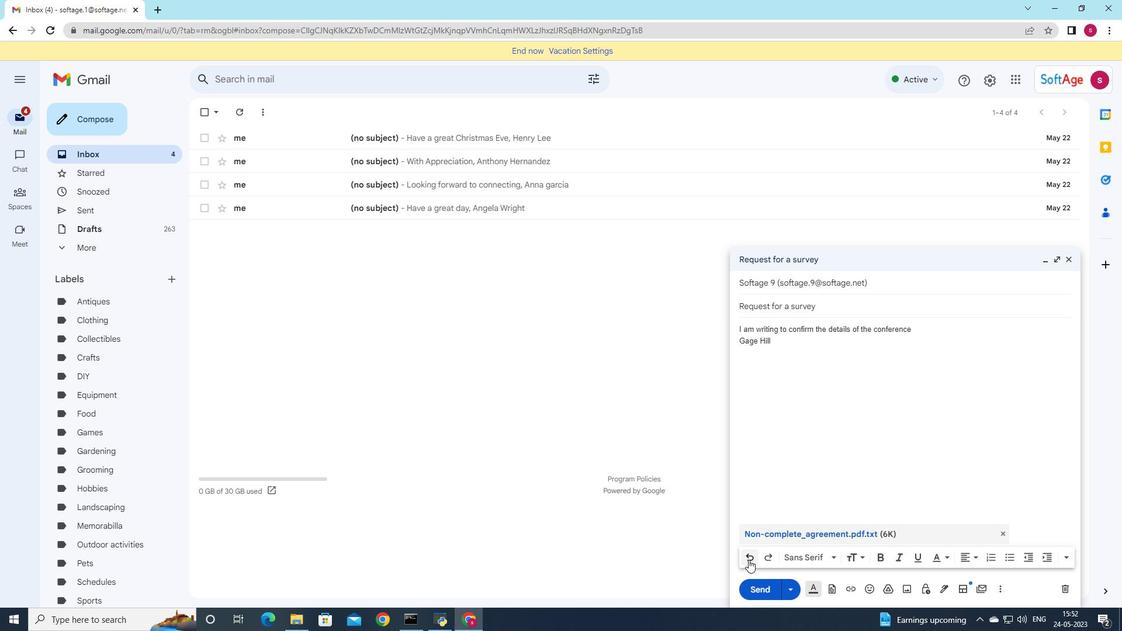 
Action: Mouse pressed left at (748, 559)
Screenshot: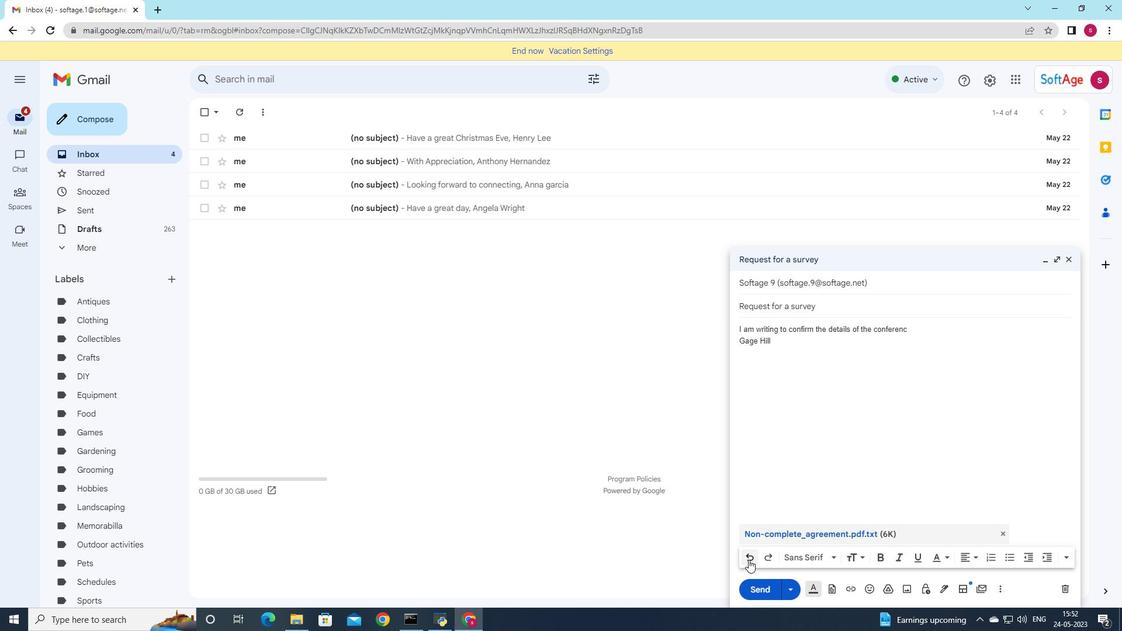 
Action: Mouse pressed left at (748, 559)
Screenshot: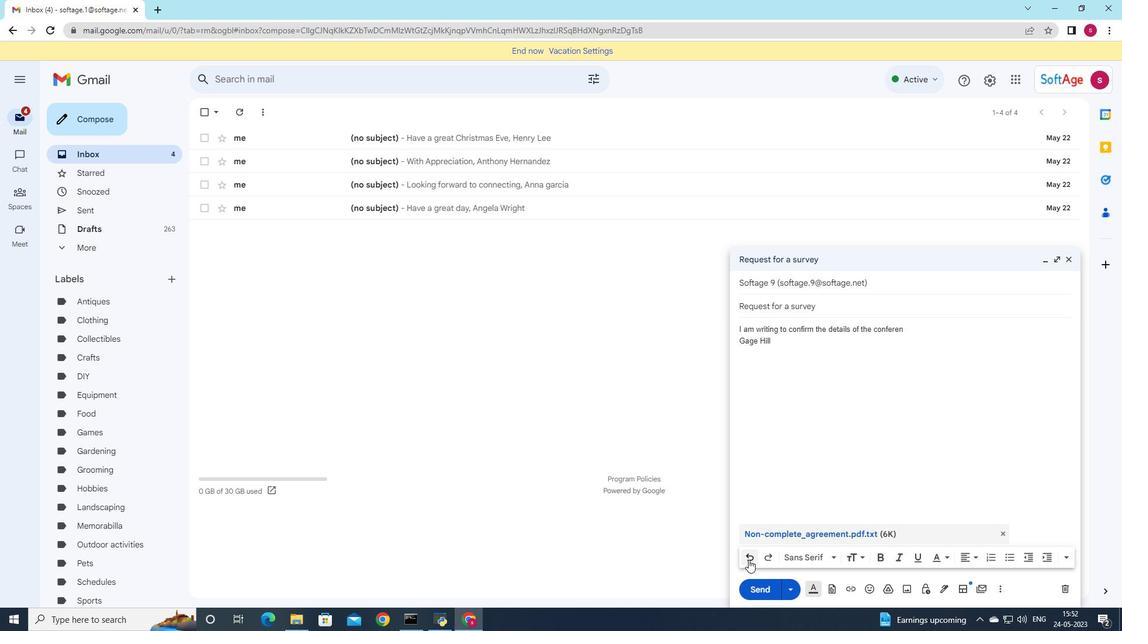 
Action: Mouse pressed left at (748, 559)
Screenshot: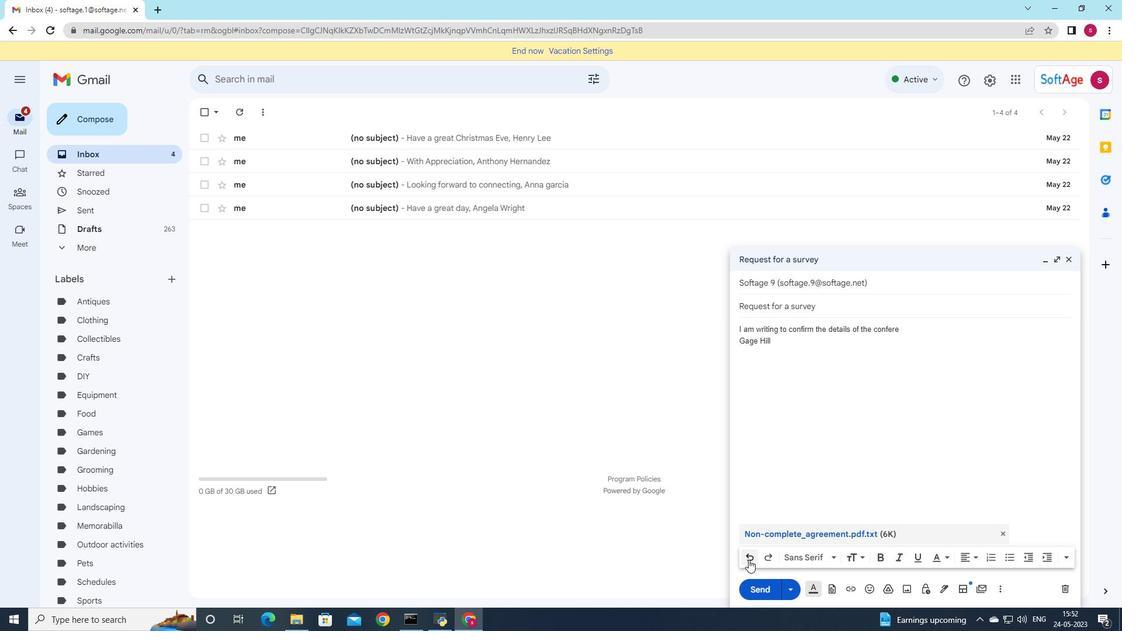 
Action: Mouse pressed left at (748, 559)
Screenshot: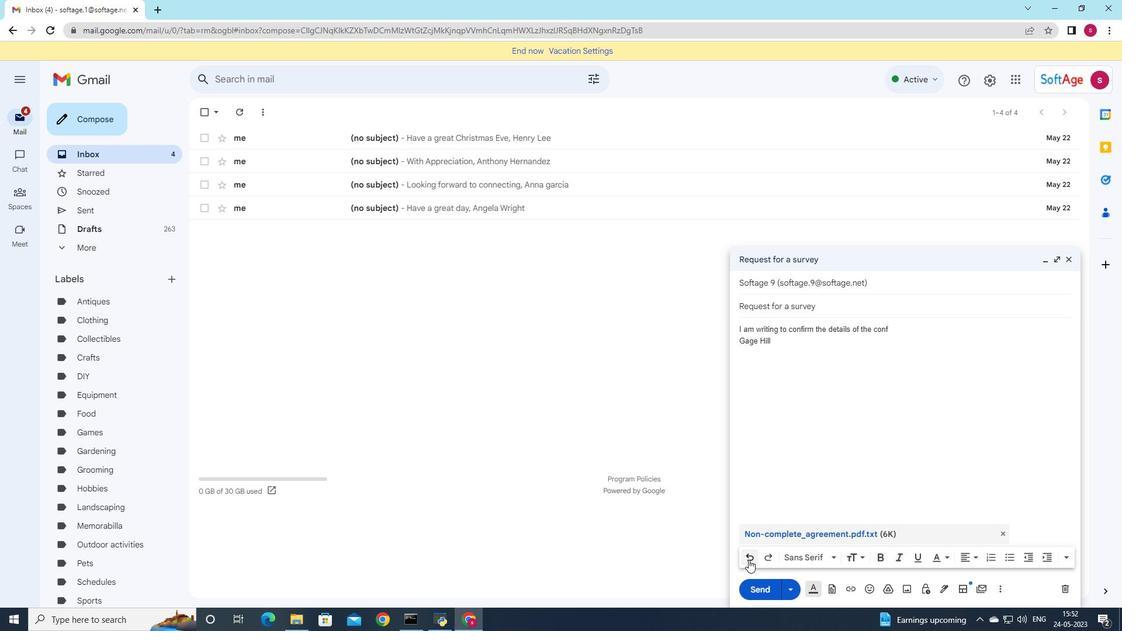 
Action: Mouse pressed left at (748, 559)
Screenshot: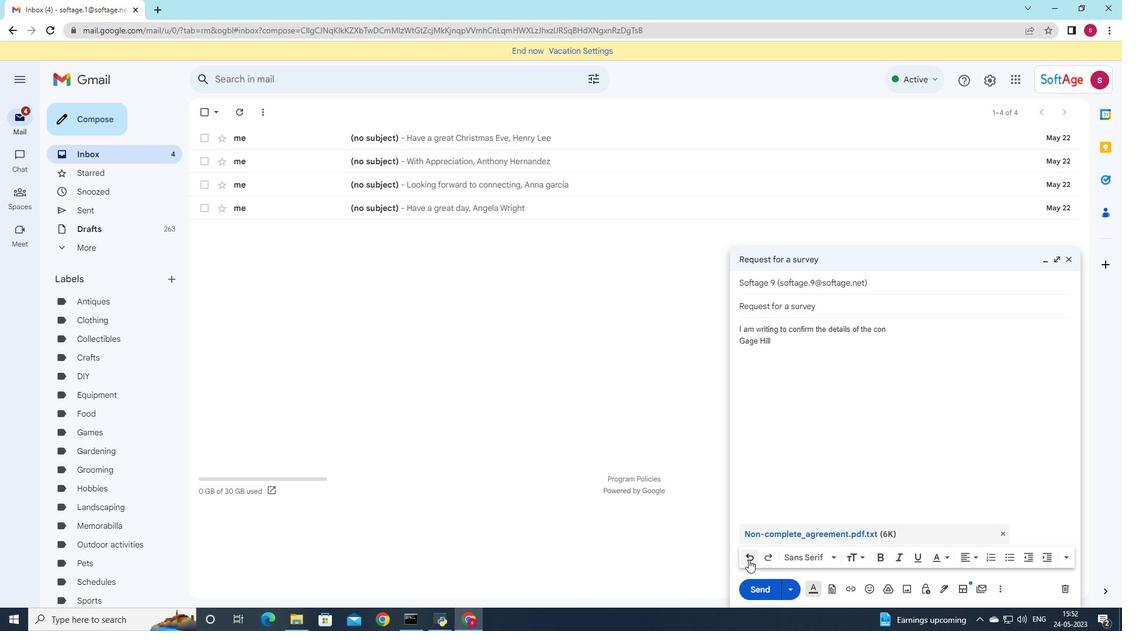 
Action: Mouse pressed left at (748, 559)
Screenshot: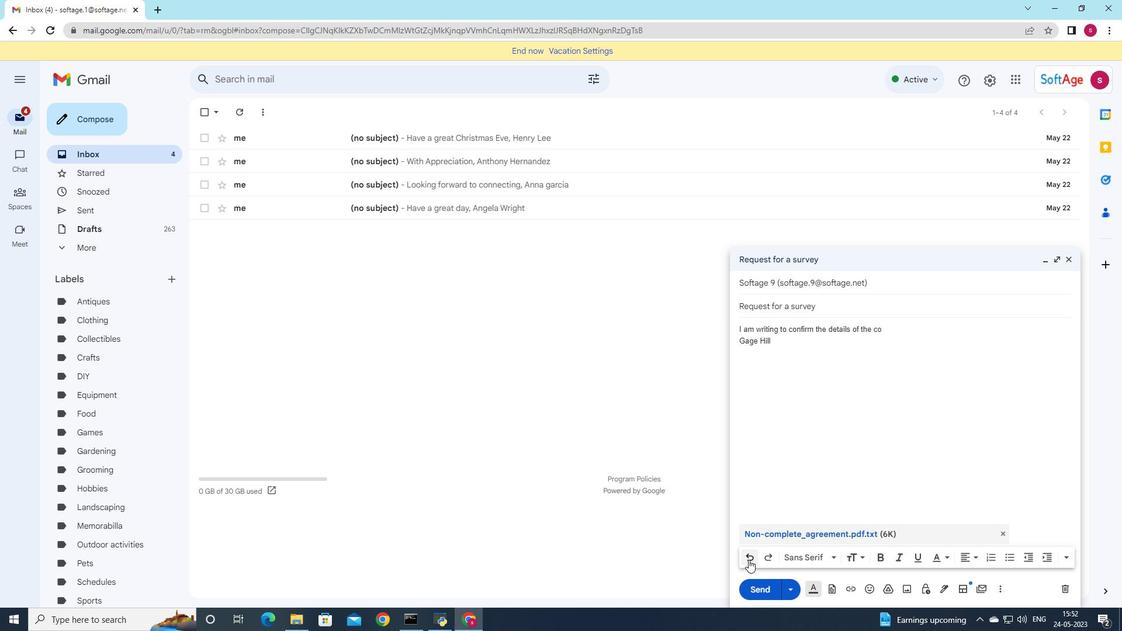 
Action: Mouse pressed left at (748, 559)
Screenshot: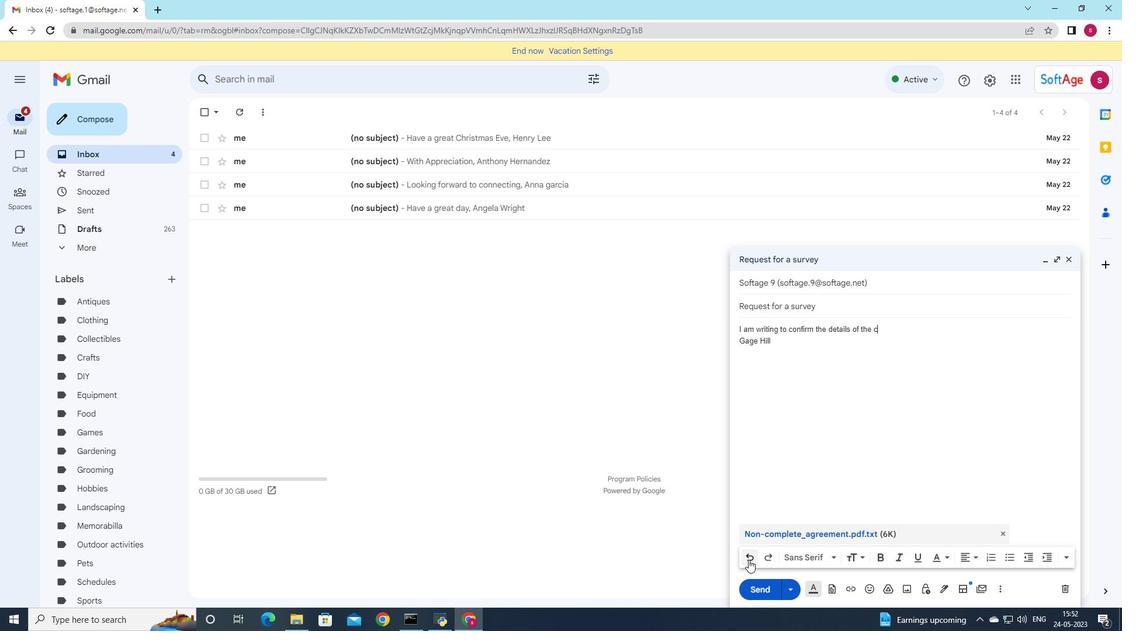
Action: Mouse pressed left at (748, 559)
Screenshot: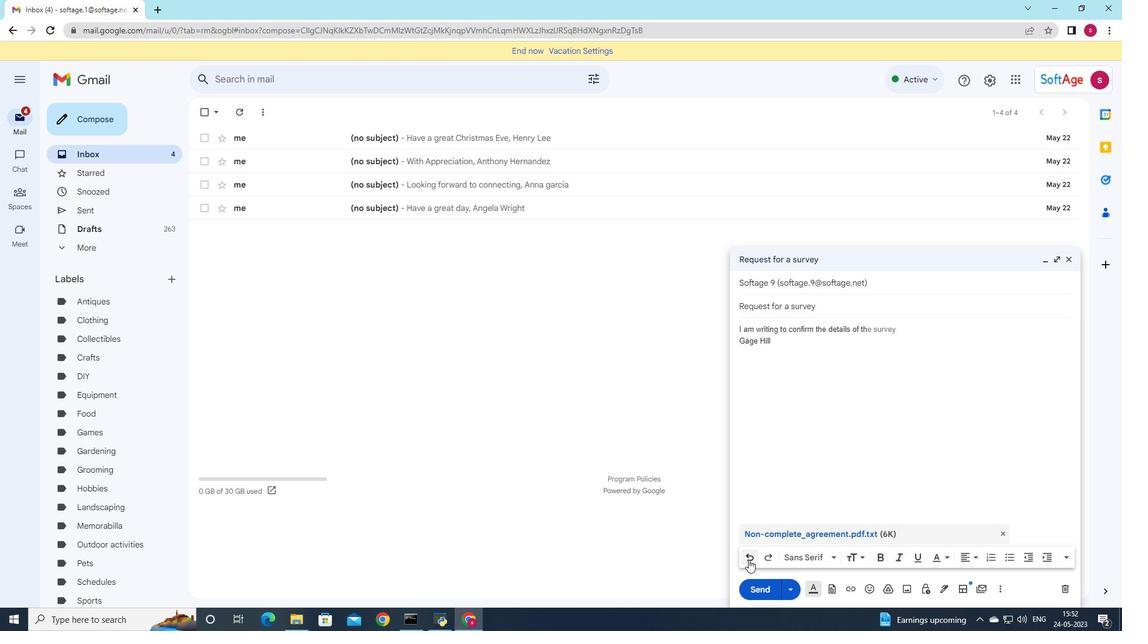 
Action: Mouse pressed left at (748, 559)
Screenshot: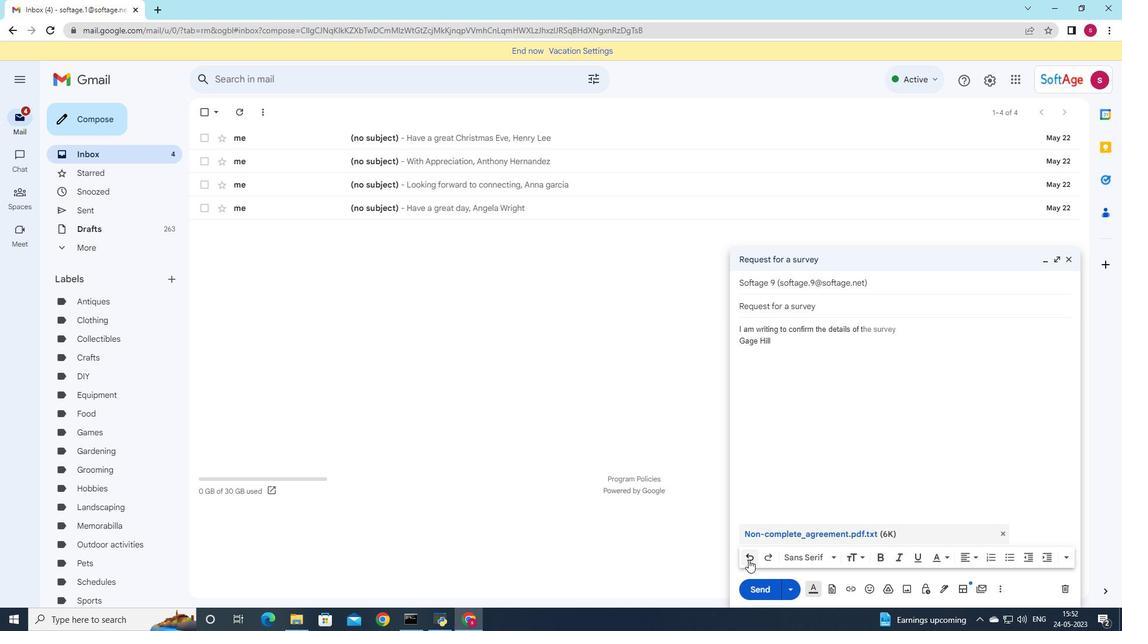 
Action: Mouse pressed left at (748, 559)
Screenshot: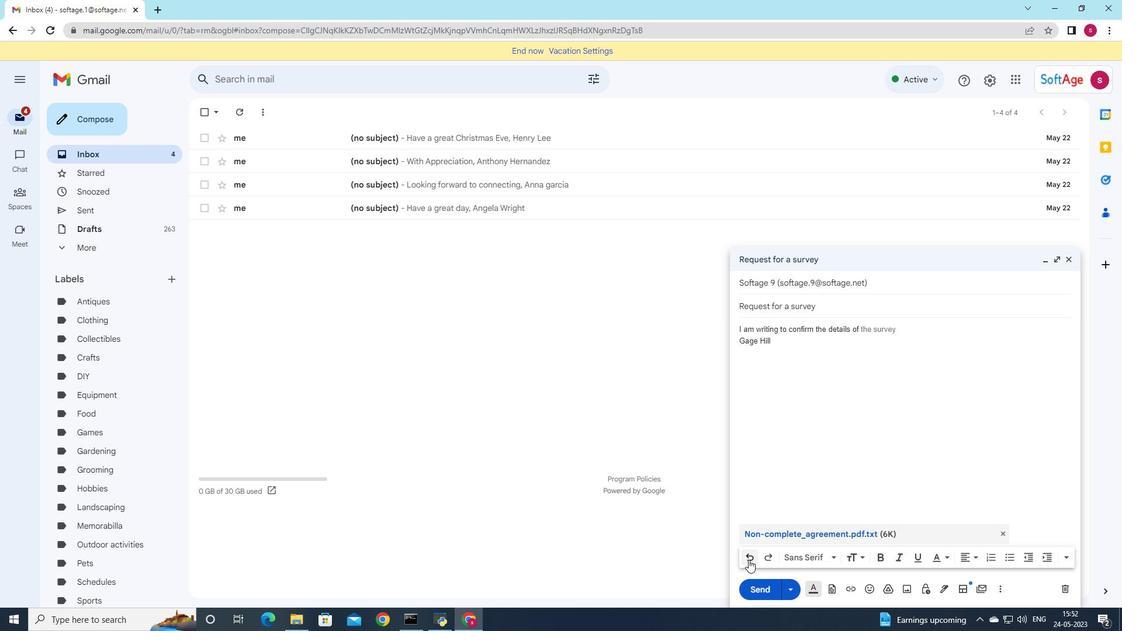 
Action: Mouse pressed left at (748, 559)
Screenshot: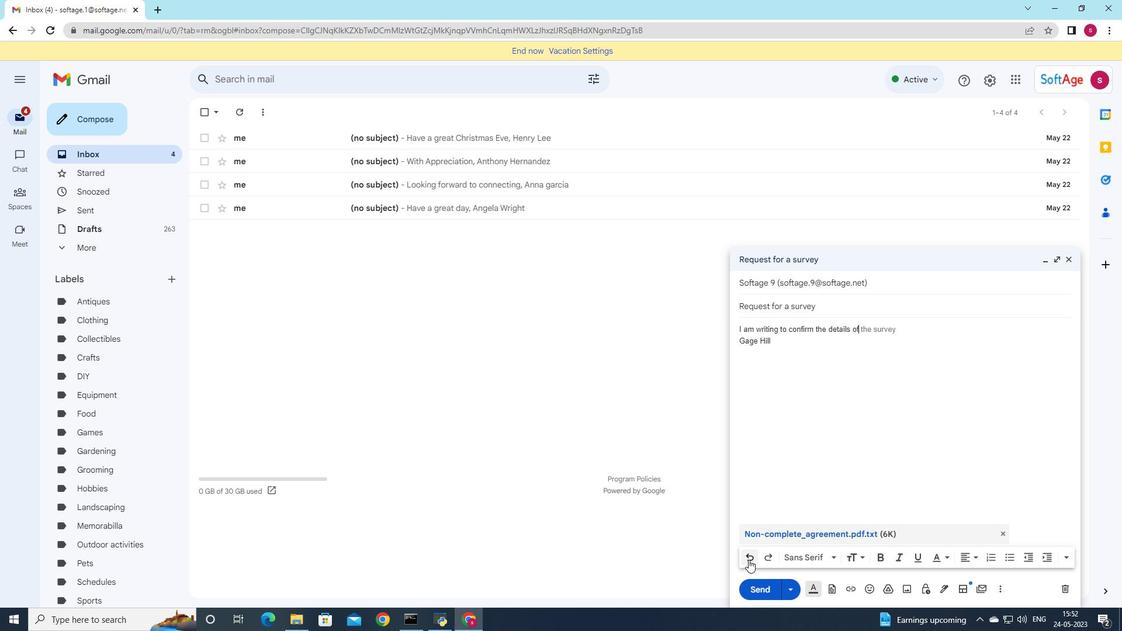
Action: Mouse pressed left at (748, 559)
Screenshot: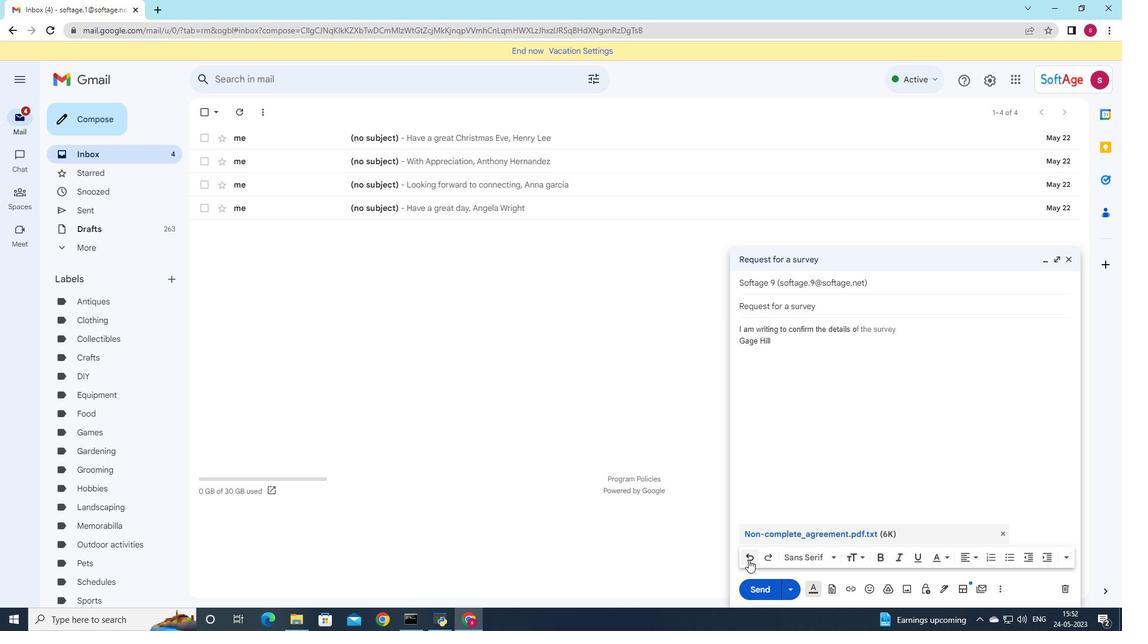 
Action: Mouse pressed left at (748, 559)
Screenshot: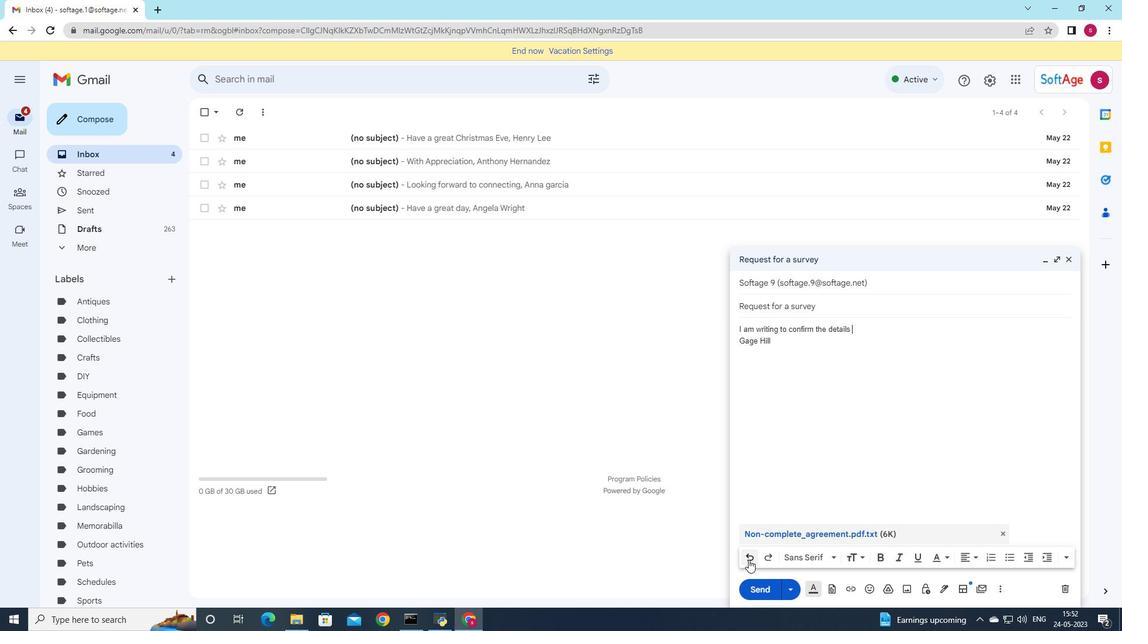 
Action: Mouse pressed left at (748, 559)
Screenshot: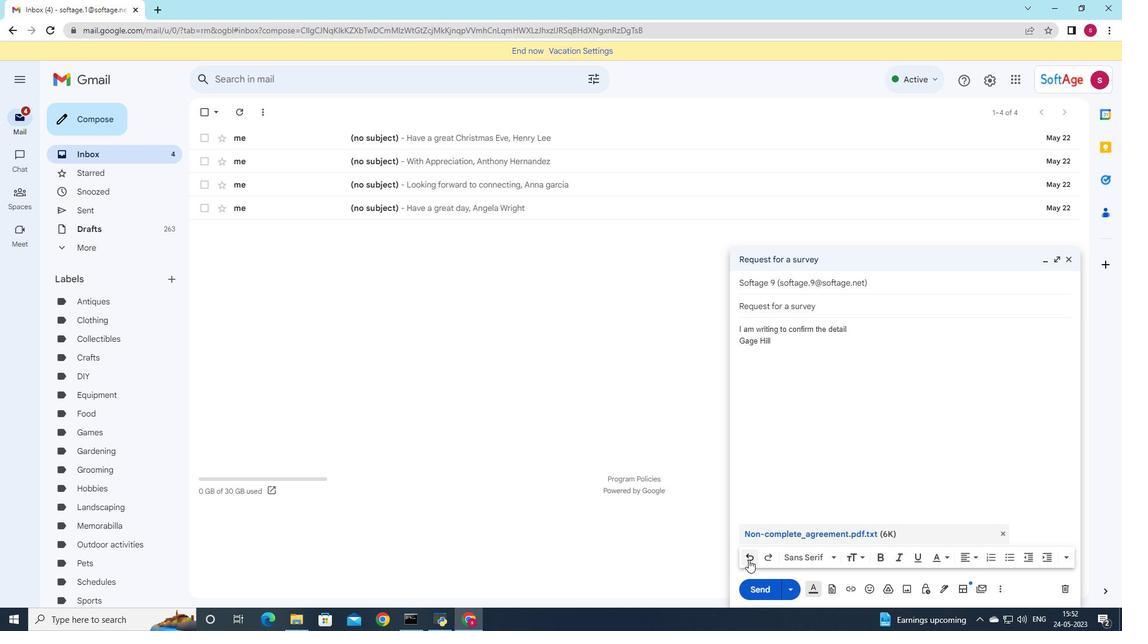 
Action: Mouse pressed left at (748, 559)
Screenshot: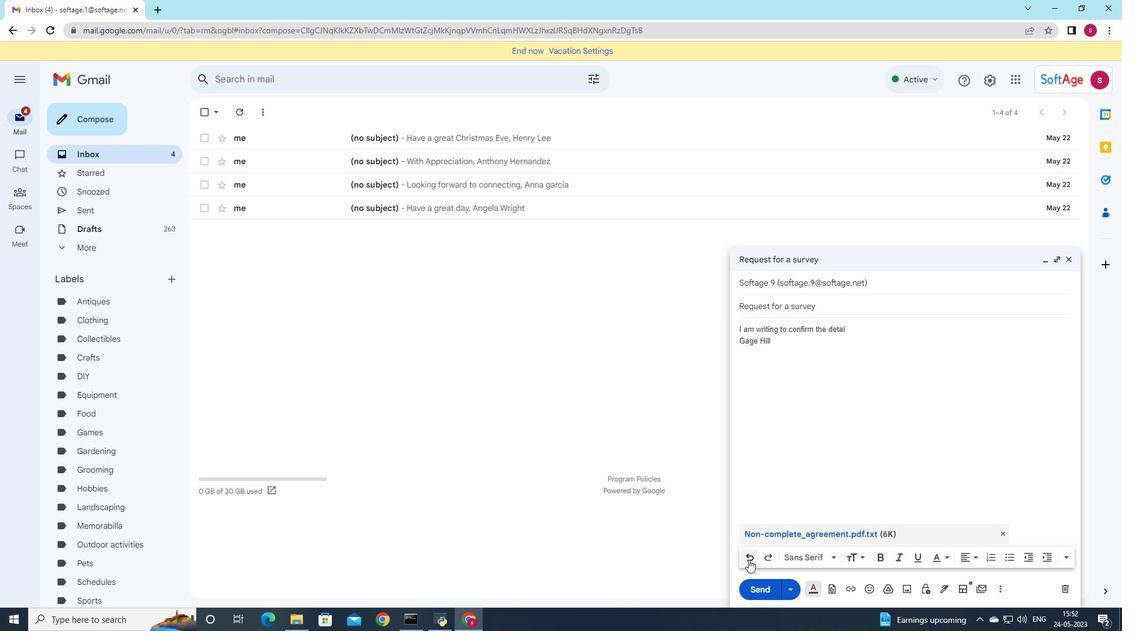 
Action: Mouse pressed left at (748, 559)
Screenshot: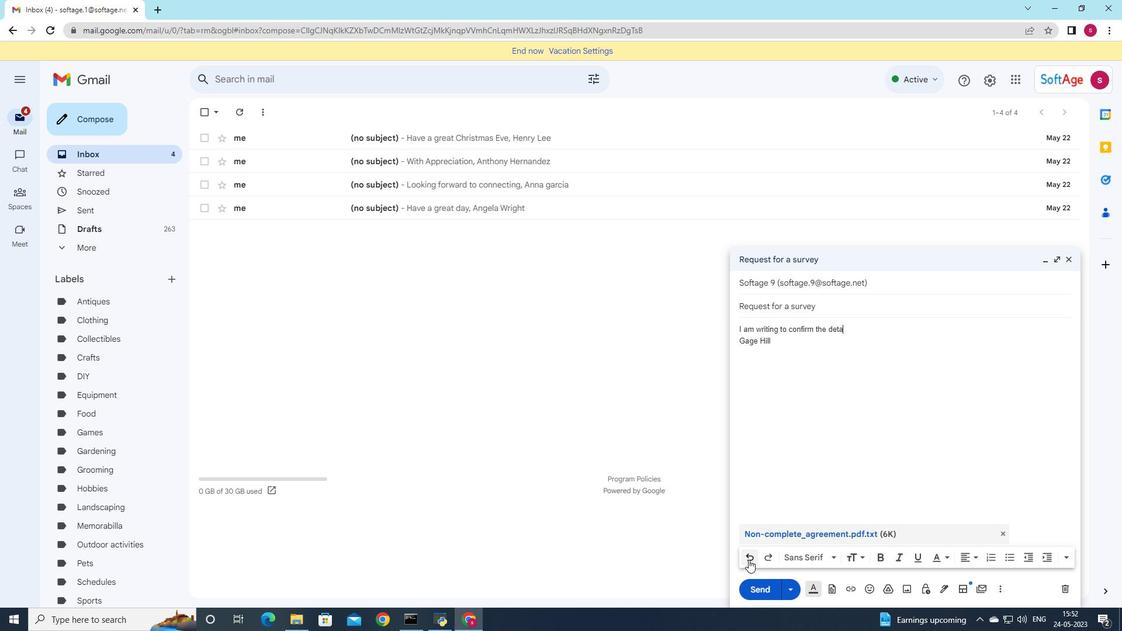 
Action: Mouse pressed left at (748, 559)
Screenshot: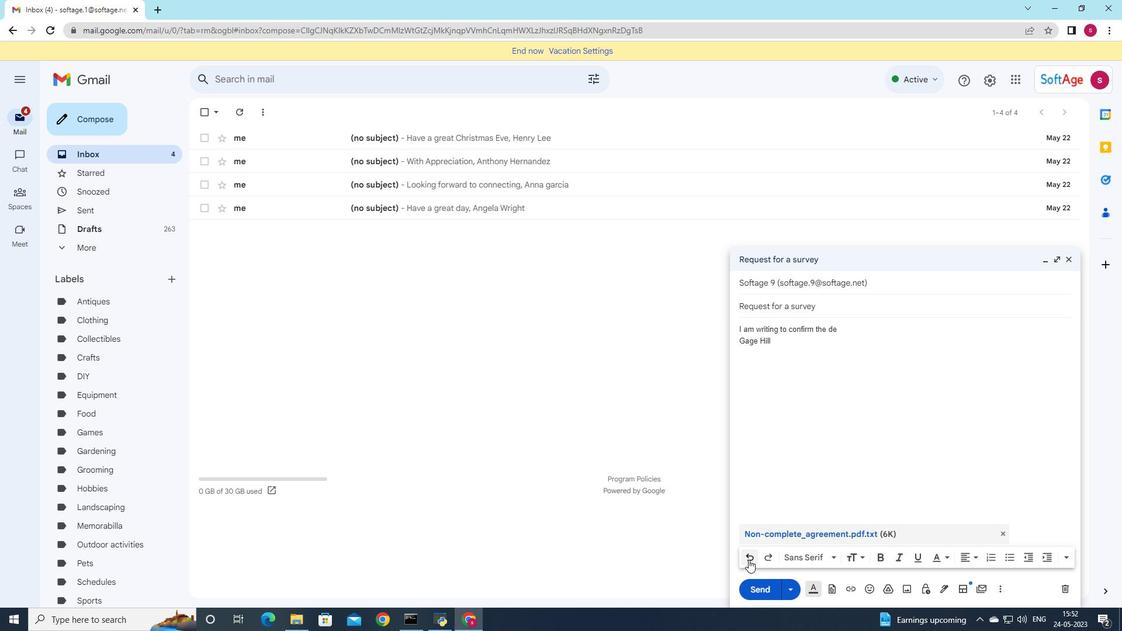 
Action: Mouse pressed left at (748, 559)
Screenshot: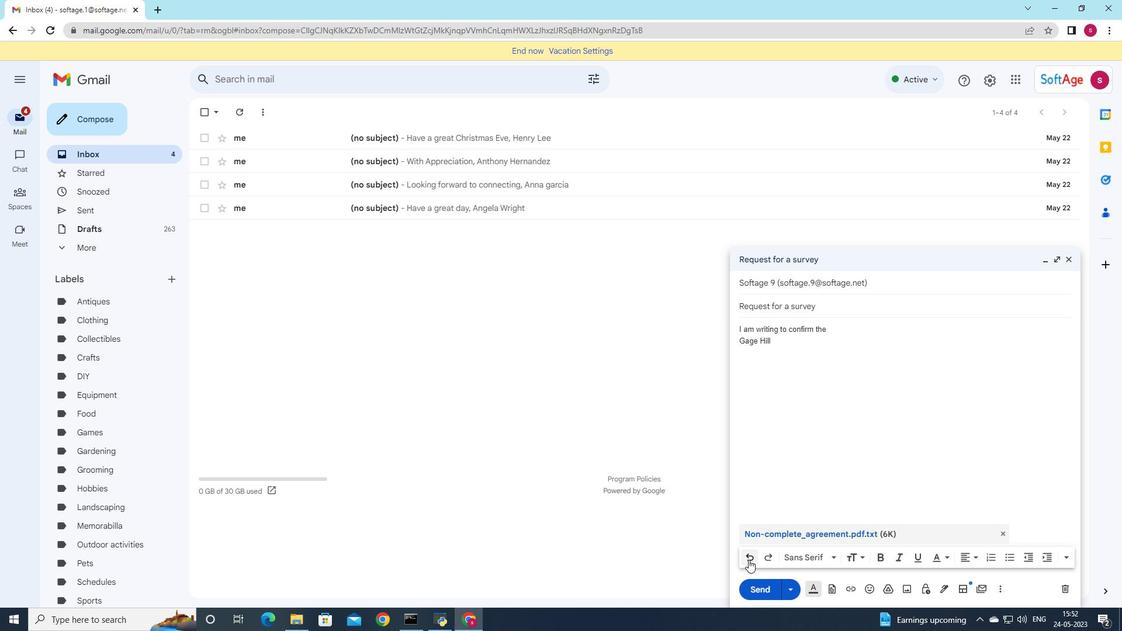 
Action: Mouse pressed left at (748, 559)
Screenshot: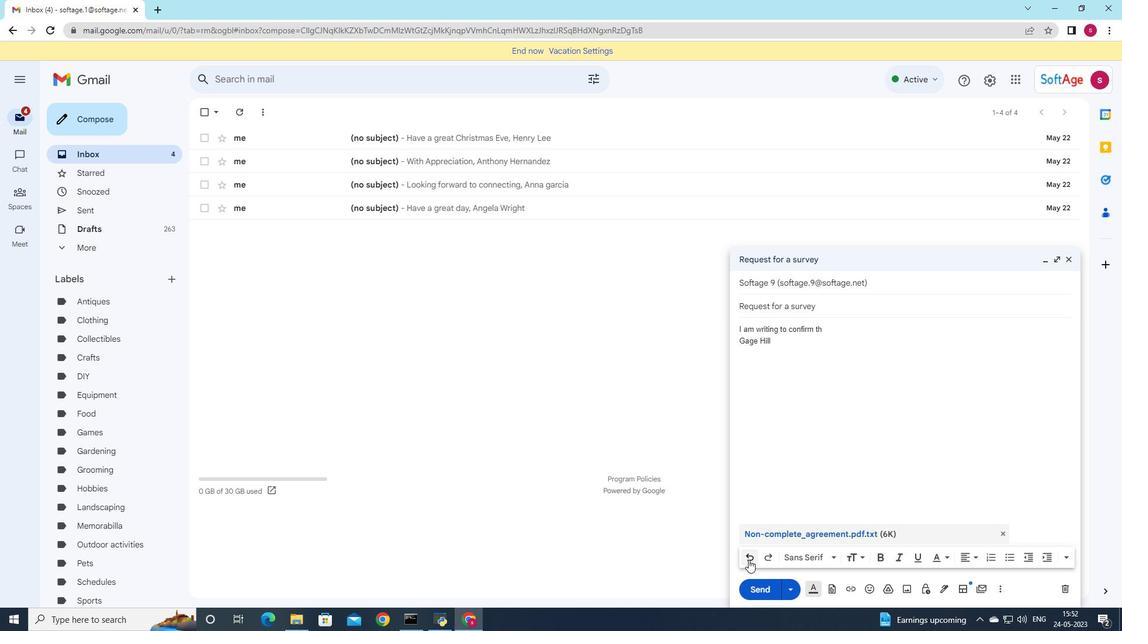 
Action: Mouse pressed left at (748, 559)
Screenshot: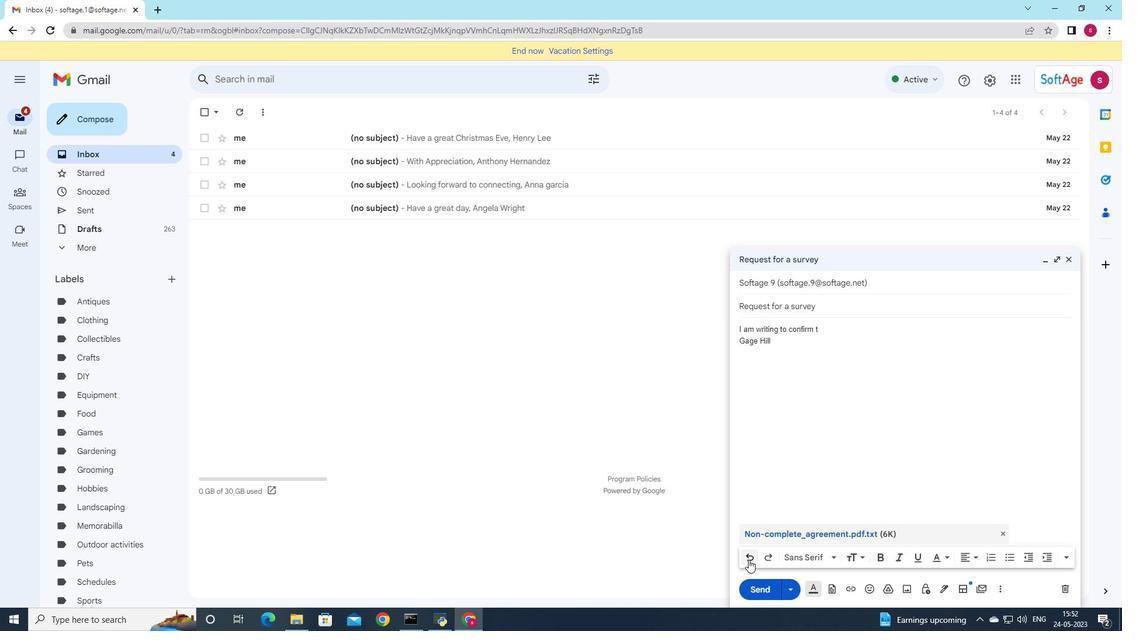 
Action: Mouse pressed left at (748, 559)
Screenshot: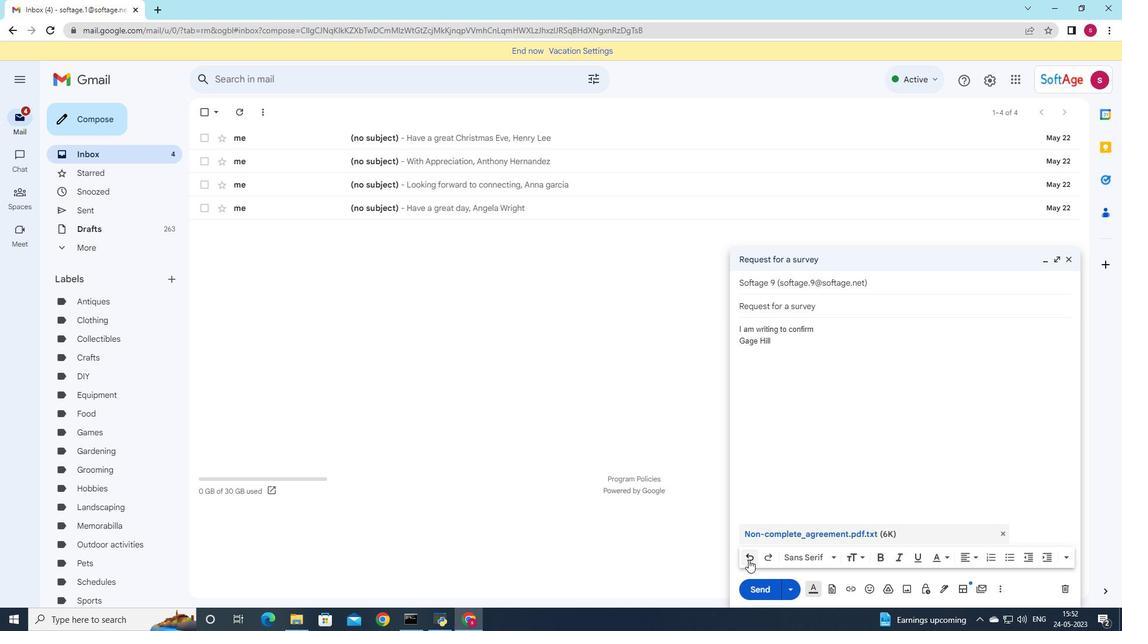 
Action: Mouse pressed left at (748, 559)
Screenshot: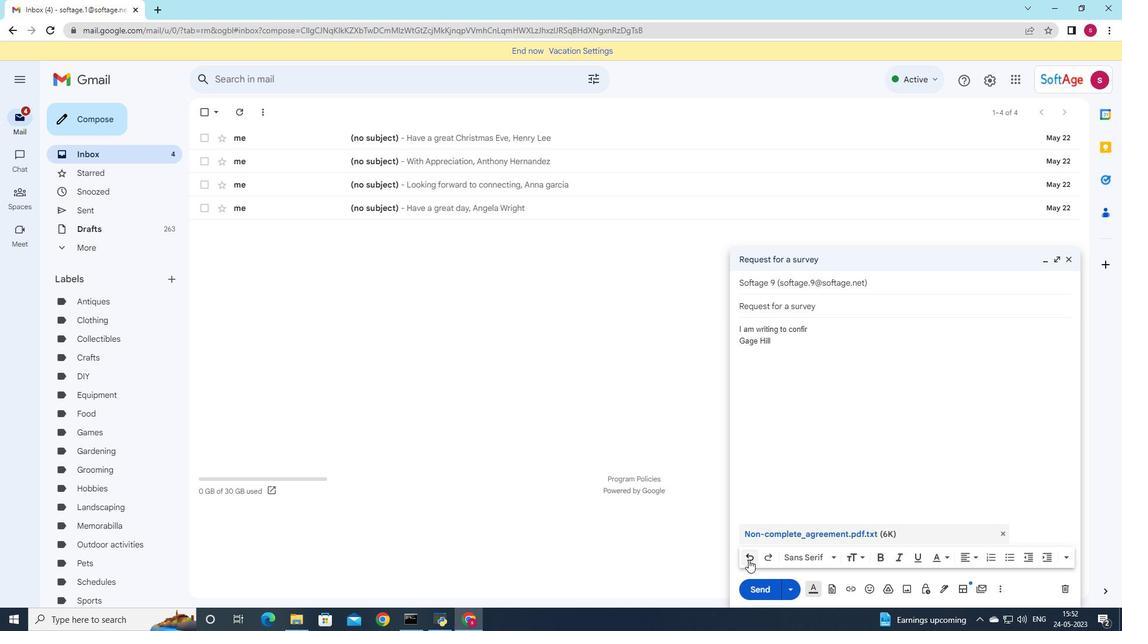 
Action: Mouse pressed left at (748, 559)
Screenshot: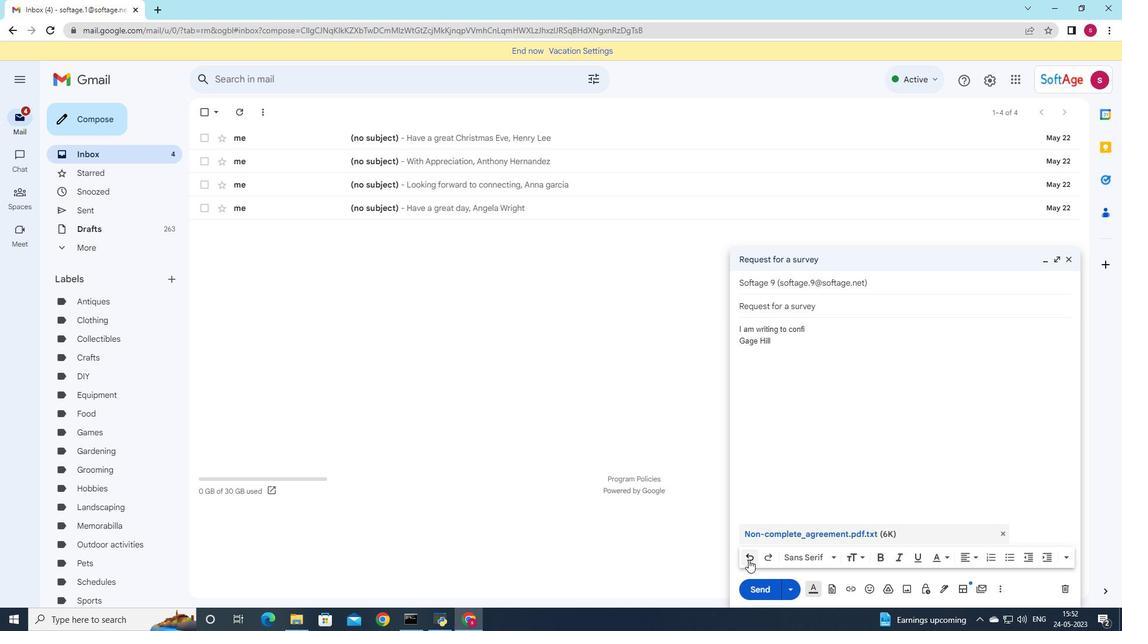 
Action: Mouse pressed left at (748, 559)
Screenshot: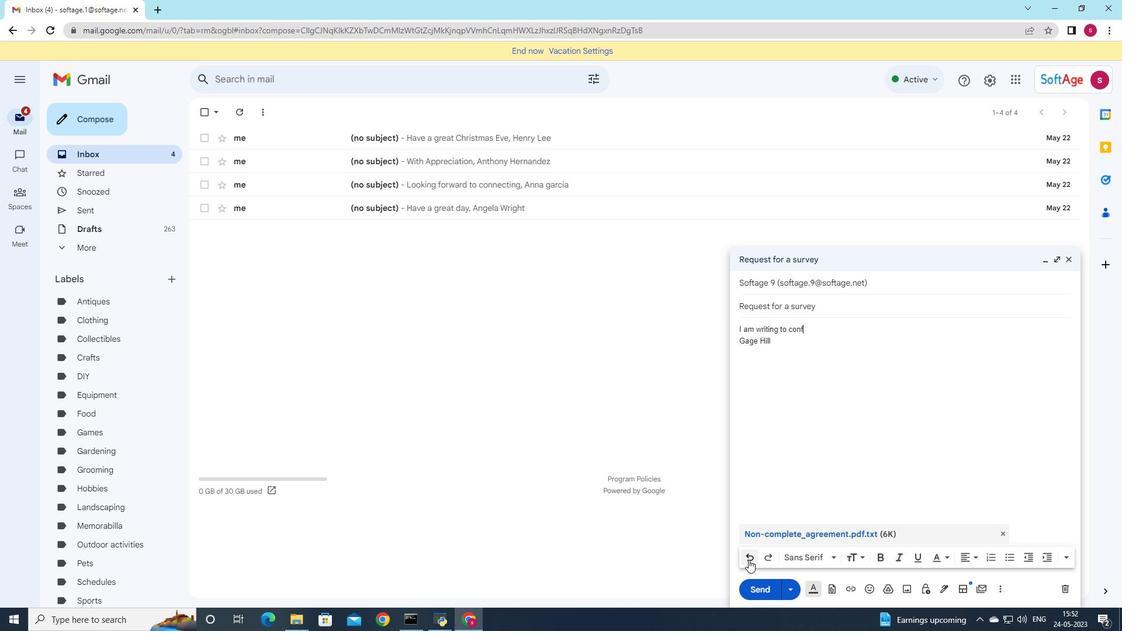 
Action: Mouse pressed left at (748, 559)
Screenshot: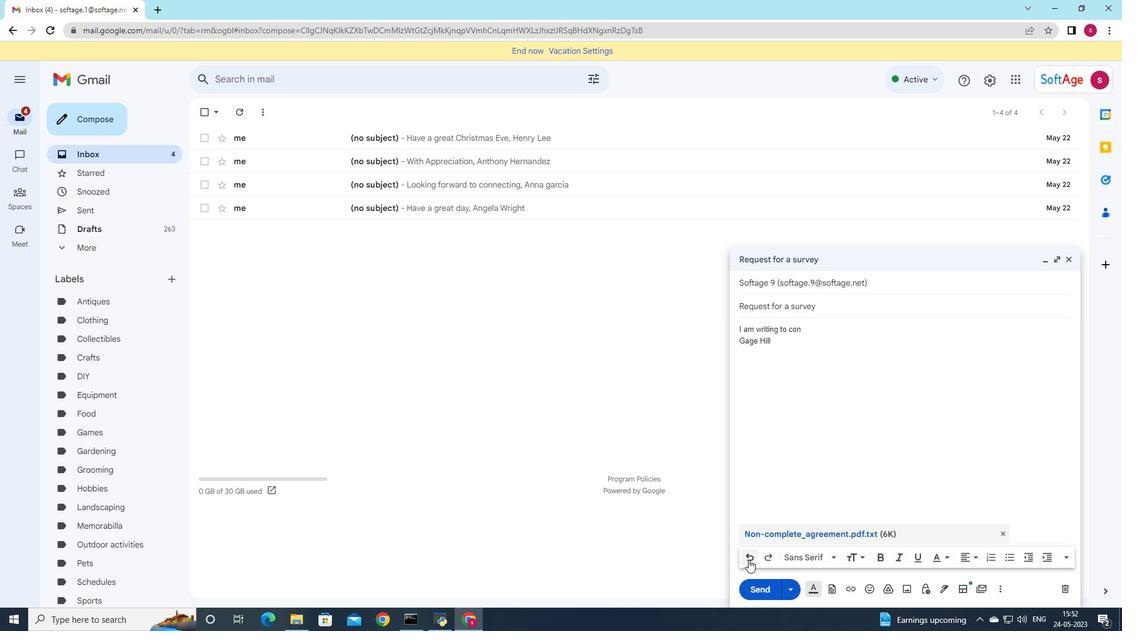 
Action: Mouse pressed left at (748, 559)
Screenshot: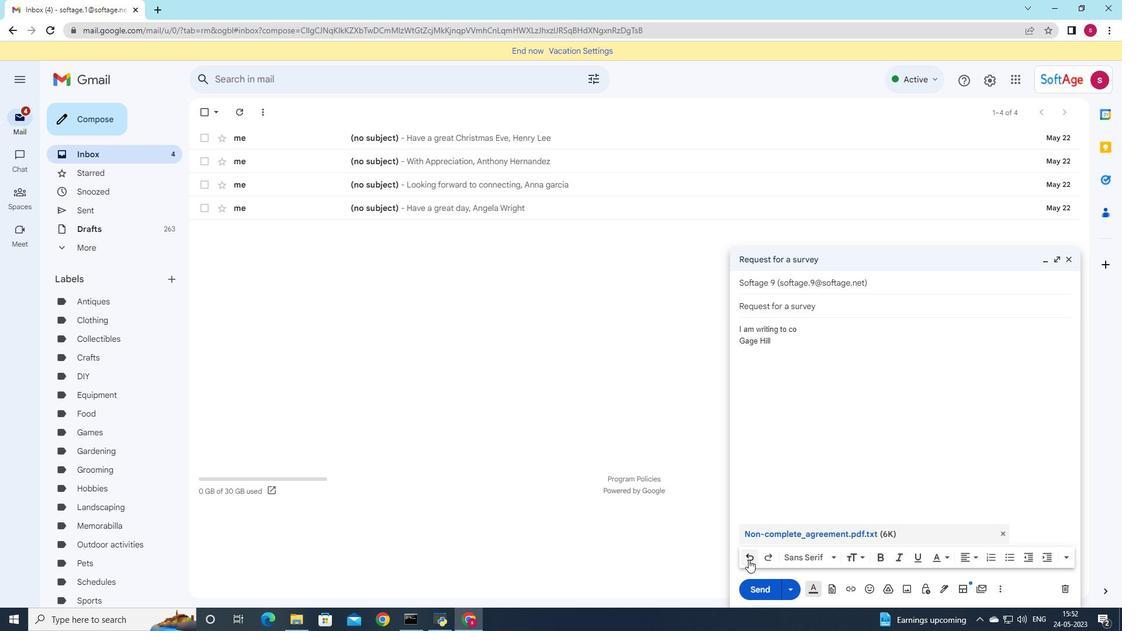 
Action: Mouse pressed left at (748, 559)
Screenshot: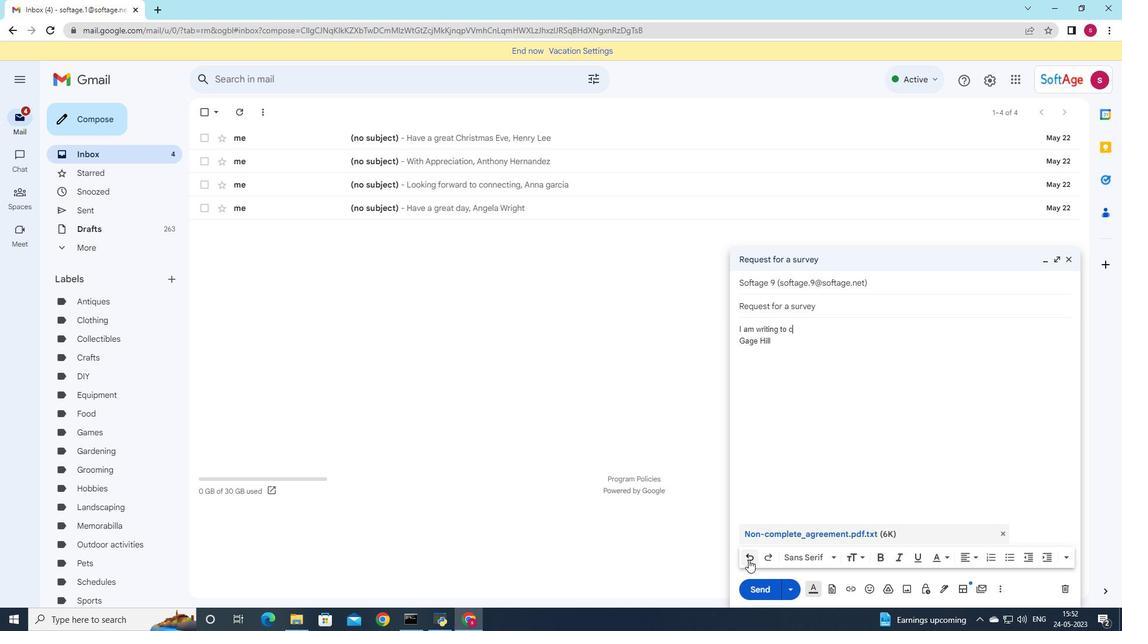 
Action: Mouse pressed left at (748, 559)
Screenshot: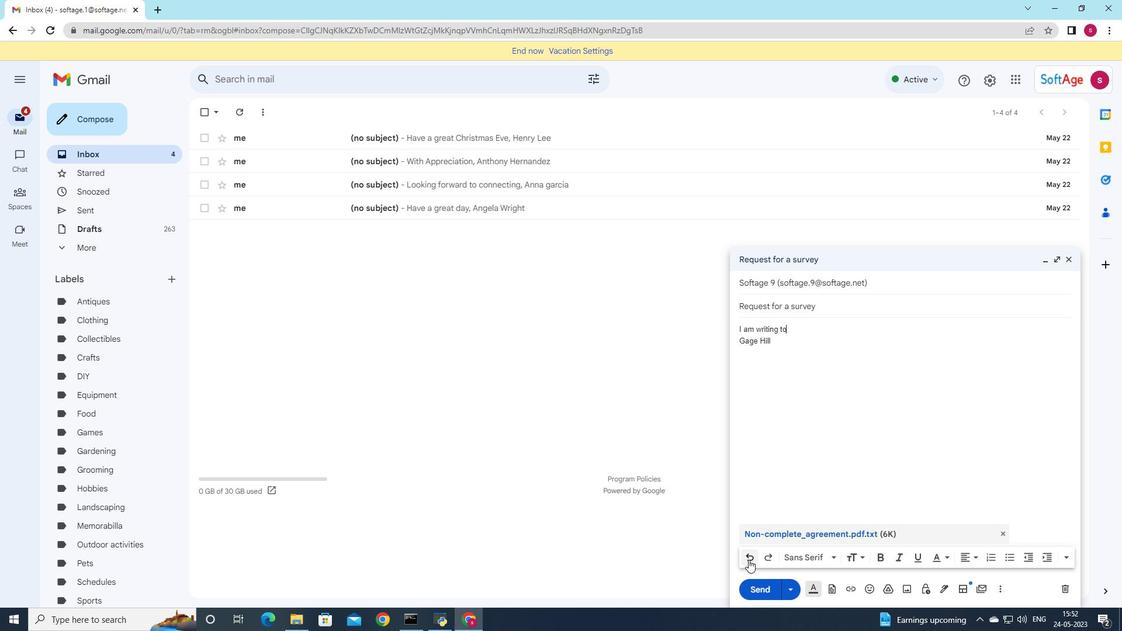 
Action: Mouse pressed left at (748, 559)
Screenshot: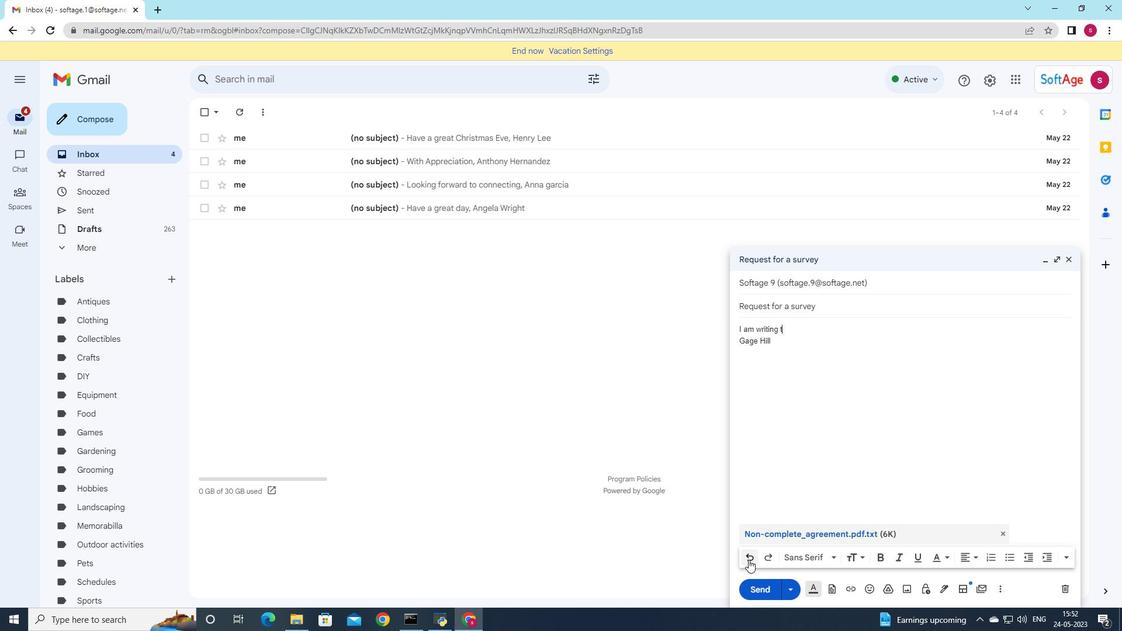 
Action: Mouse pressed left at (748, 559)
Screenshot: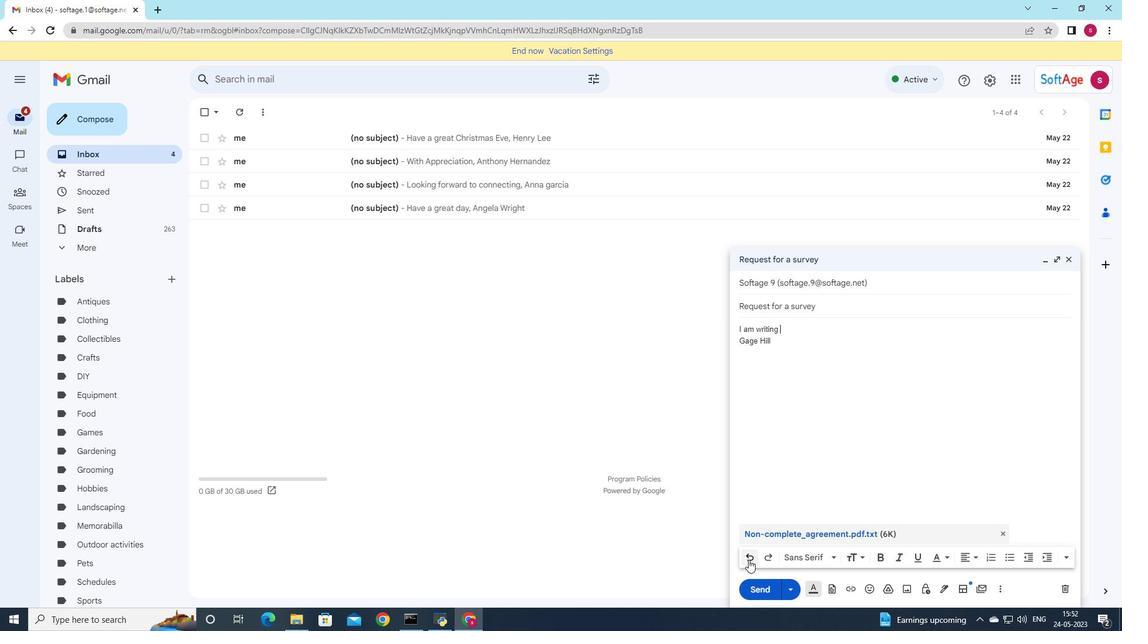 
Action: Mouse pressed left at (748, 559)
Screenshot: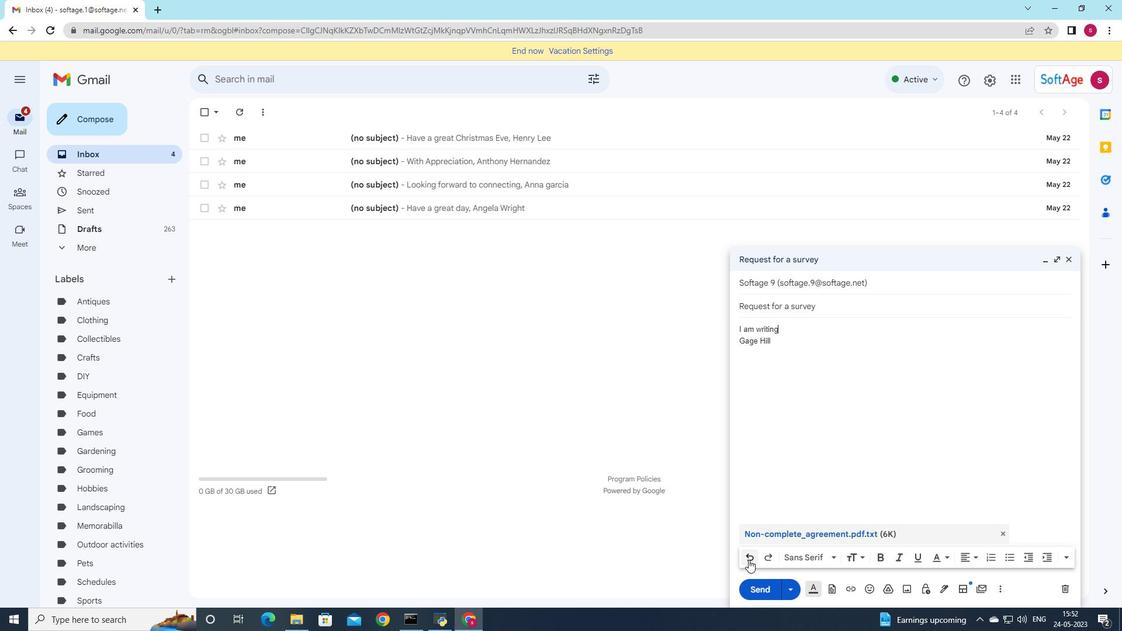 
Action: Mouse pressed left at (748, 559)
Screenshot: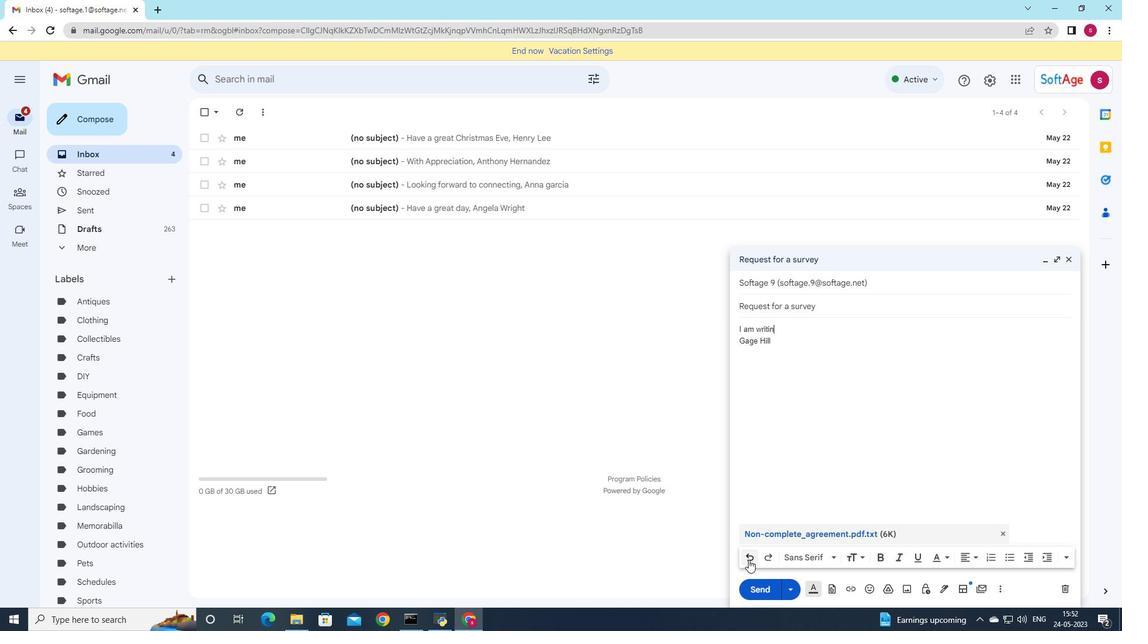
Action: Mouse pressed left at (748, 559)
Screenshot: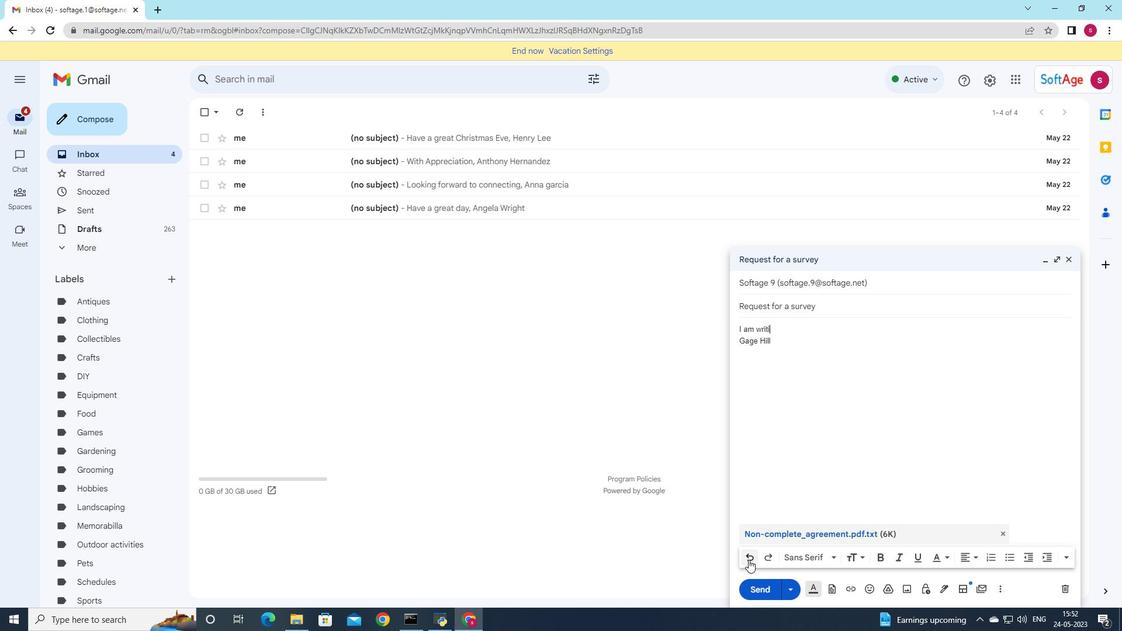 
Action: Mouse pressed left at (748, 559)
Screenshot: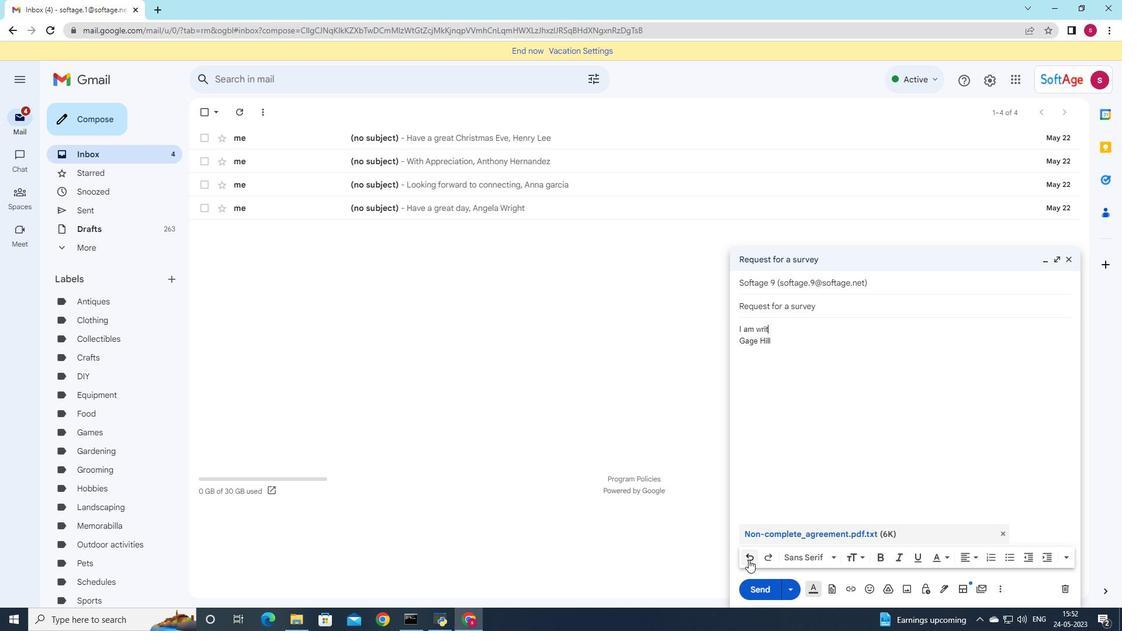 
Action: Mouse pressed left at (748, 559)
Screenshot: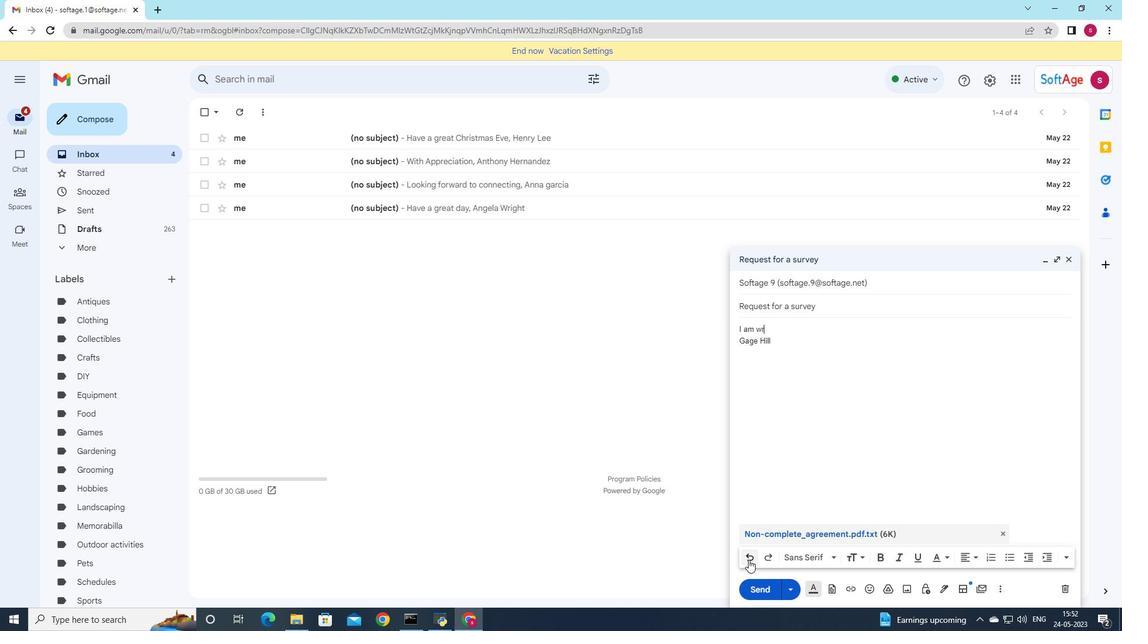 
Action: Mouse pressed left at (748, 559)
Screenshot: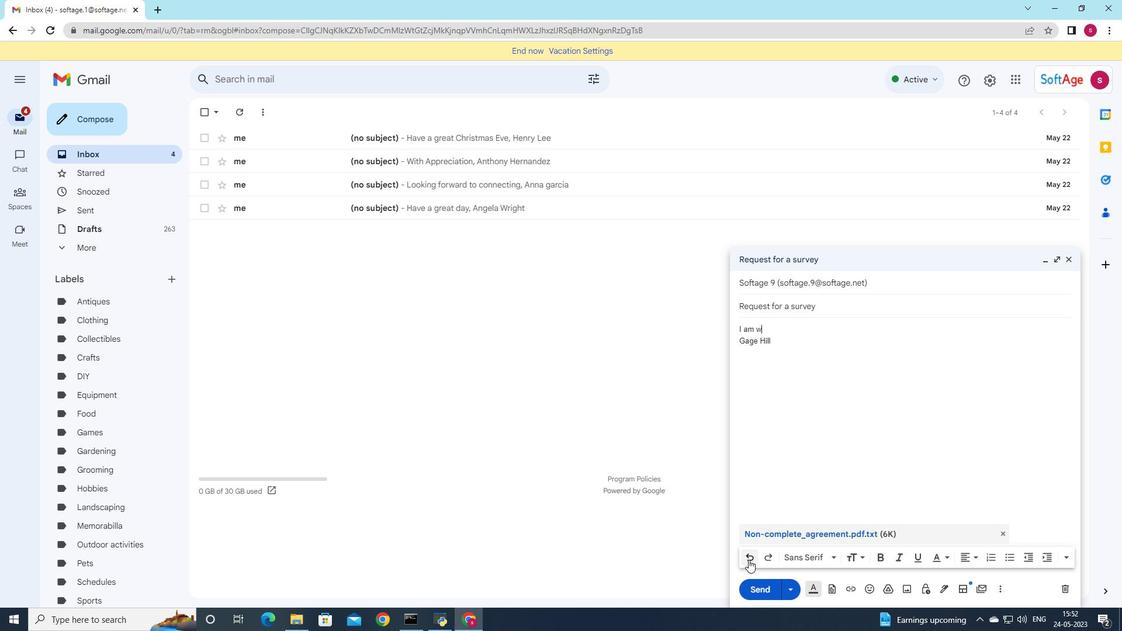 
Action: Mouse pressed left at (748, 559)
Screenshot: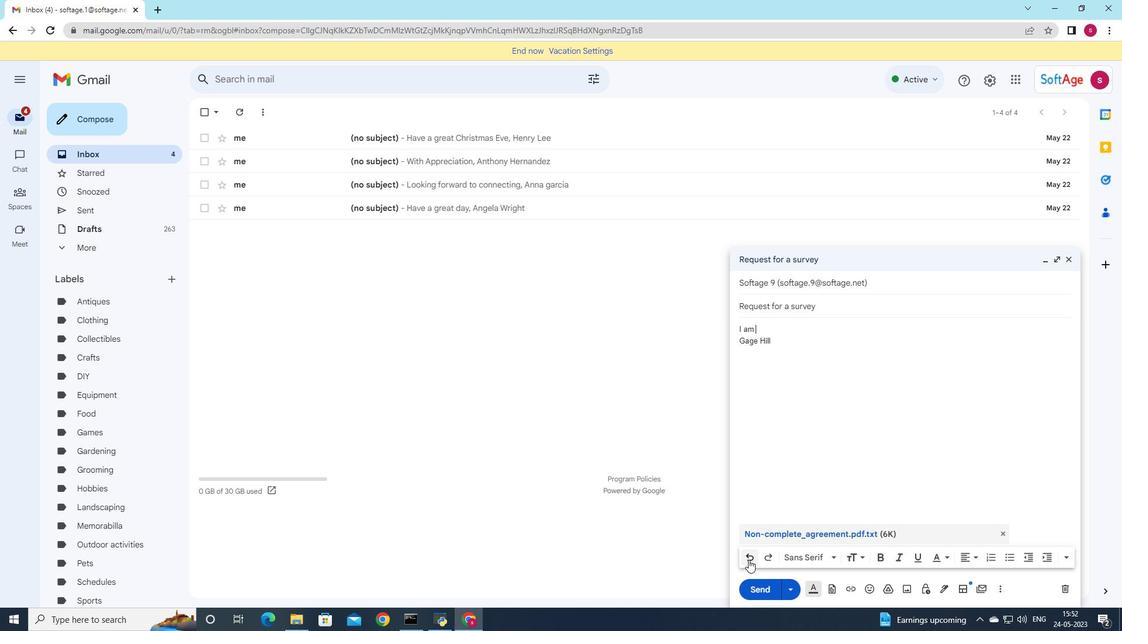 
Action: Mouse pressed left at (748, 559)
Screenshot: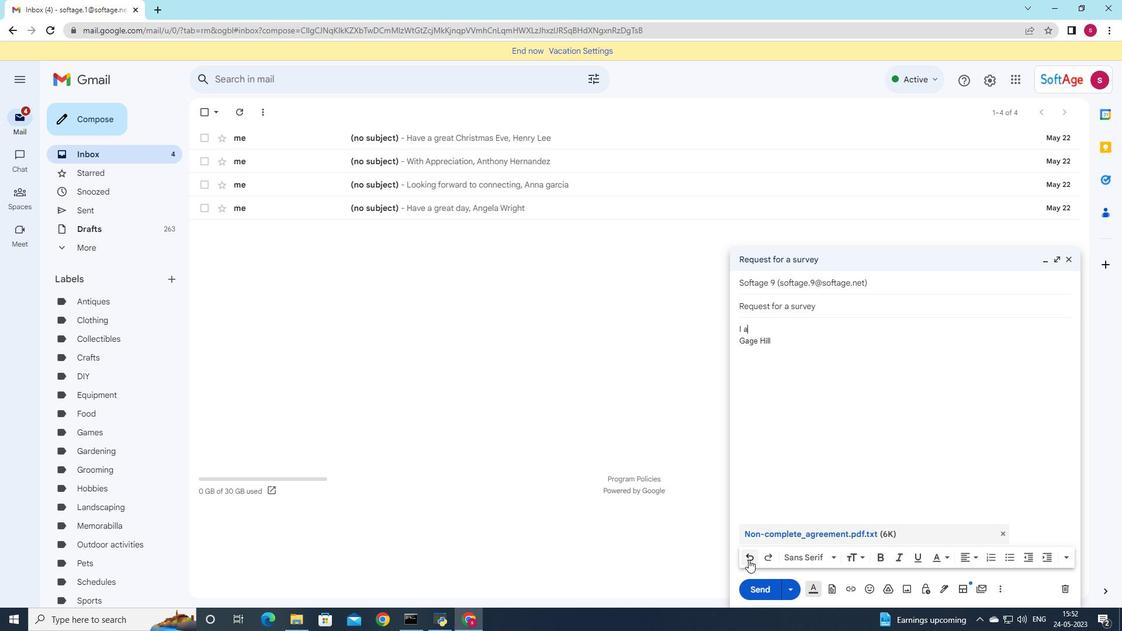 
Action: Mouse pressed left at (748, 559)
Screenshot: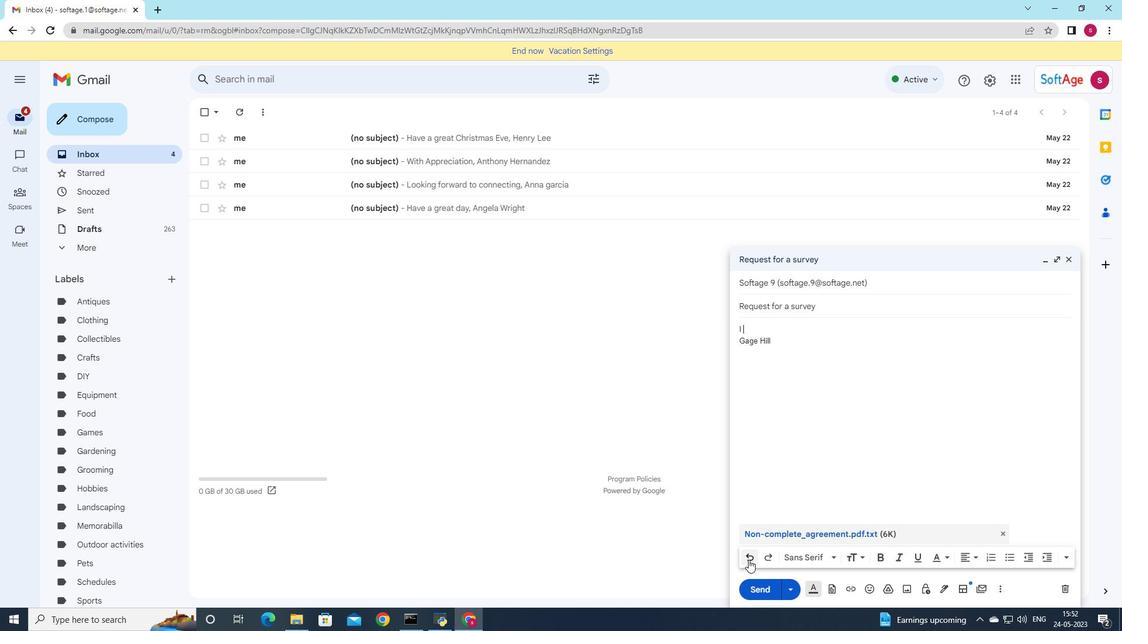 
Action: Mouse pressed left at (748, 559)
Screenshot: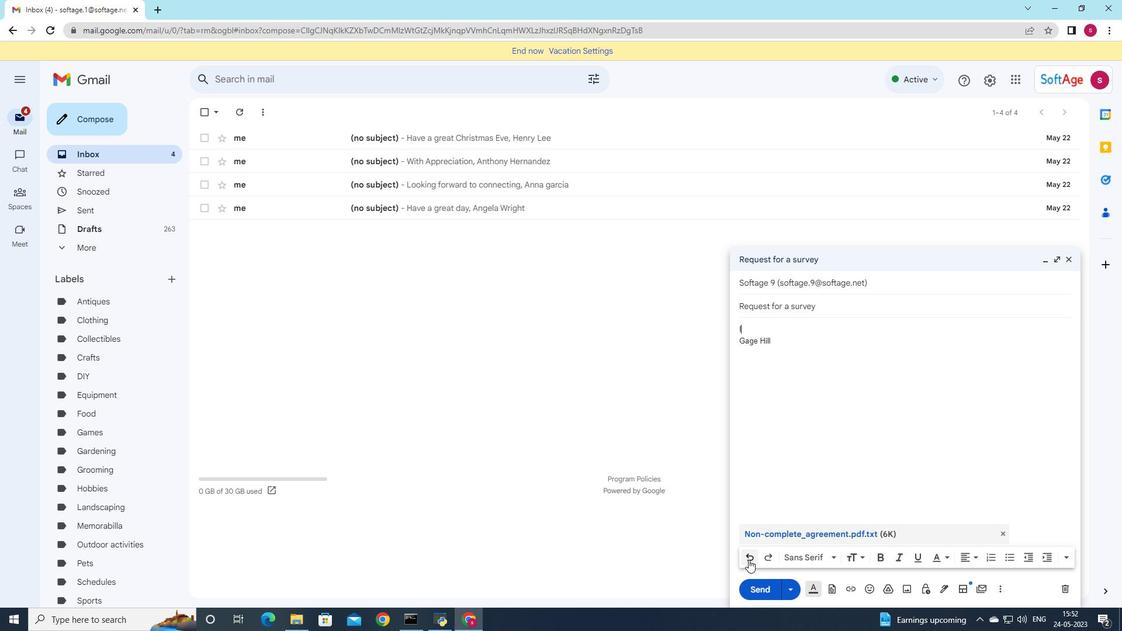 
Action: Key pressed <Key.shift>Please<Key.space>let<Key.space>me<Key.space>know<Key.space>if<Key.space>there<Key.space>are<Key.space>any<Key.space>changes<Key.space>to<Key.space>the<Key.space>project<Key.space>scopr<Key.backspace>e.
Screenshot: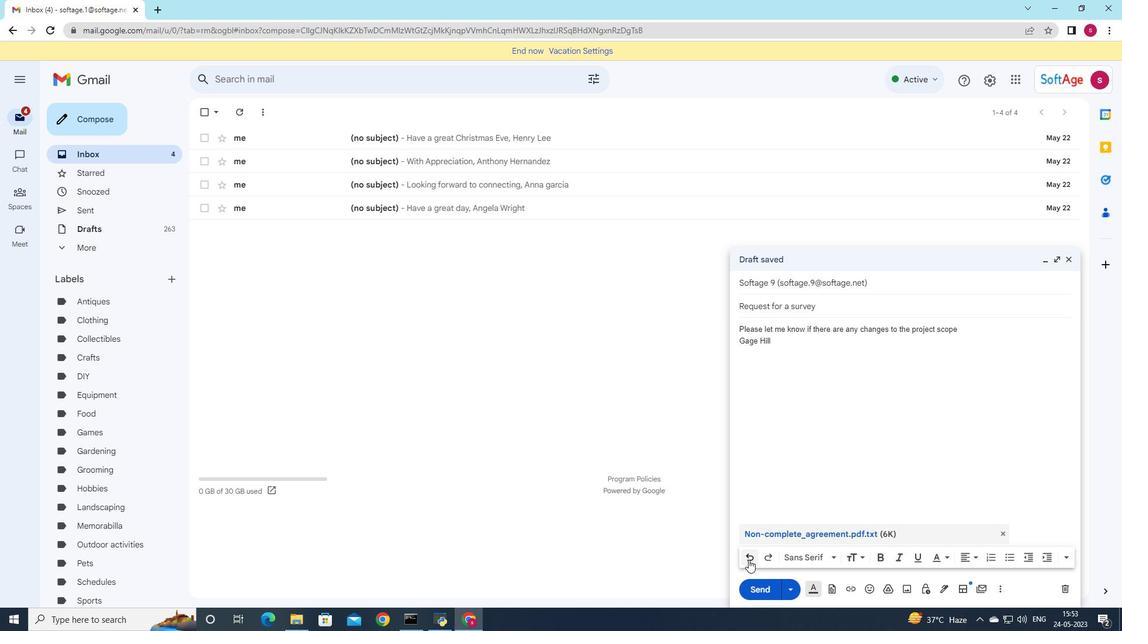 
Action: Mouse moved to (764, 588)
Screenshot: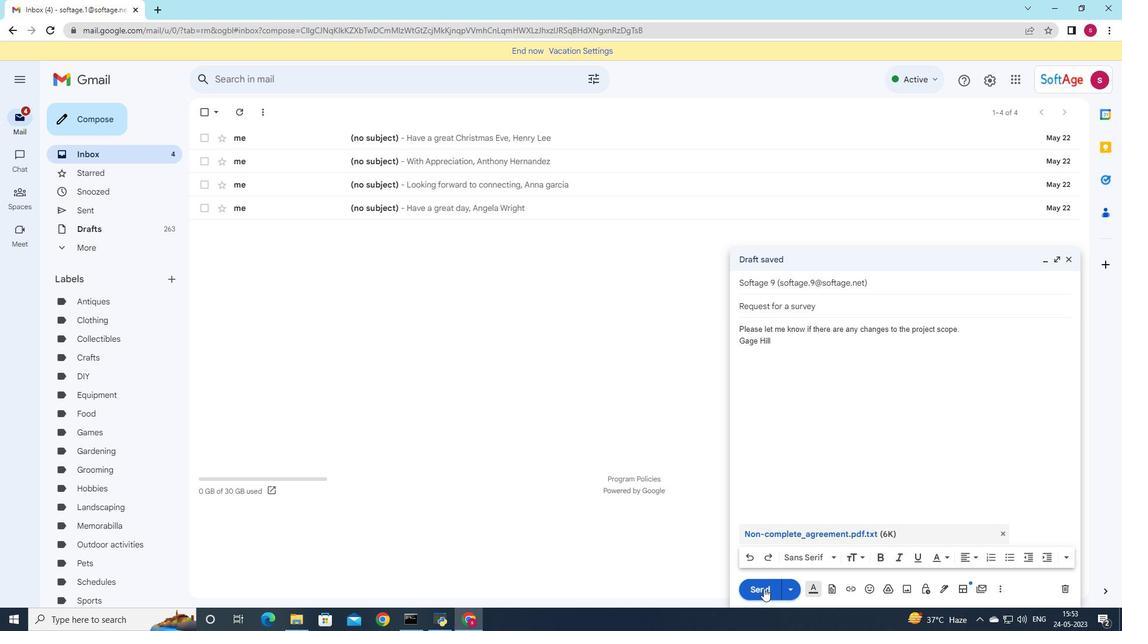
Action: Mouse pressed left at (764, 588)
Screenshot: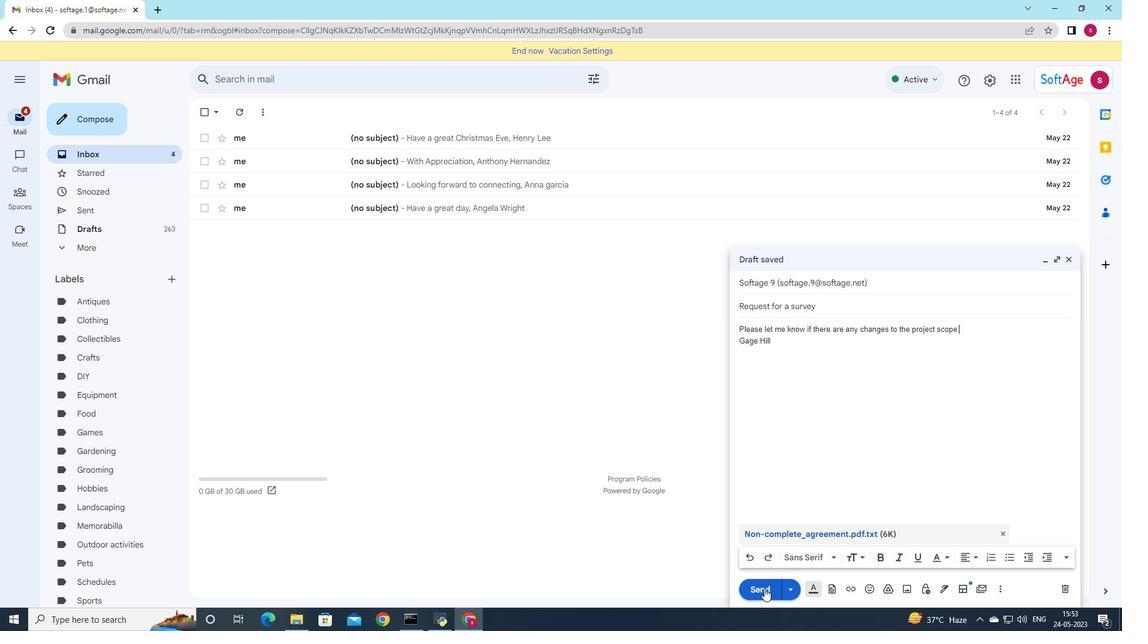 
Action: Mouse moved to (117, 205)
Screenshot: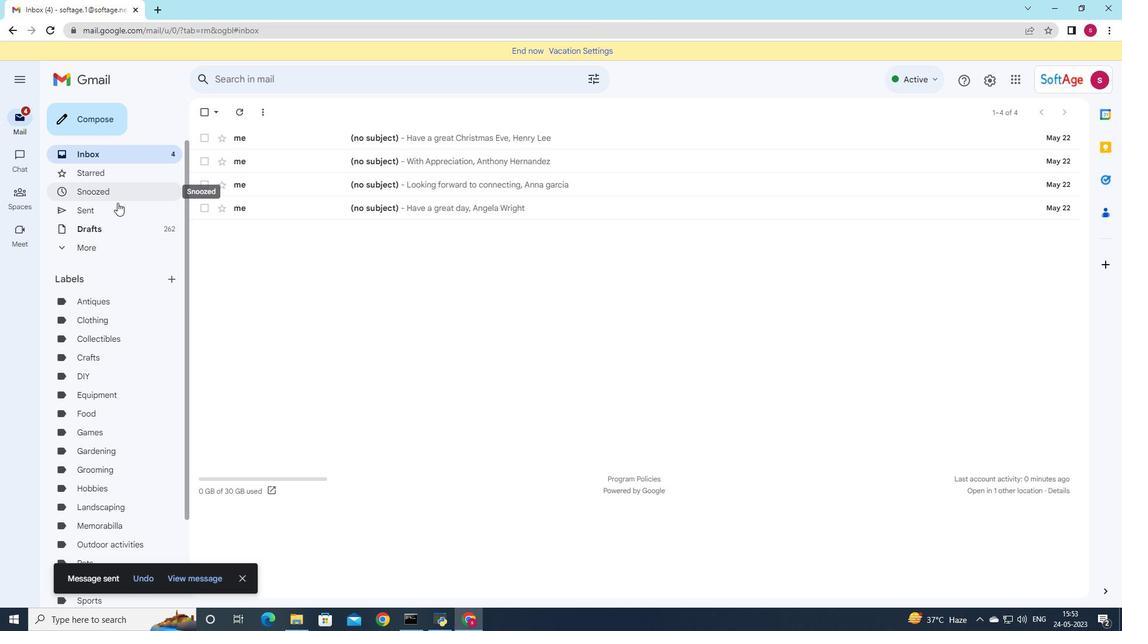 
Action: Mouse pressed left at (117, 205)
Screenshot: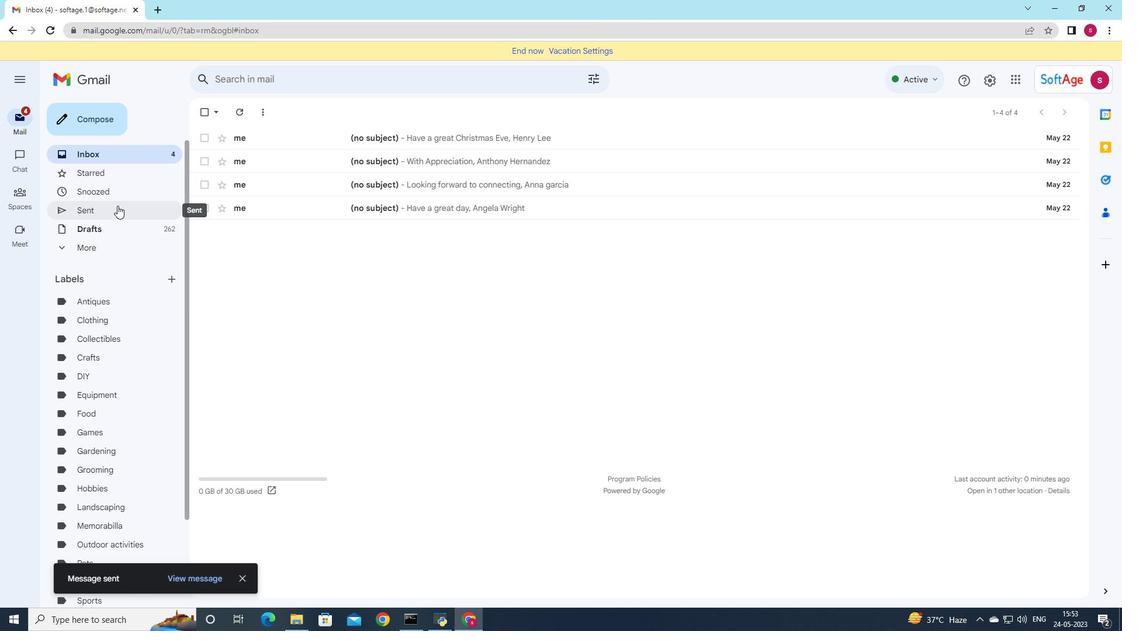 
Action: Mouse moved to (483, 191)
Screenshot: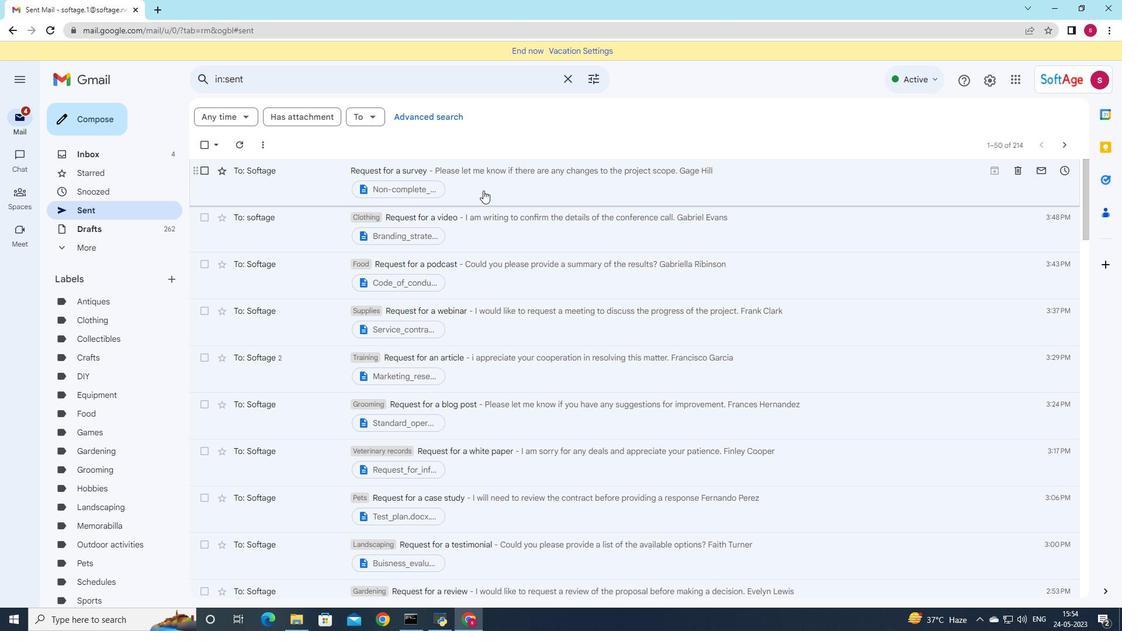 
Action: Mouse pressed left at (483, 191)
Screenshot: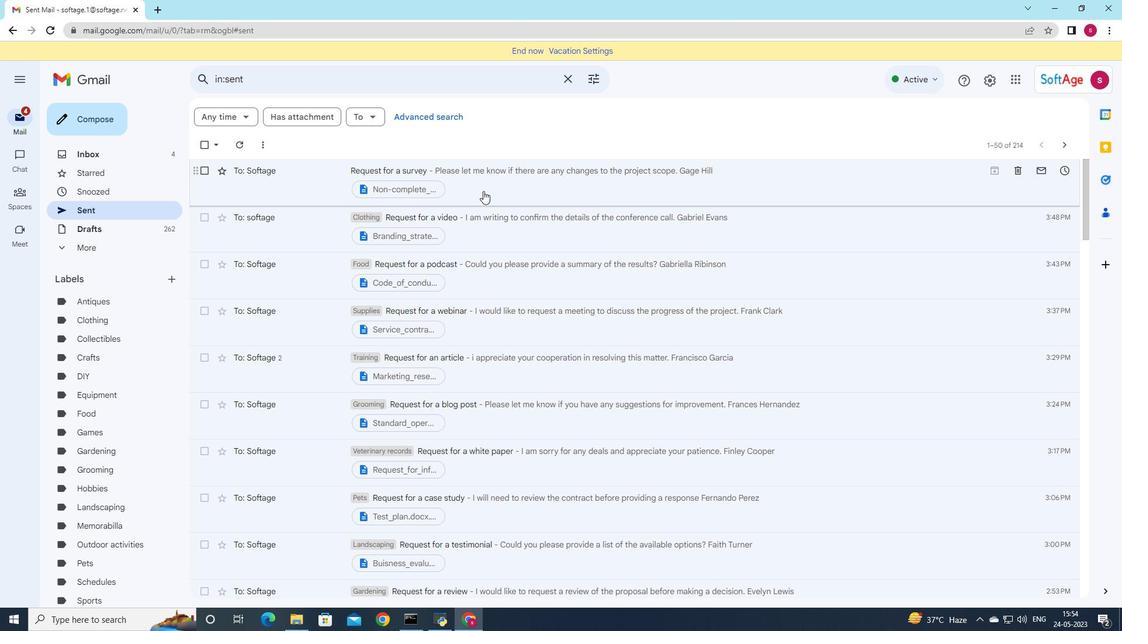 
Action: Mouse moved to (428, 116)
Screenshot: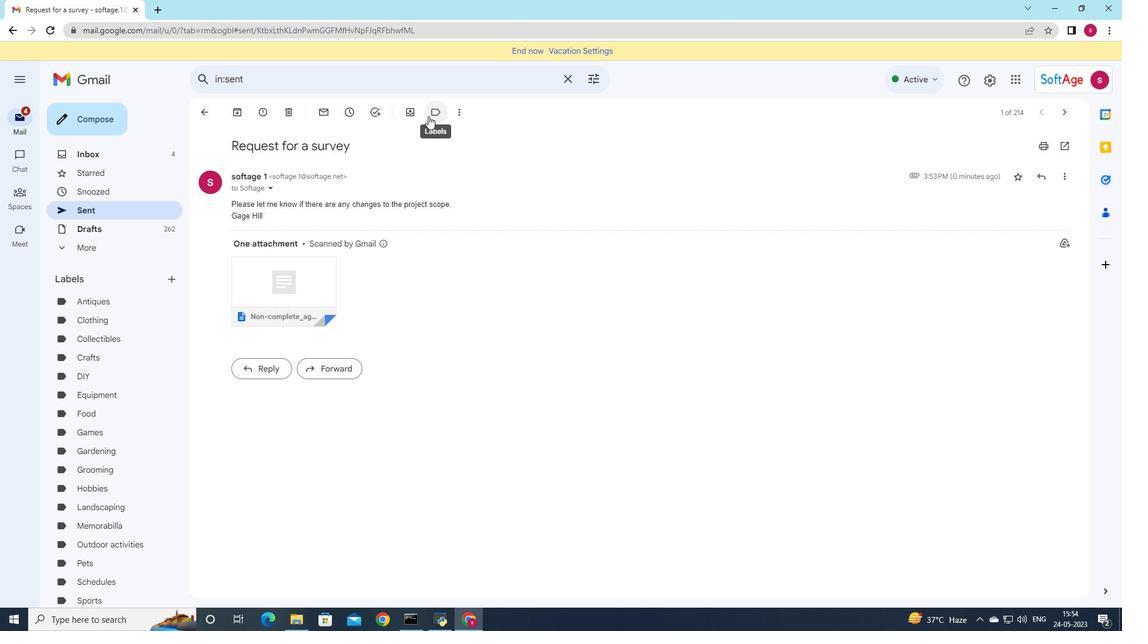 
Action: Mouse pressed left at (428, 116)
Screenshot: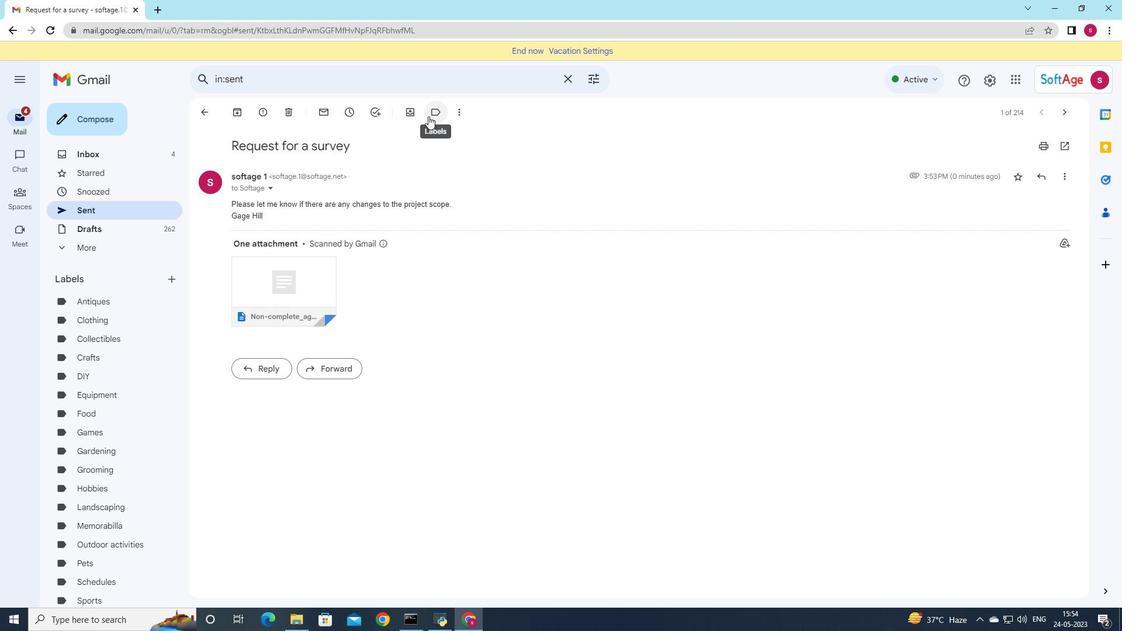 
Action: Mouse moved to (475, 334)
Screenshot: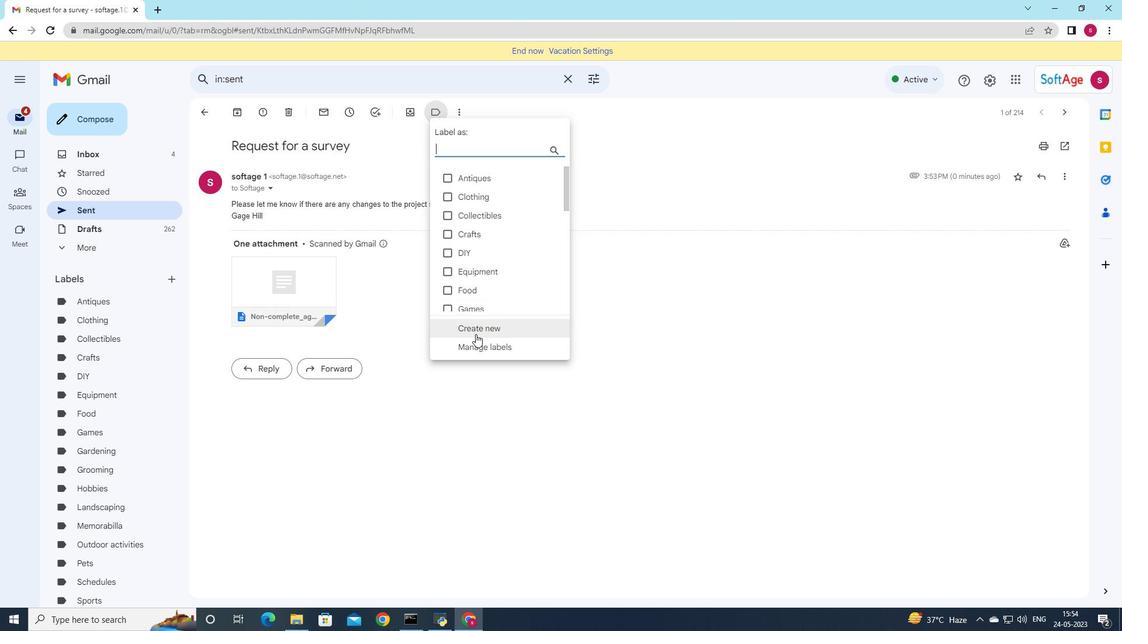 
Action: Mouse pressed left at (475, 334)
Screenshot: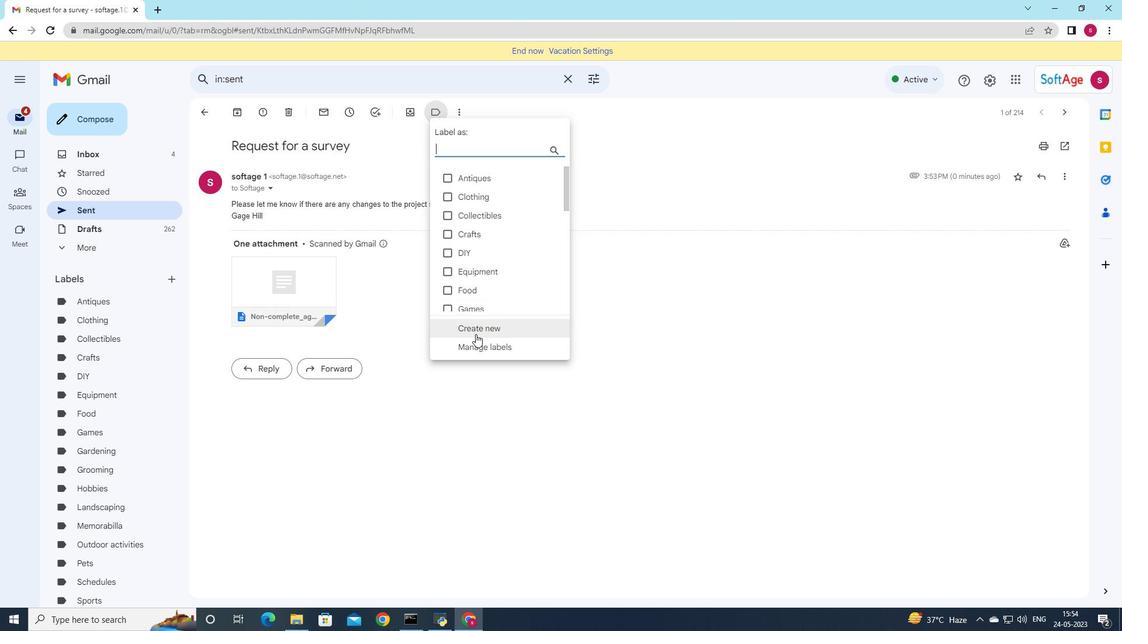 
Action: Mouse moved to (611, 340)
Screenshot: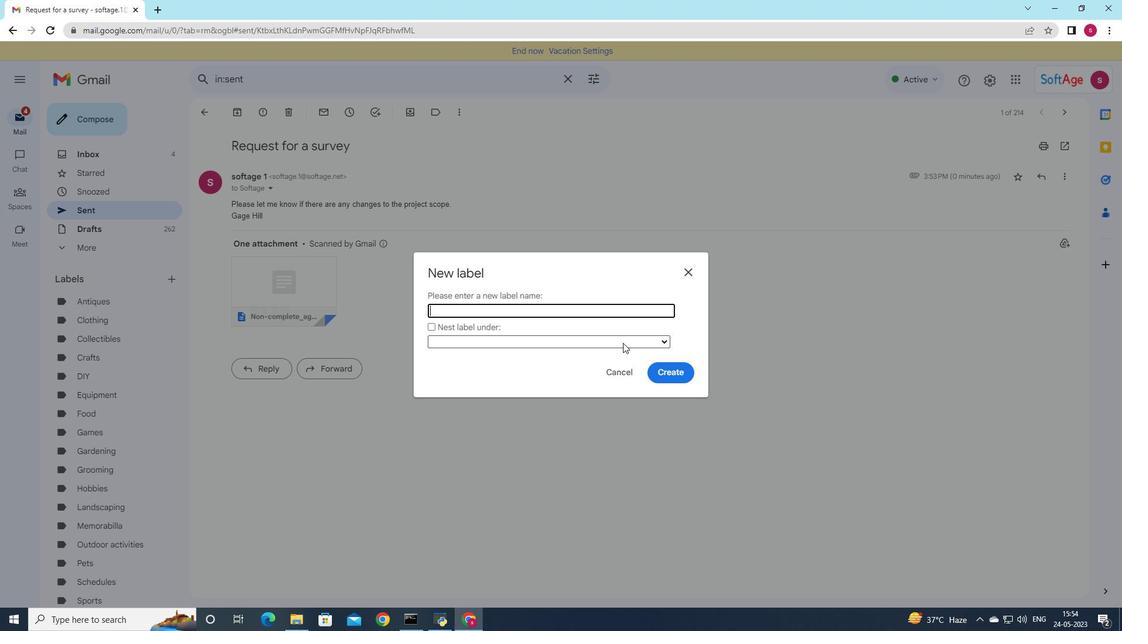 
Action: Key pressed <Key.shift>Shoes
Screenshot: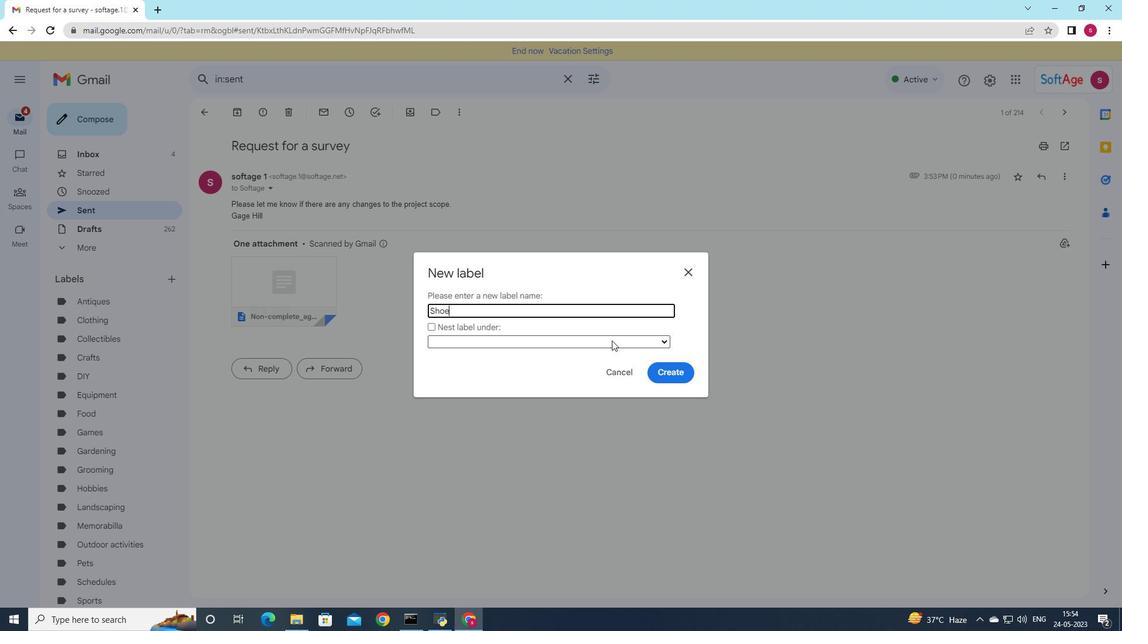 
Action: Mouse moved to (686, 371)
Screenshot: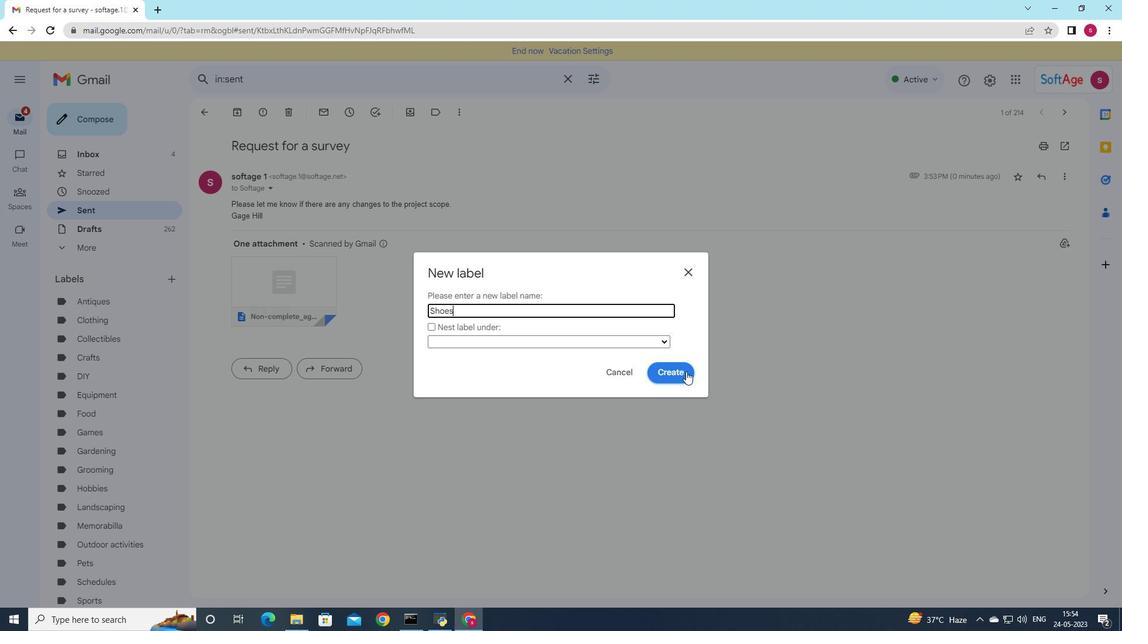 
Action: Mouse pressed left at (686, 371)
Screenshot: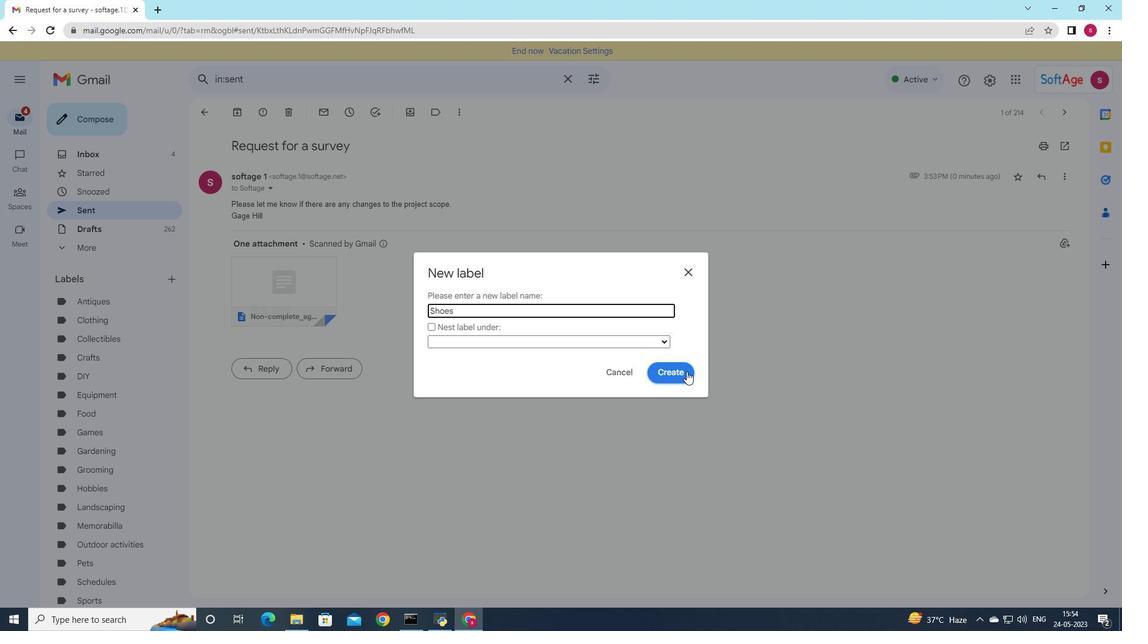 
Action: Mouse moved to (612, 355)
Screenshot: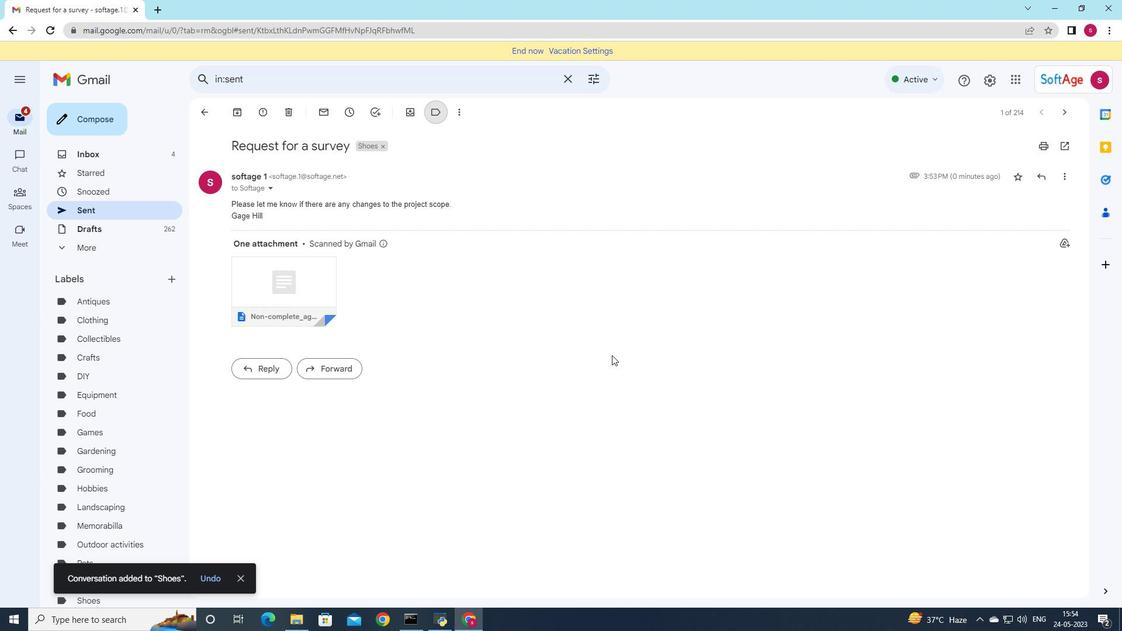 
